 Task: Find connections with filter location Bad Neuenahr-Ahrweiler with filter topic #Growthhacking with filter profile language Spanish with filter current company Multiplier with filter school Dr. Bhim Rao Ambedkar University, Agra with filter industry Ranching with filter service category Life Insurance with filter keywords title Casino Host
Action: Mouse moved to (618, 83)
Screenshot: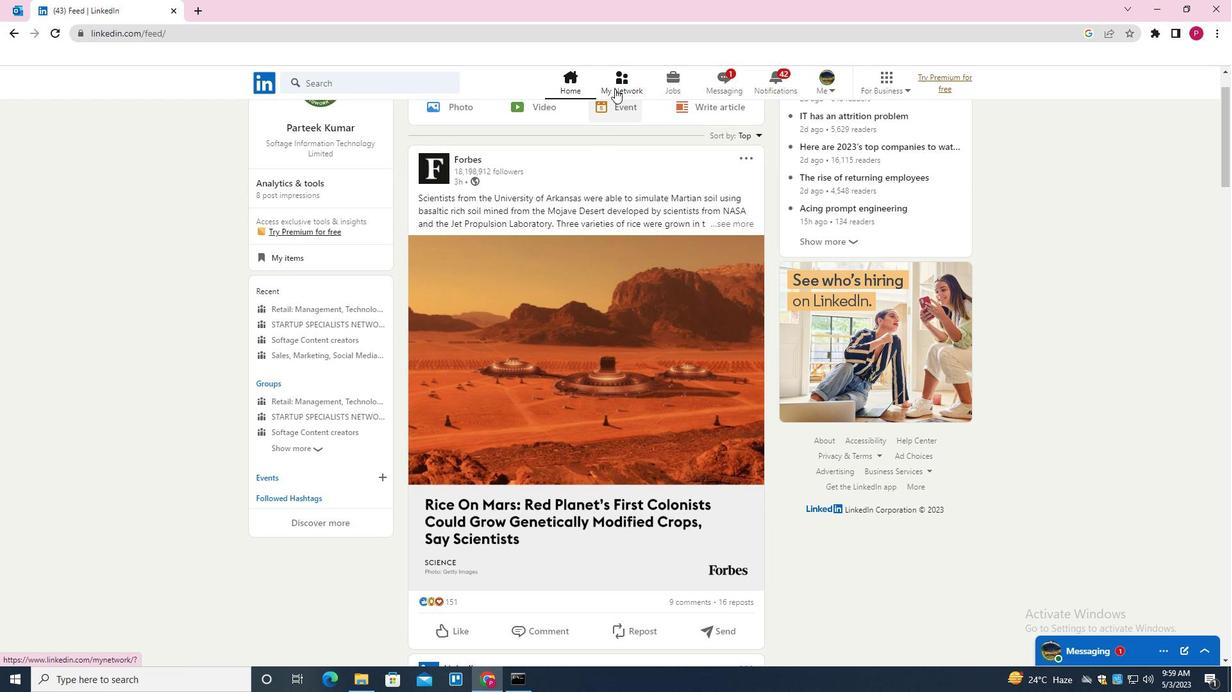 
Action: Mouse pressed left at (618, 83)
Screenshot: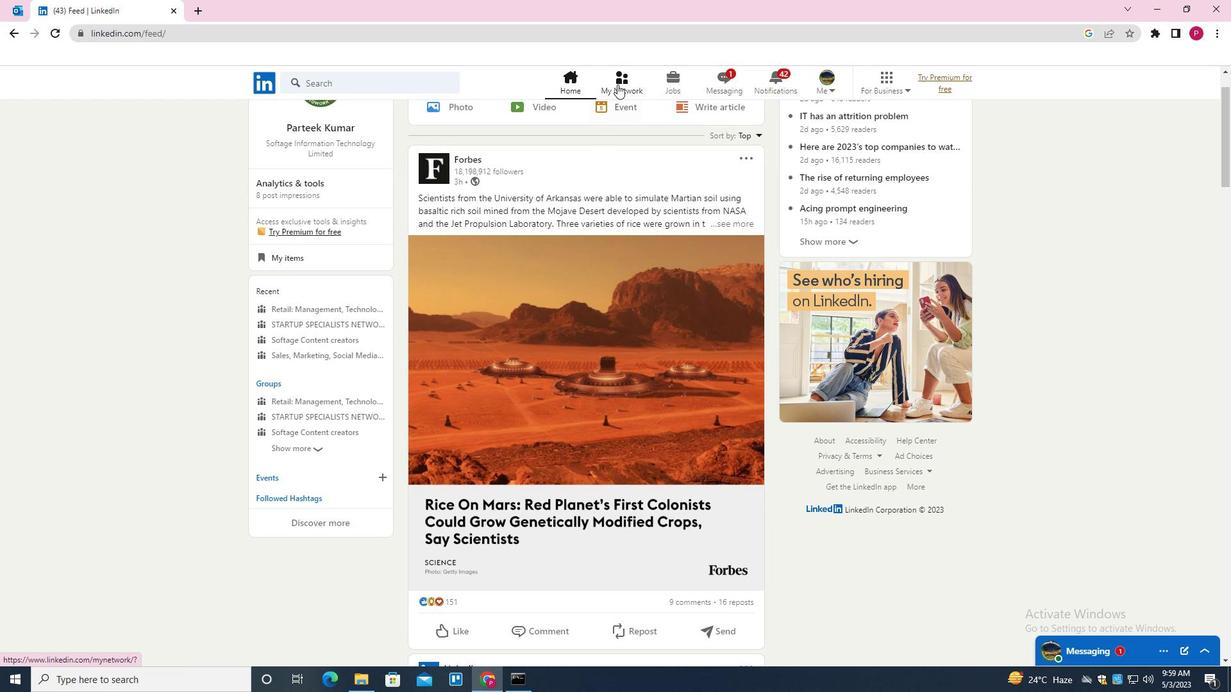 
Action: Mouse moved to (389, 149)
Screenshot: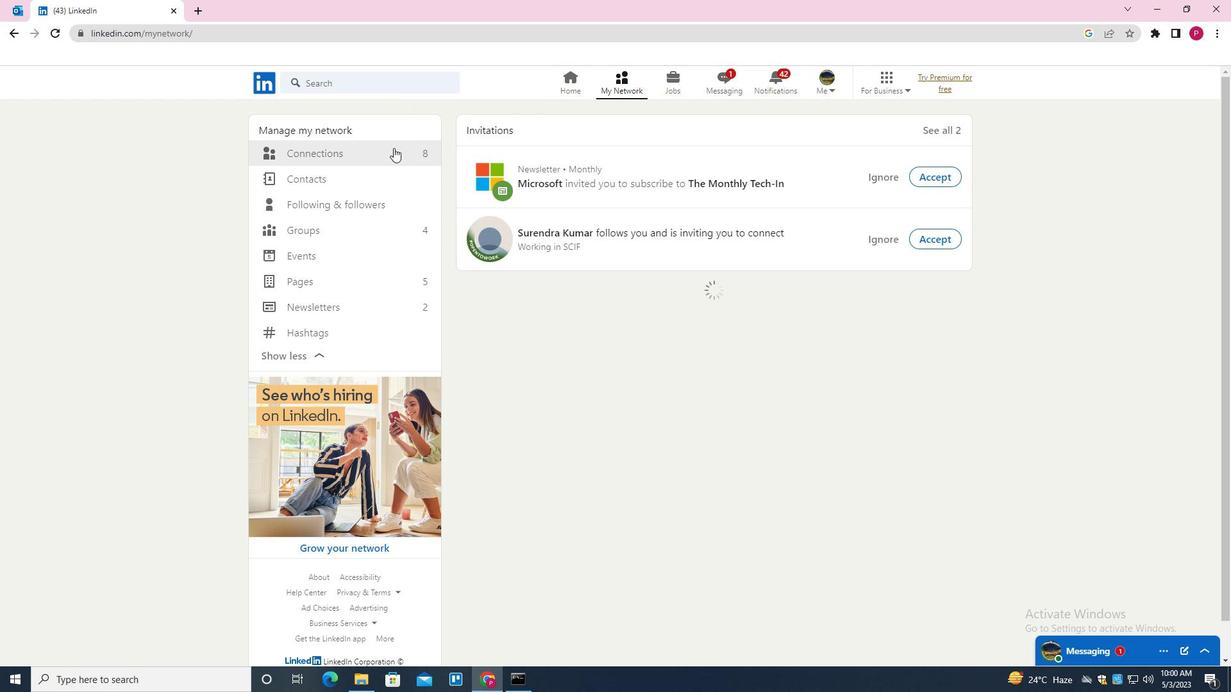 
Action: Mouse pressed left at (389, 149)
Screenshot: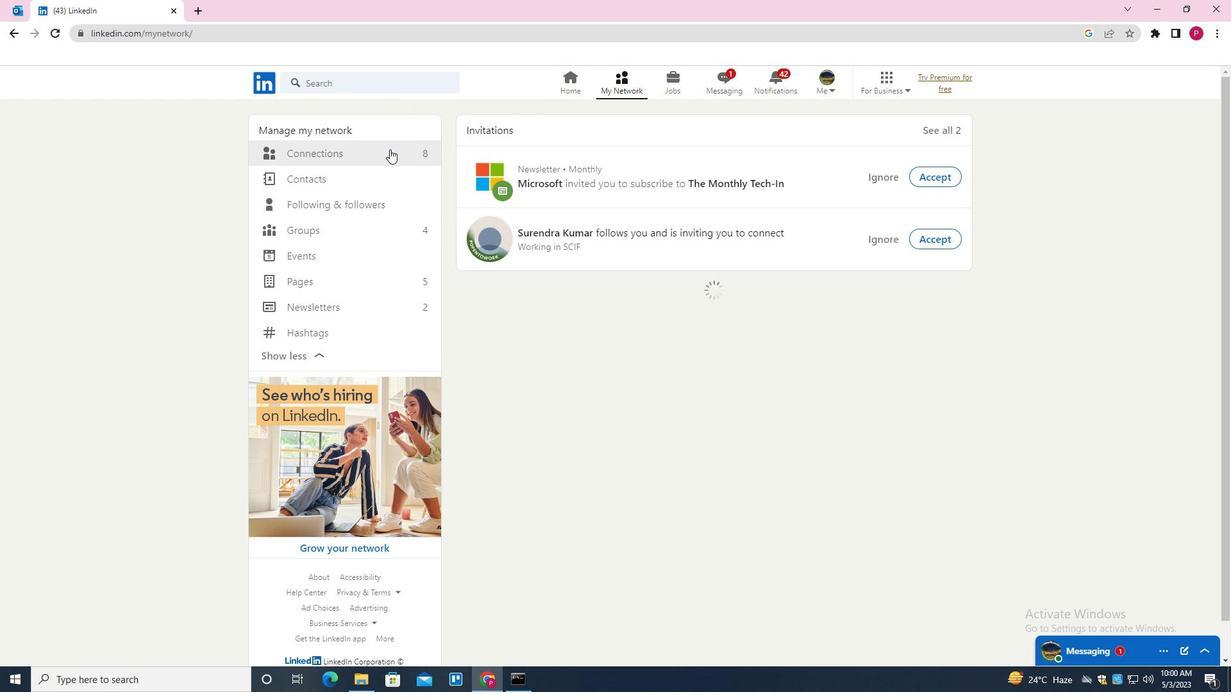 
Action: Mouse moved to (708, 155)
Screenshot: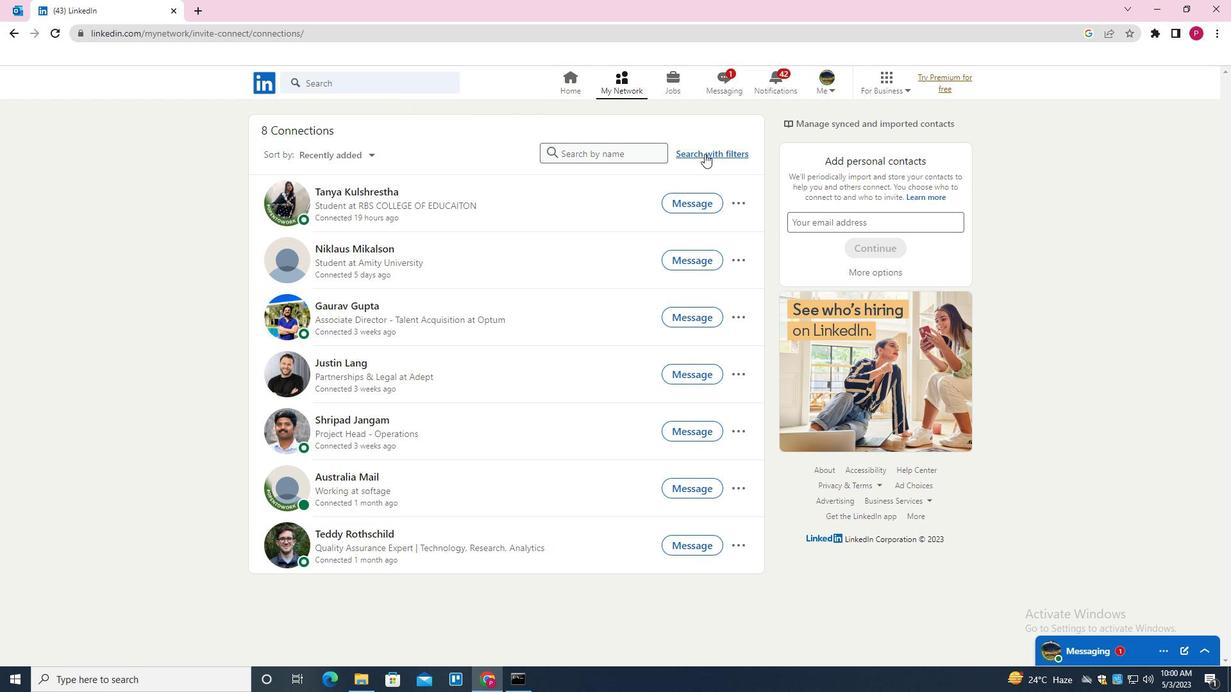 
Action: Mouse pressed left at (708, 155)
Screenshot: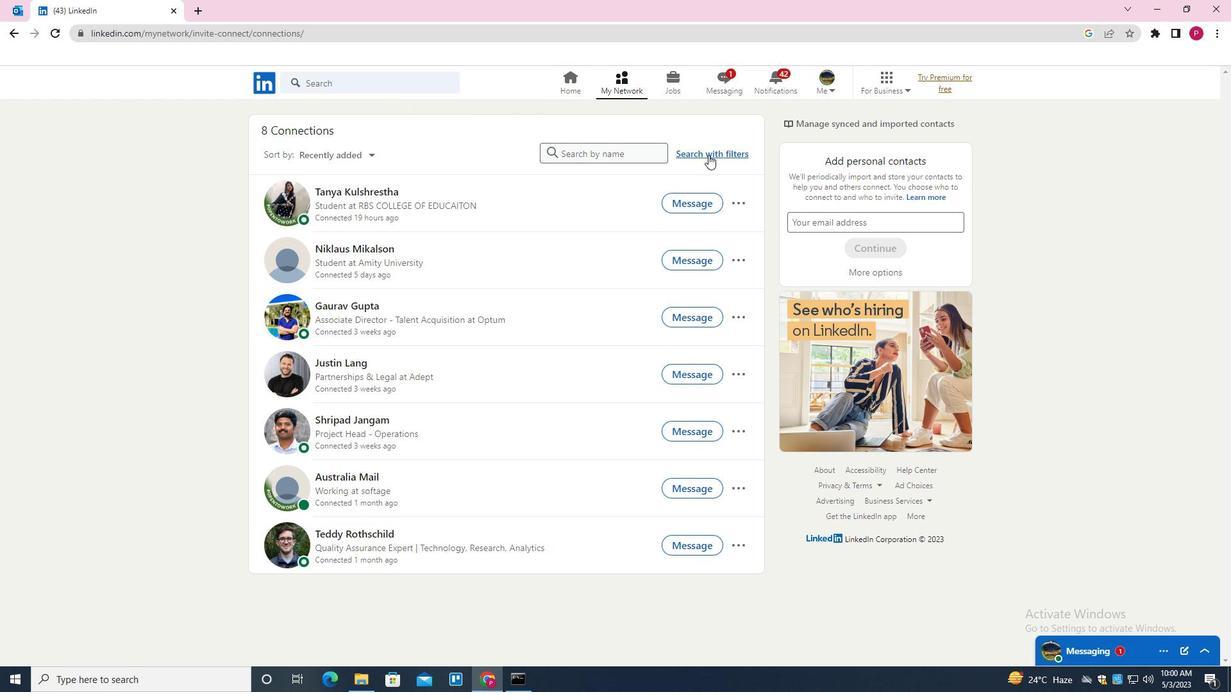 
Action: Mouse moved to (653, 117)
Screenshot: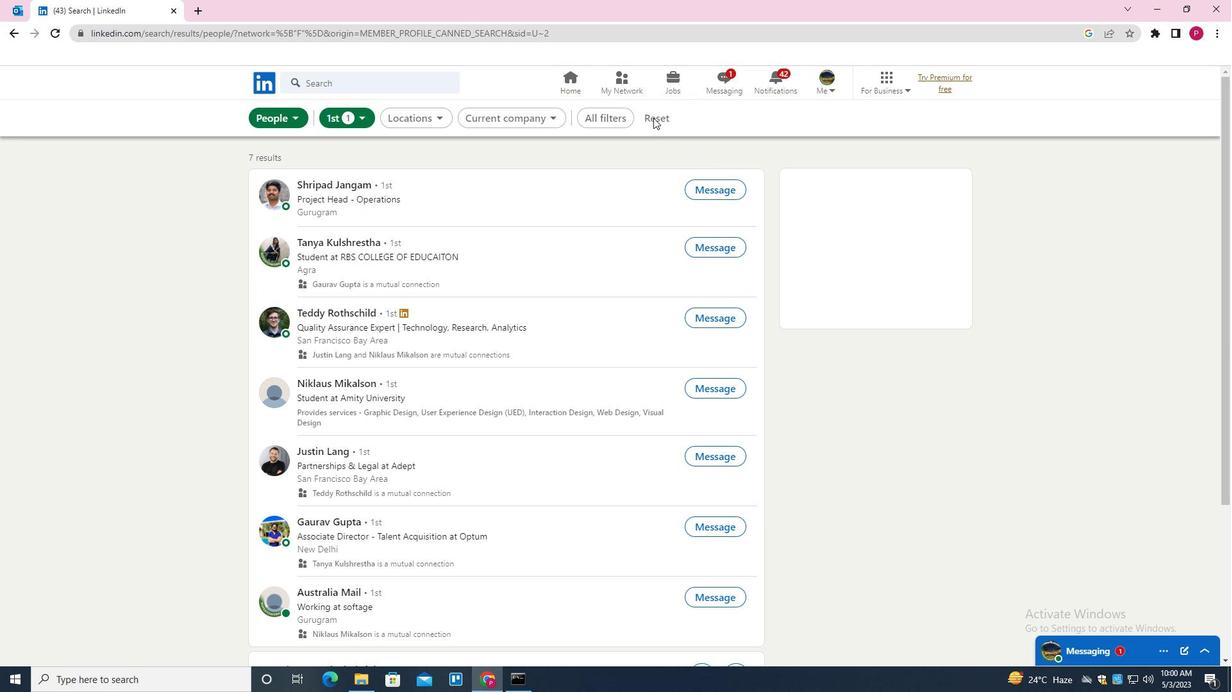 
Action: Mouse pressed left at (653, 117)
Screenshot: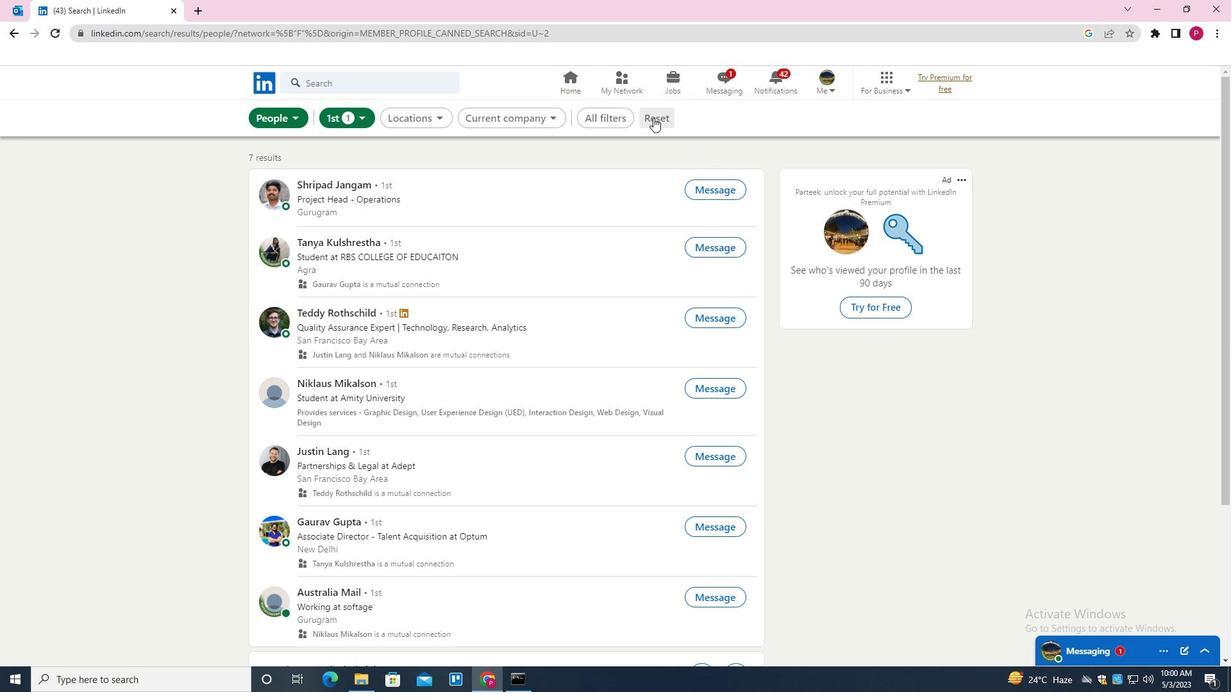 
Action: Mouse moved to (652, 117)
Screenshot: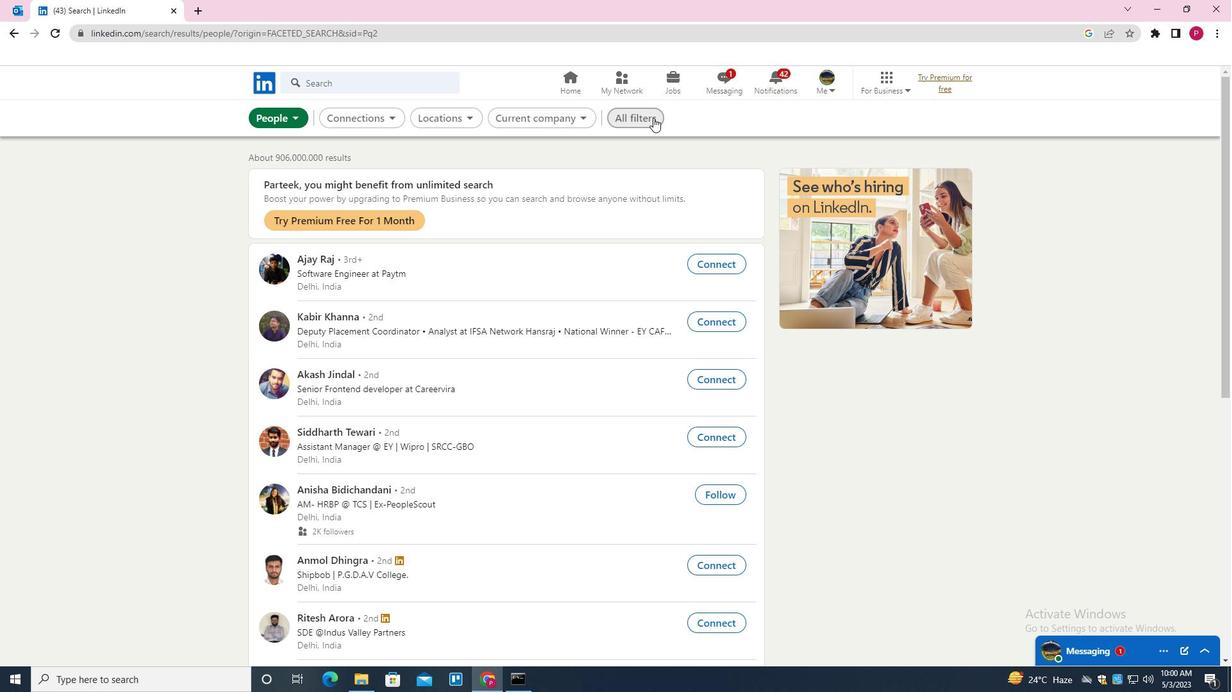 
Action: Mouse pressed left at (652, 117)
Screenshot: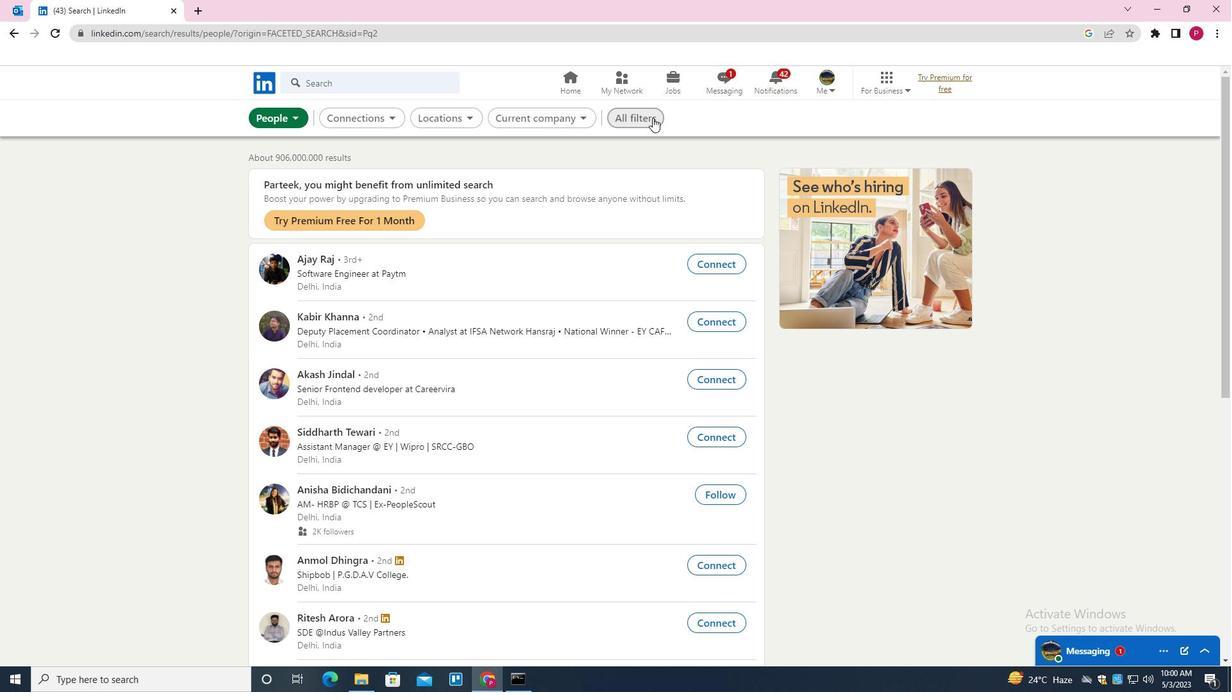 
Action: Mouse moved to (1026, 309)
Screenshot: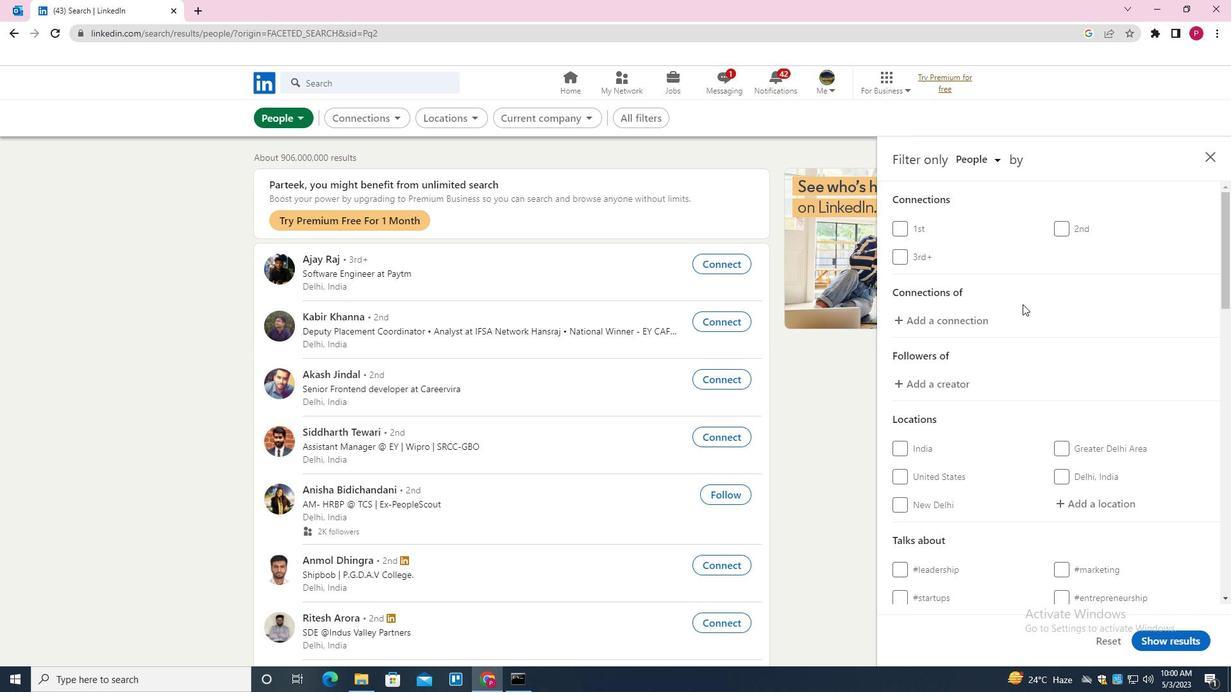 
Action: Mouse scrolled (1026, 308) with delta (0, 0)
Screenshot: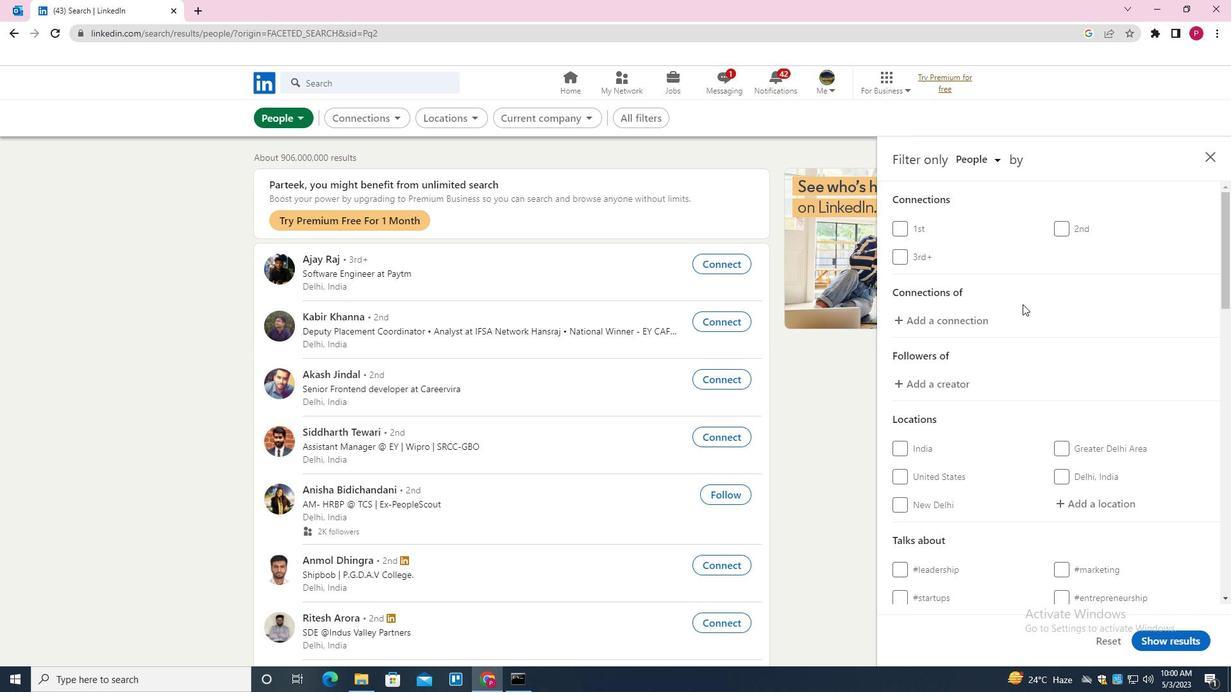 
Action: Mouse moved to (1034, 320)
Screenshot: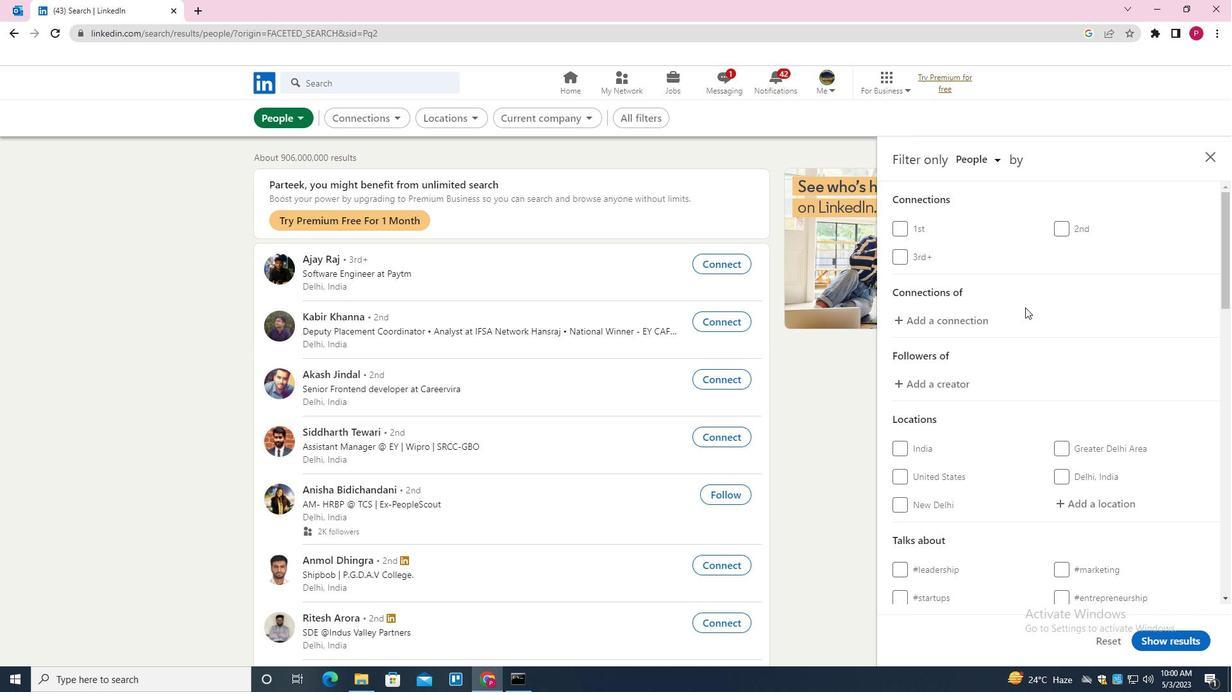 
Action: Mouse scrolled (1034, 319) with delta (0, 0)
Screenshot: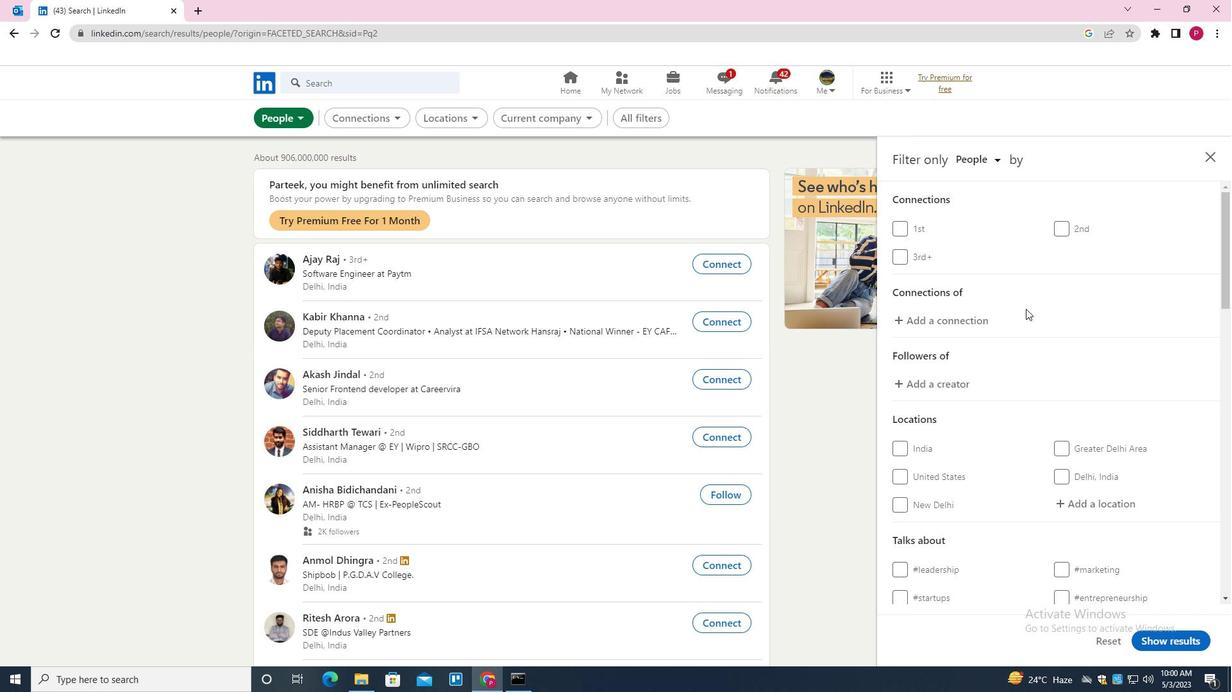 
Action: Mouse moved to (1034, 321)
Screenshot: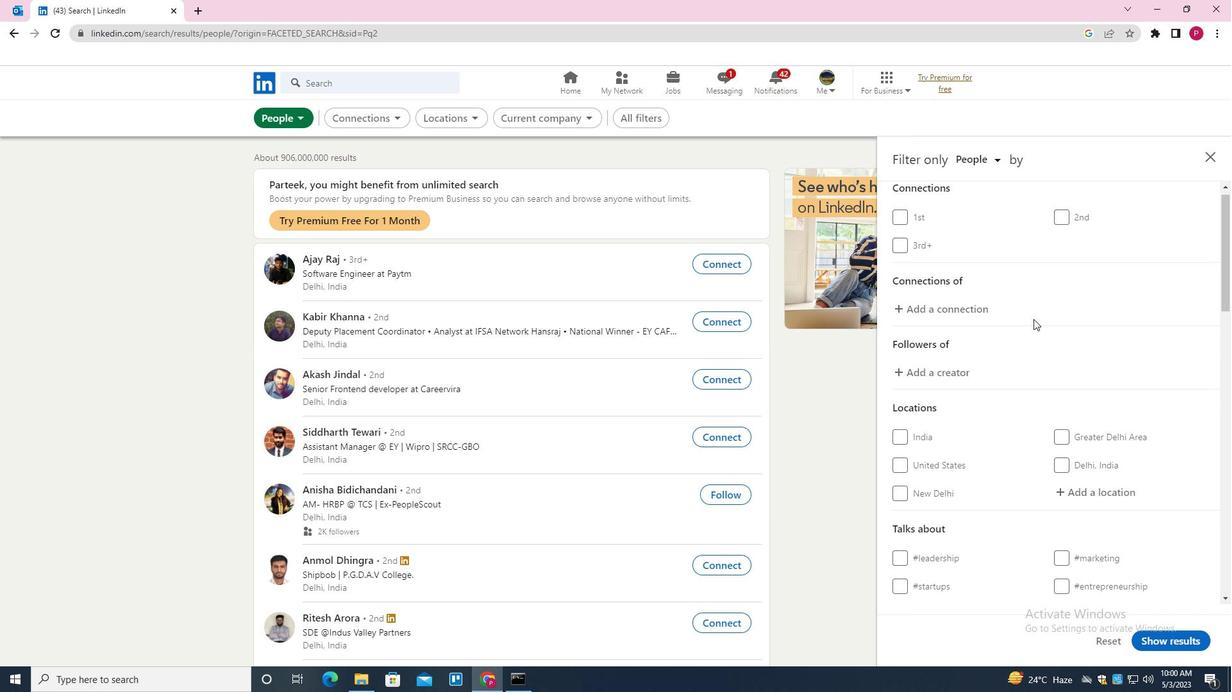 
Action: Mouse scrolled (1034, 321) with delta (0, 0)
Screenshot: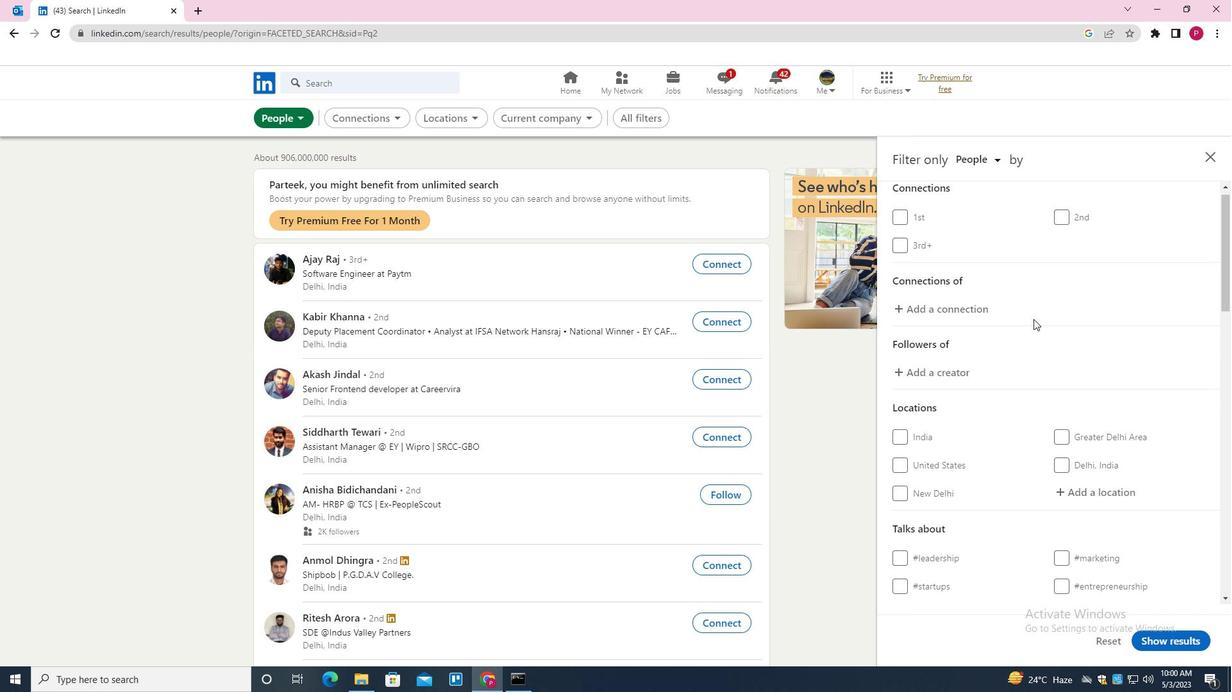 
Action: Mouse moved to (1093, 316)
Screenshot: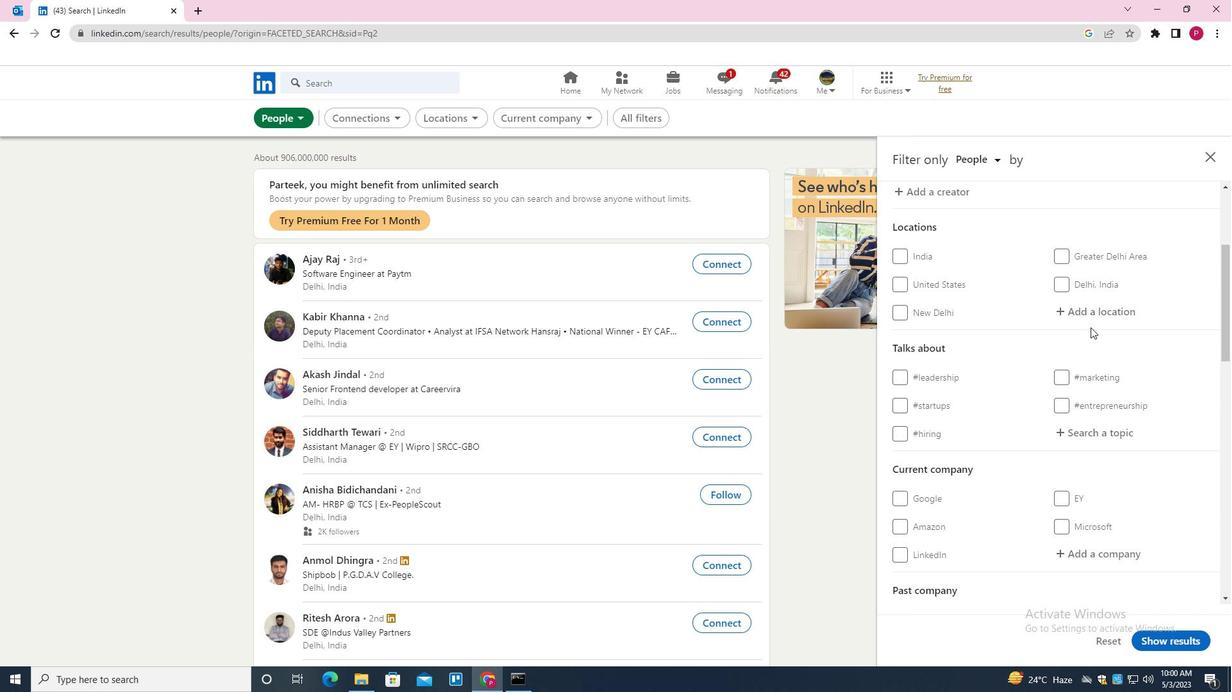 
Action: Mouse pressed left at (1093, 316)
Screenshot: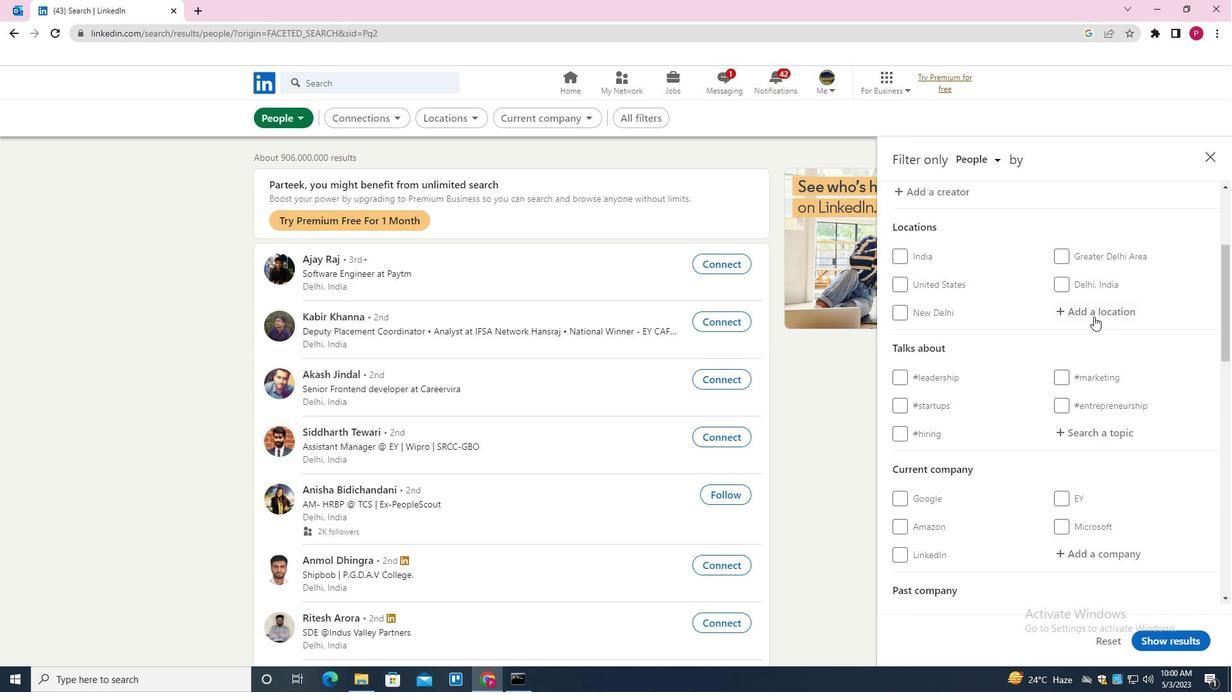 
Action: Key pressed <Key.shift>BAD<Key.space><Key.shift><Key.shift><Key.shift><Key.shift><Key.shift><Key.shift><Key.shift><Key.shift><Key.shift><Key.shift><Key.shift><Key.shift><Key.shift><Key.shift><Key.shift><Key.shift><Key.shift><Key.shift><Key.shift><Key.shift><Key.shift><Key.shift><Key.shift><Key.shift><Key.shift><Key.shift><Key.shift>NEUENAHR<Key.down><Key.enter>
Screenshot: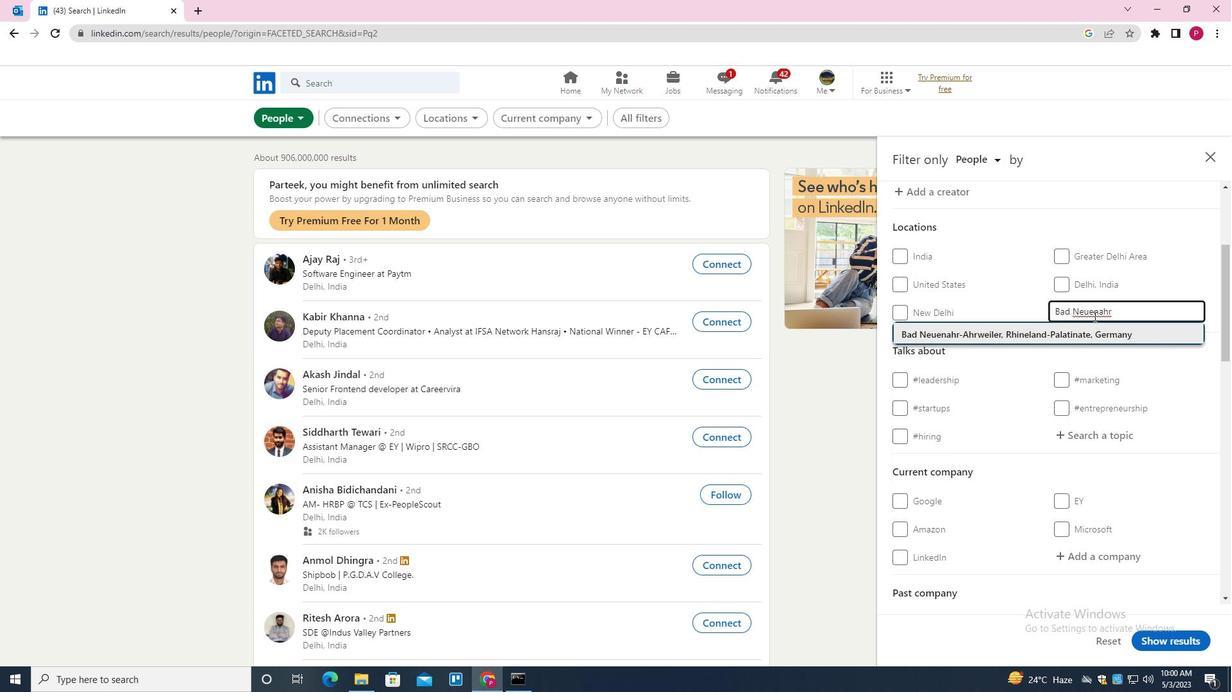 
Action: Mouse moved to (1080, 345)
Screenshot: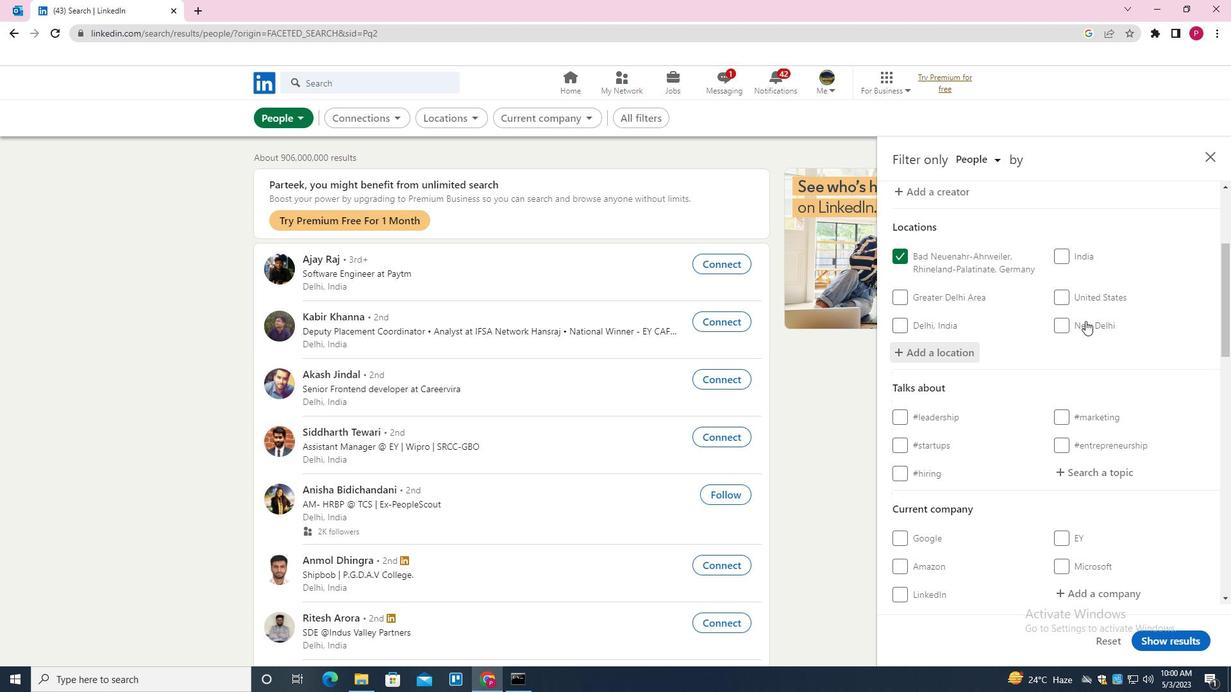 
Action: Mouse scrolled (1080, 344) with delta (0, 0)
Screenshot: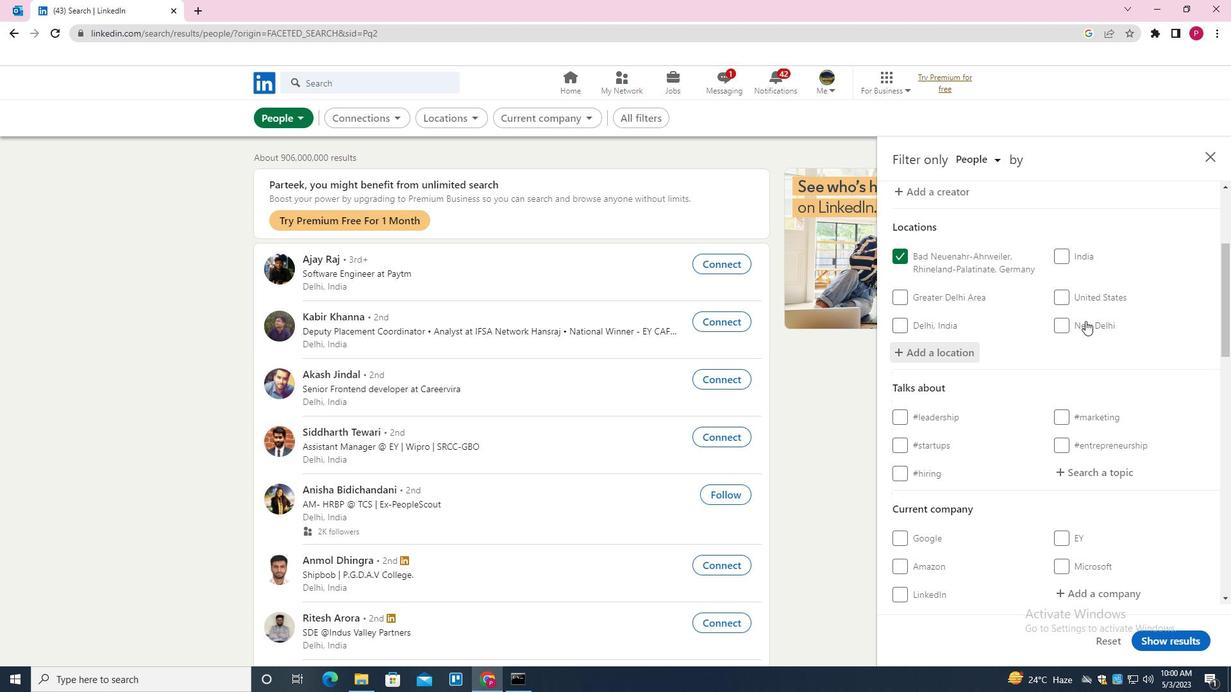 
Action: Mouse scrolled (1080, 344) with delta (0, 0)
Screenshot: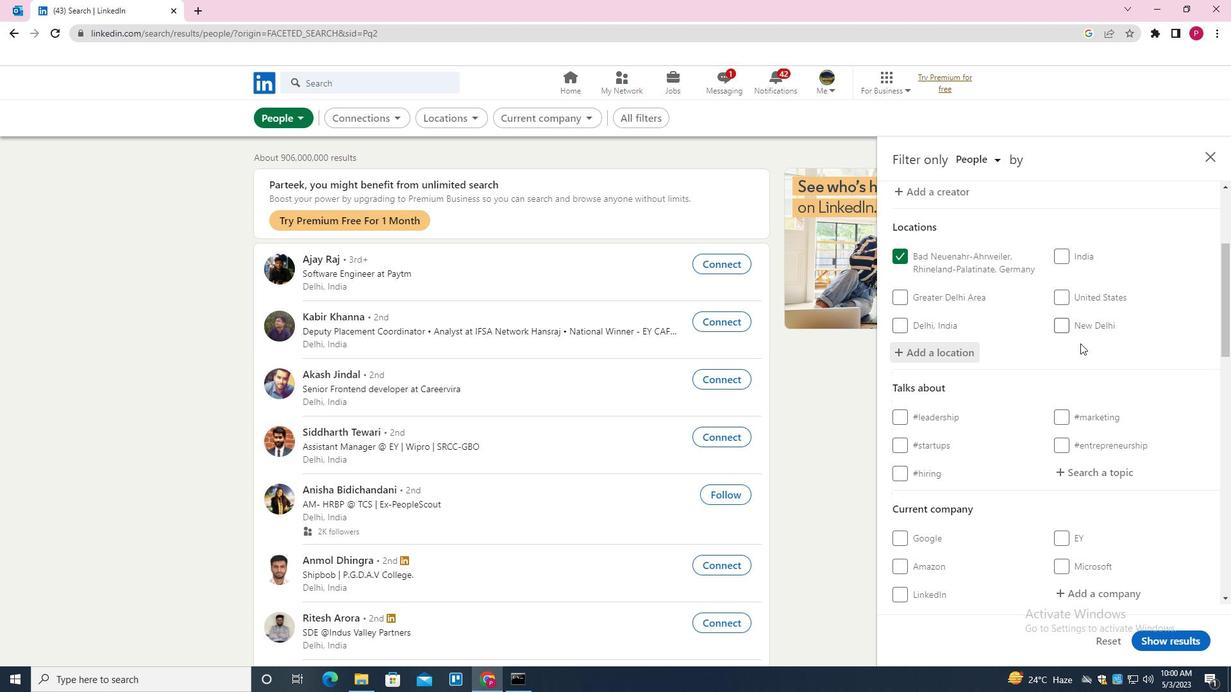 
Action: Mouse scrolled (1080, 344) with delta (0, 0)
Screenshot: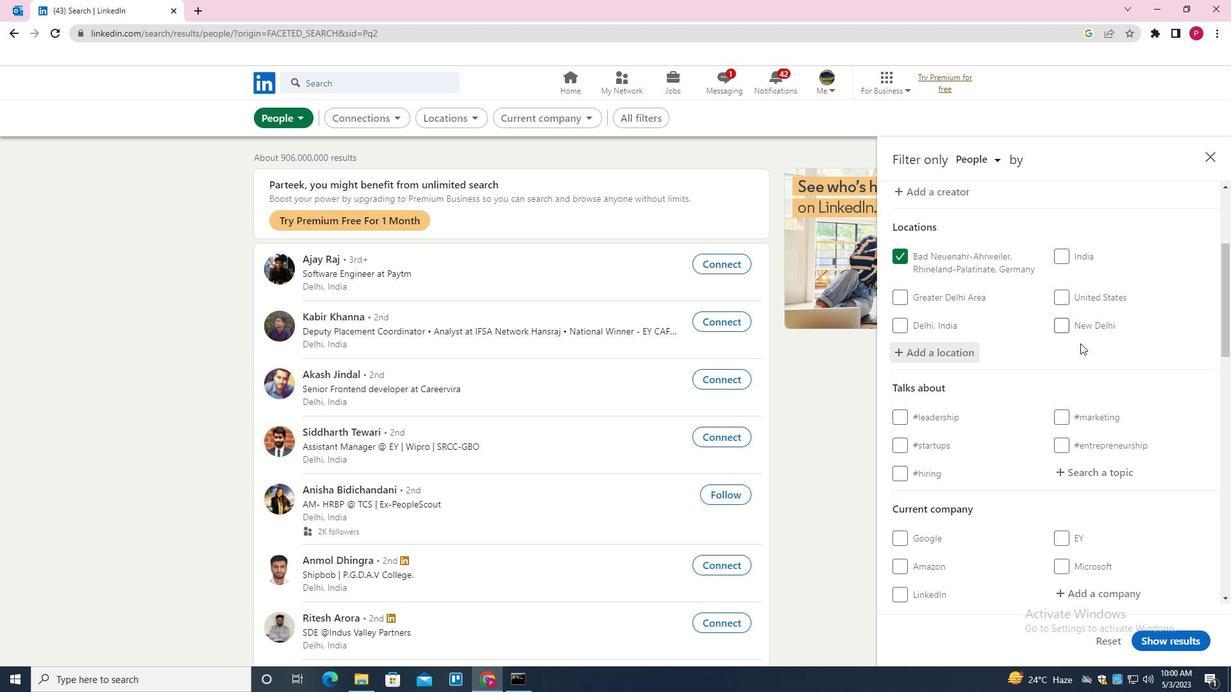 
Action: Mouse moved to (1086, 279)
Screenshot: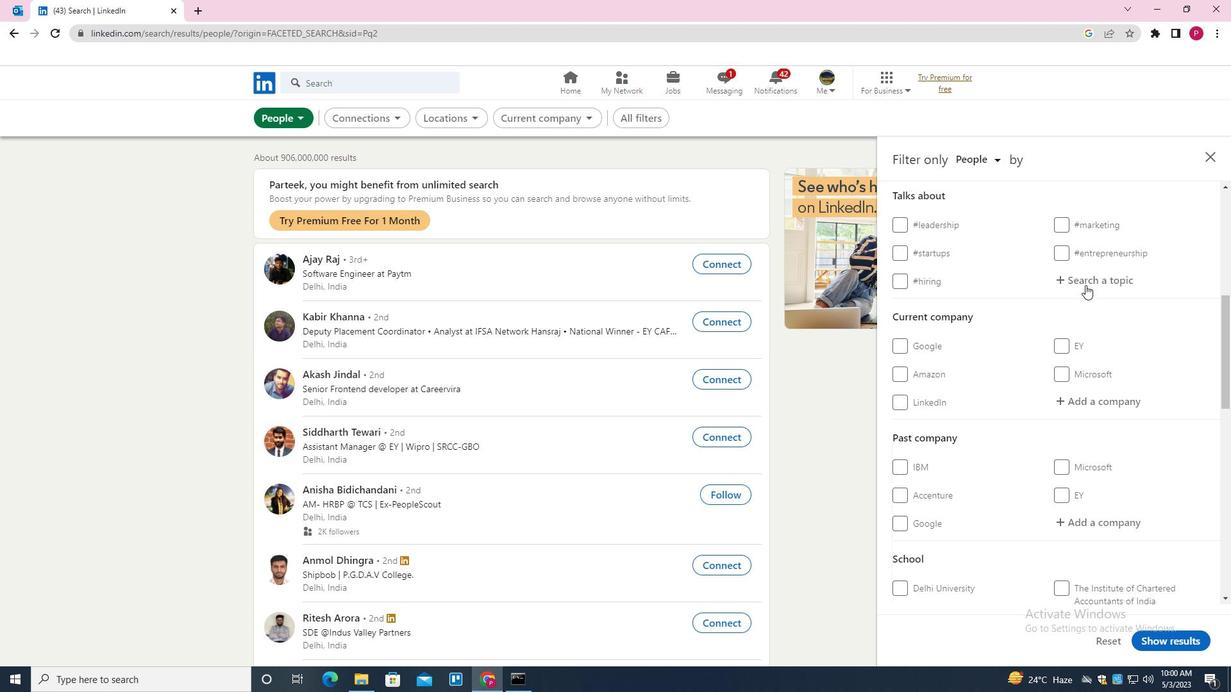 
Action: Mouse pressed left at (1086, 279)
Screenshot: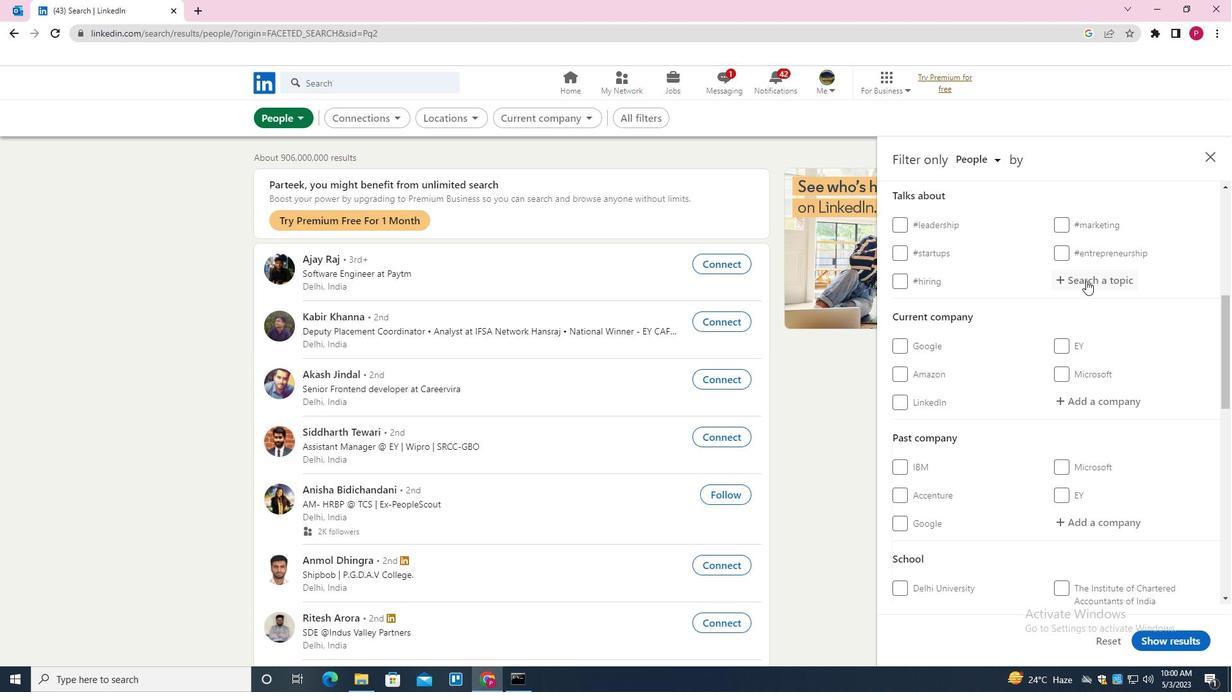 
Action: Key pressed GRAWTHHACKING<Key.backspace><Key.backspace><Key.backspace><Key.backspace><Key.backspace><Key.backspace><Key.backspace><Key.backspace><Key.backspace><Key.backspace><Key.backspace>OWTHHACKING<Key.down><Key.enter>
Screenshot: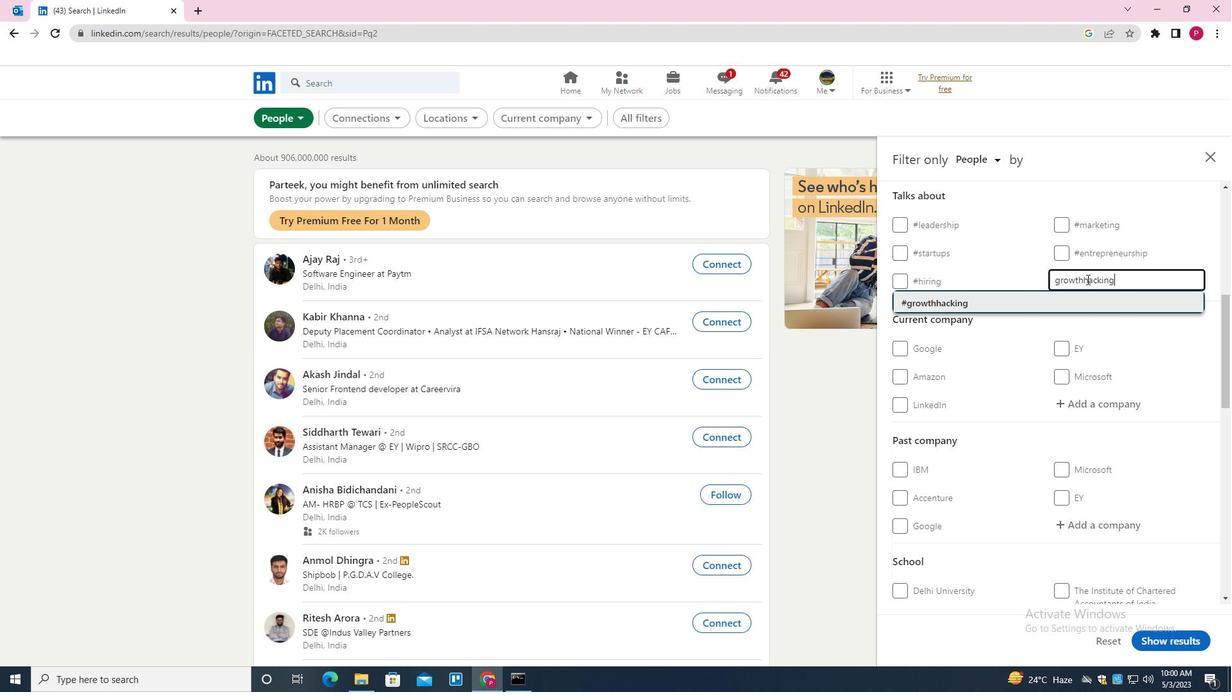 
Action: Mouse moved to (1012, 332)
Screenshot: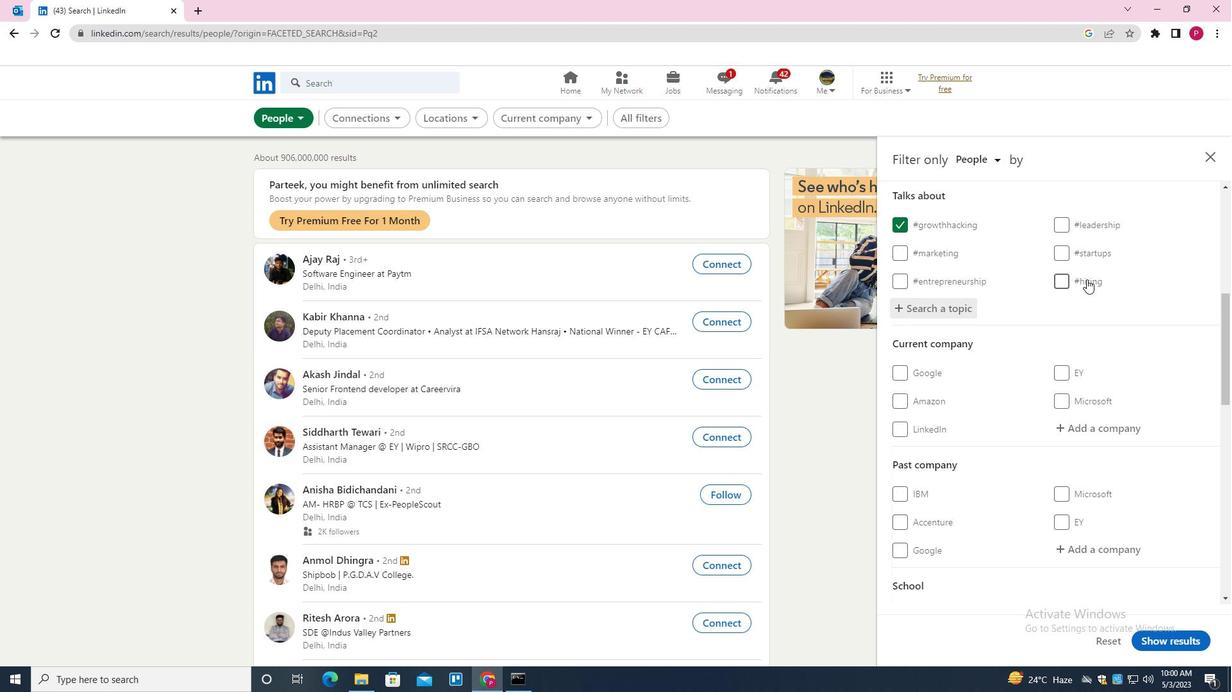 
Action: Mouse scrolled (1012, 332) with delta (0, 0)
Screenshot: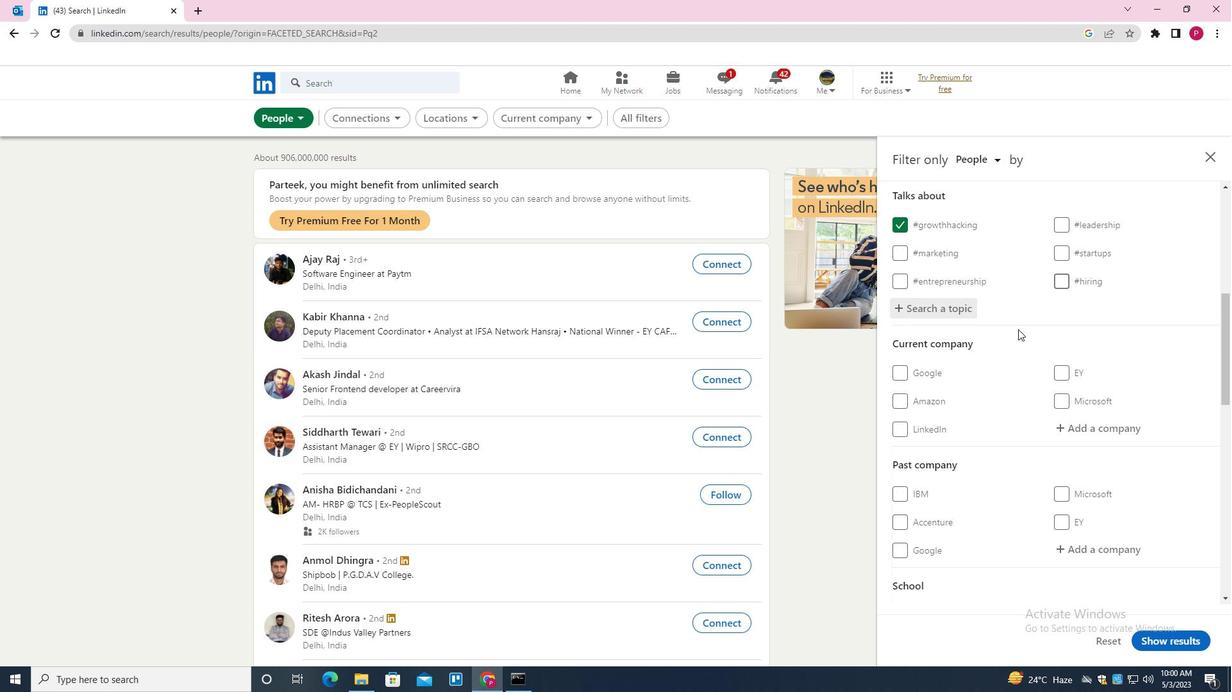
Action: Mouse scrolled (1012, 332) with delta (0, 0)
Screenshot: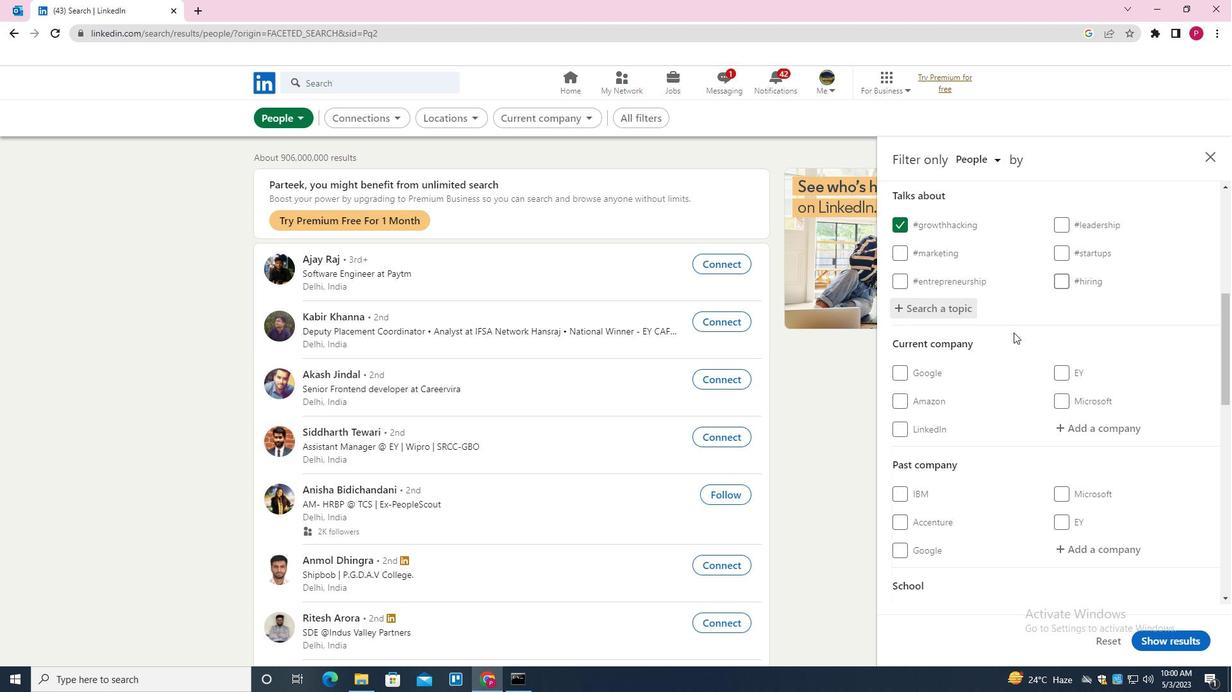 
Action: Mouse scrolled (1012, 332) with delta (0, 0)
Screenshot: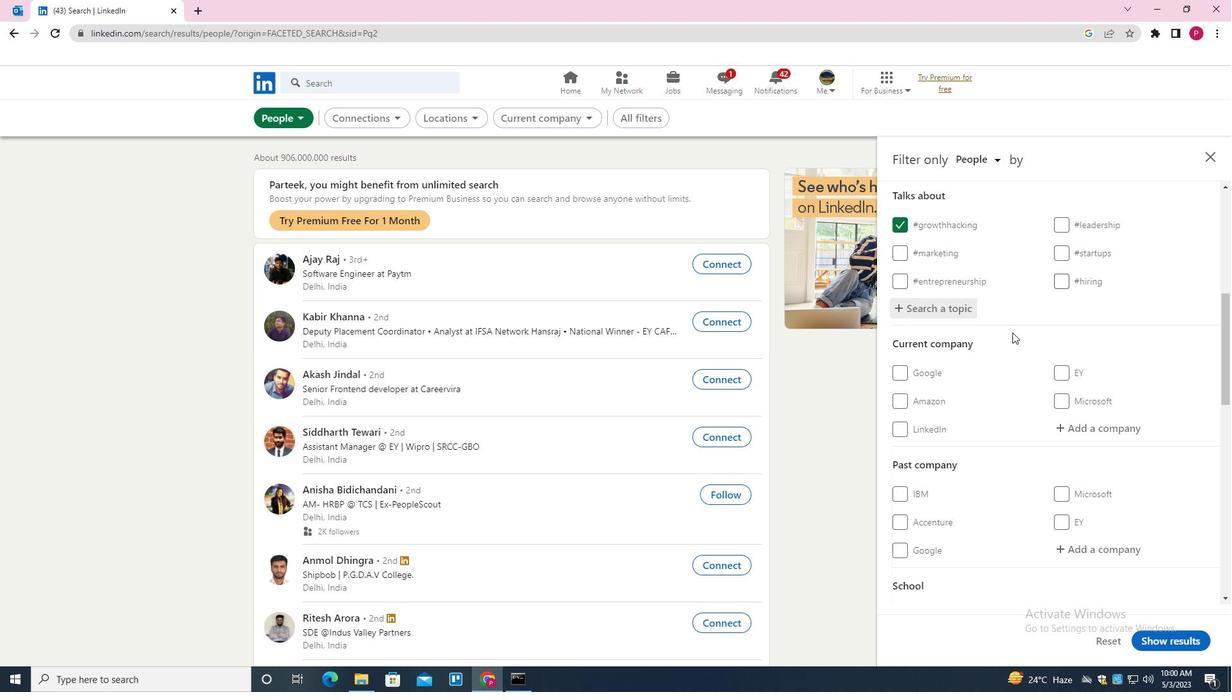 
Action: Mouse scrolled (1012, 332) with delta (0, 0)
Screenshot: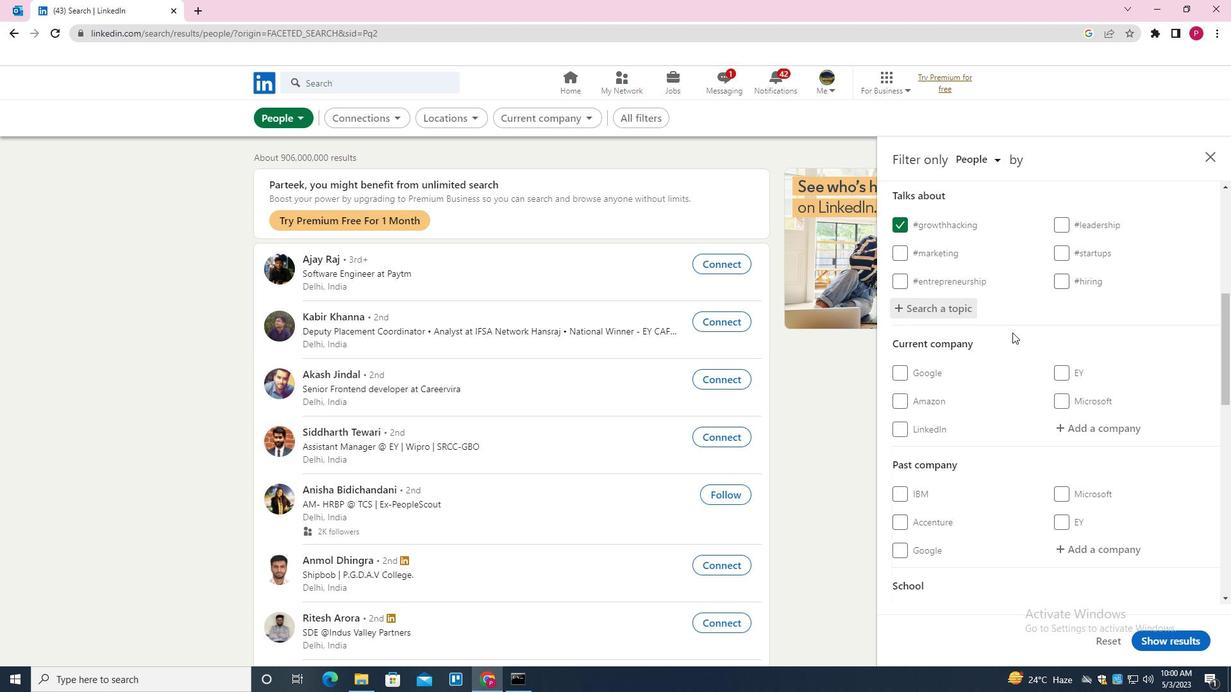
Action: Mouse scrolled (1012, 332) with delta (0, 0)
Screenshot: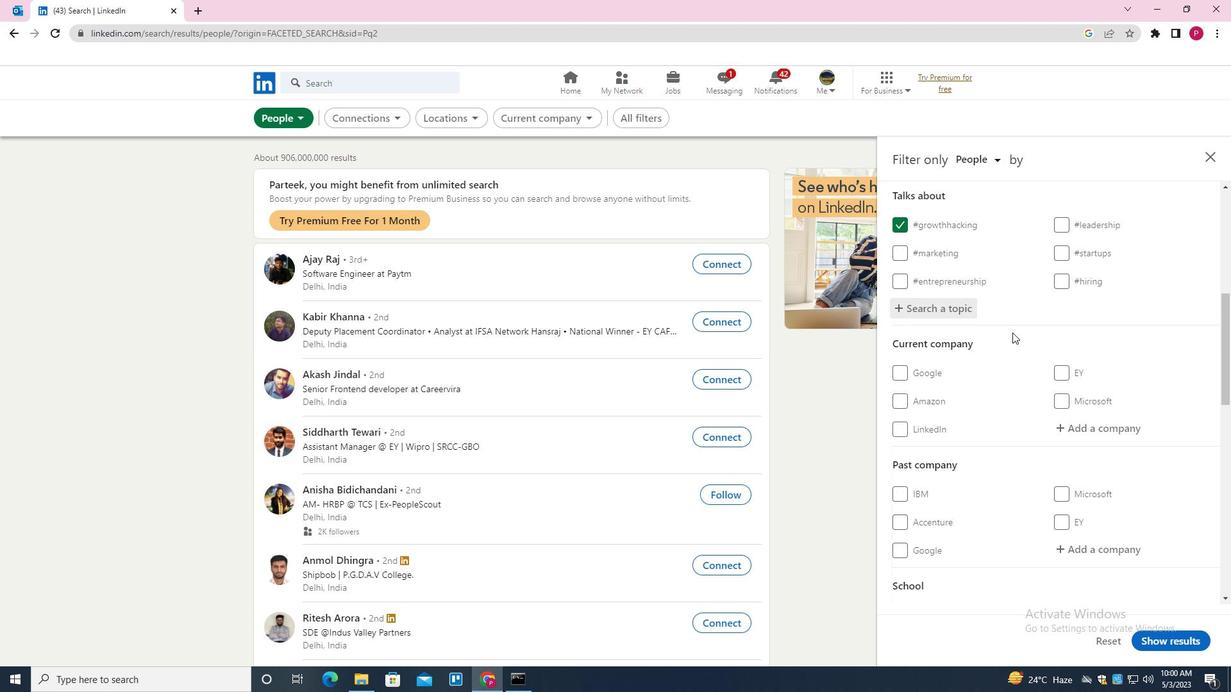 
Action: Mouse scrolled (1012, 332) with delta (0, 0)
Screenshot: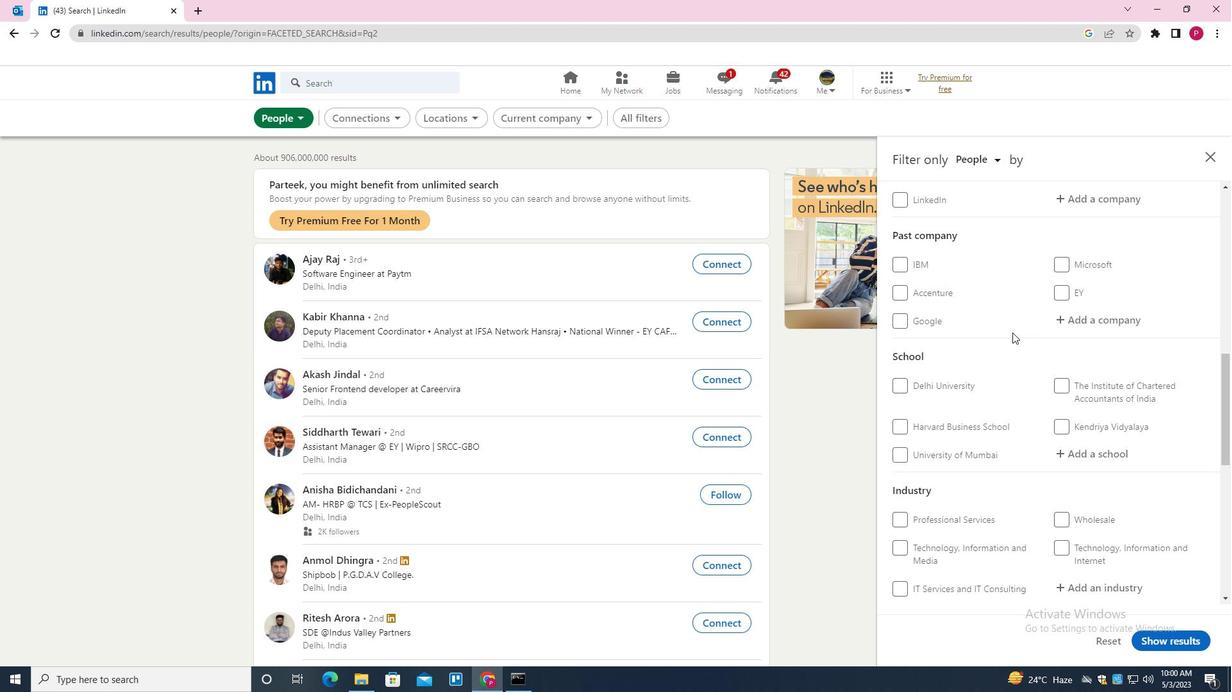 
Action: Mouse moved to (999, 362)
Screenshot: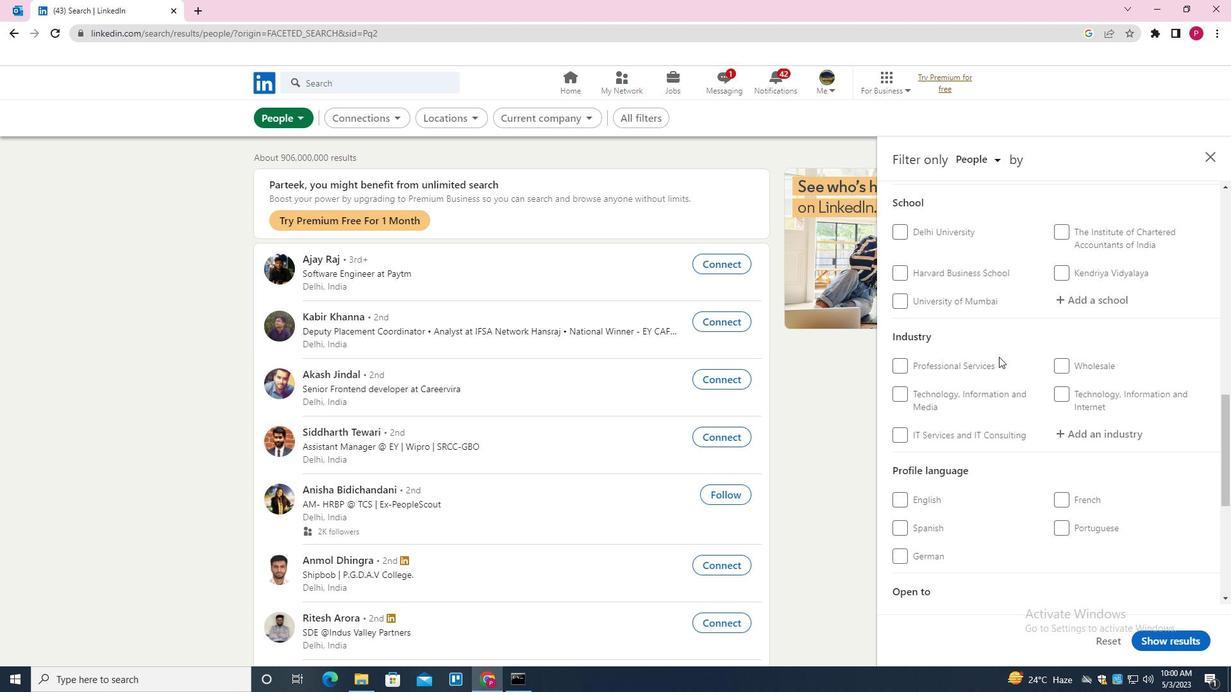 
Action: Mouse scrolled (999, 362) with delta (0, 0)
Screenshot: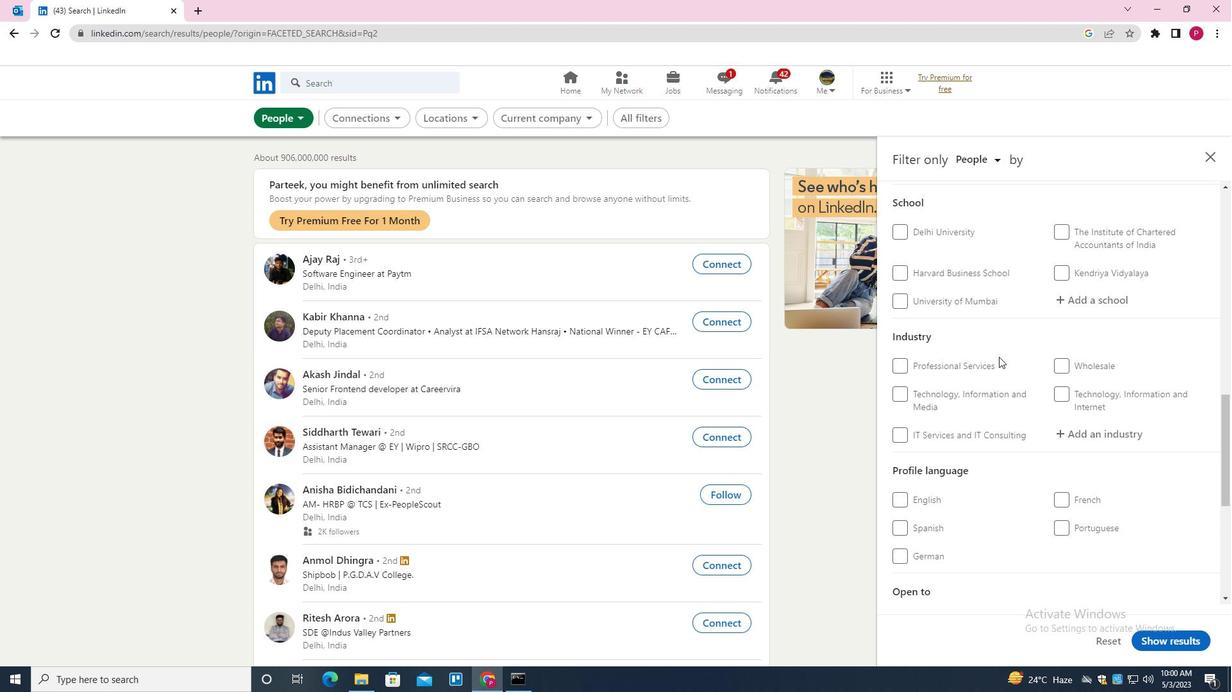 
Action: Mouse scrolled (999, 362) with delta (0, 0)
Screenshot: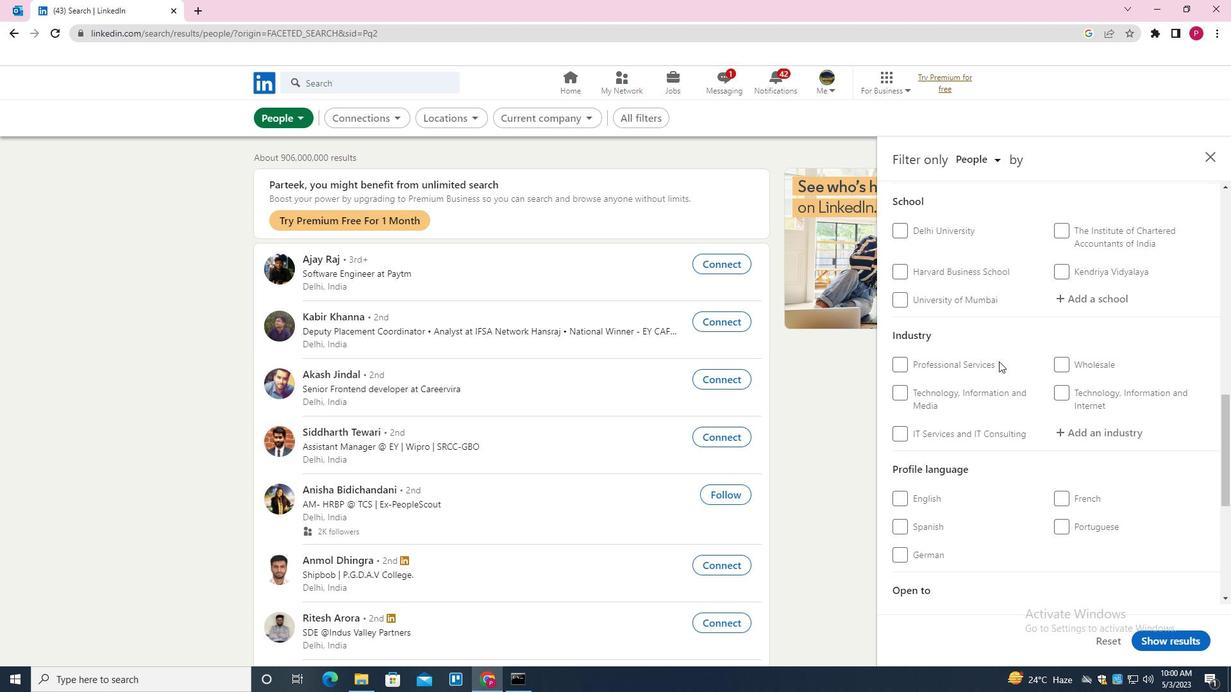 
Action: Mouse scrolled (999, 362) with delta (0, 0)
Screenshot: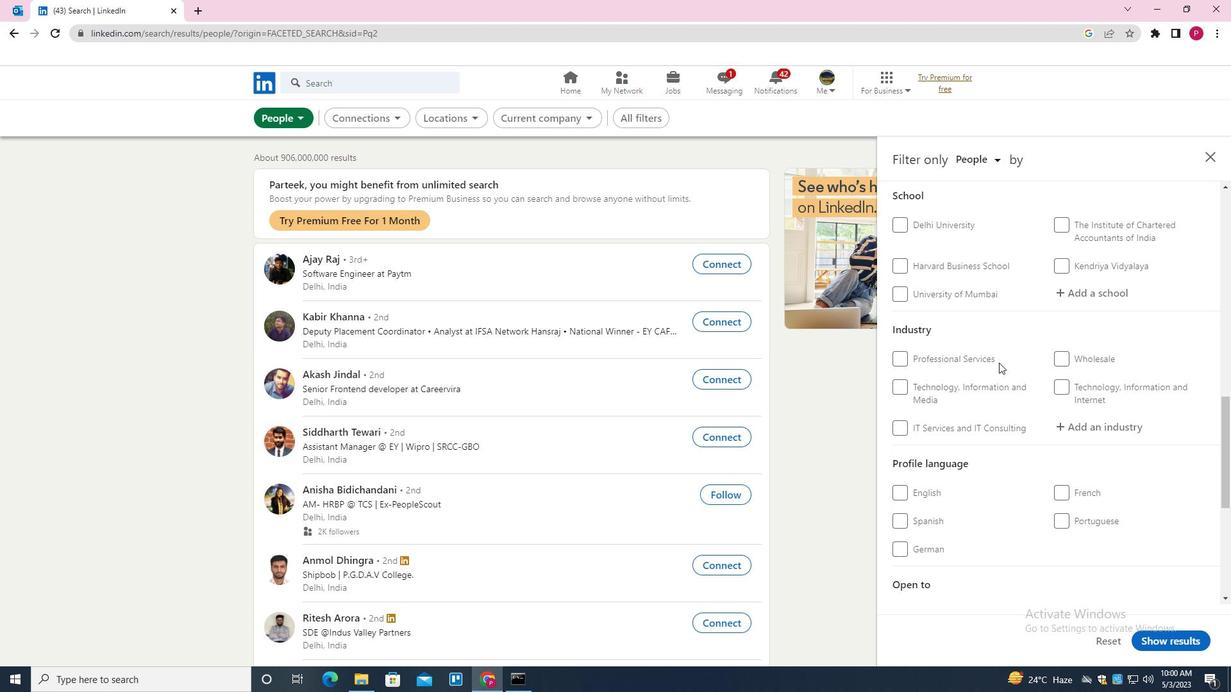 
Action: Mouse moved to (917, 332)
Screenshot: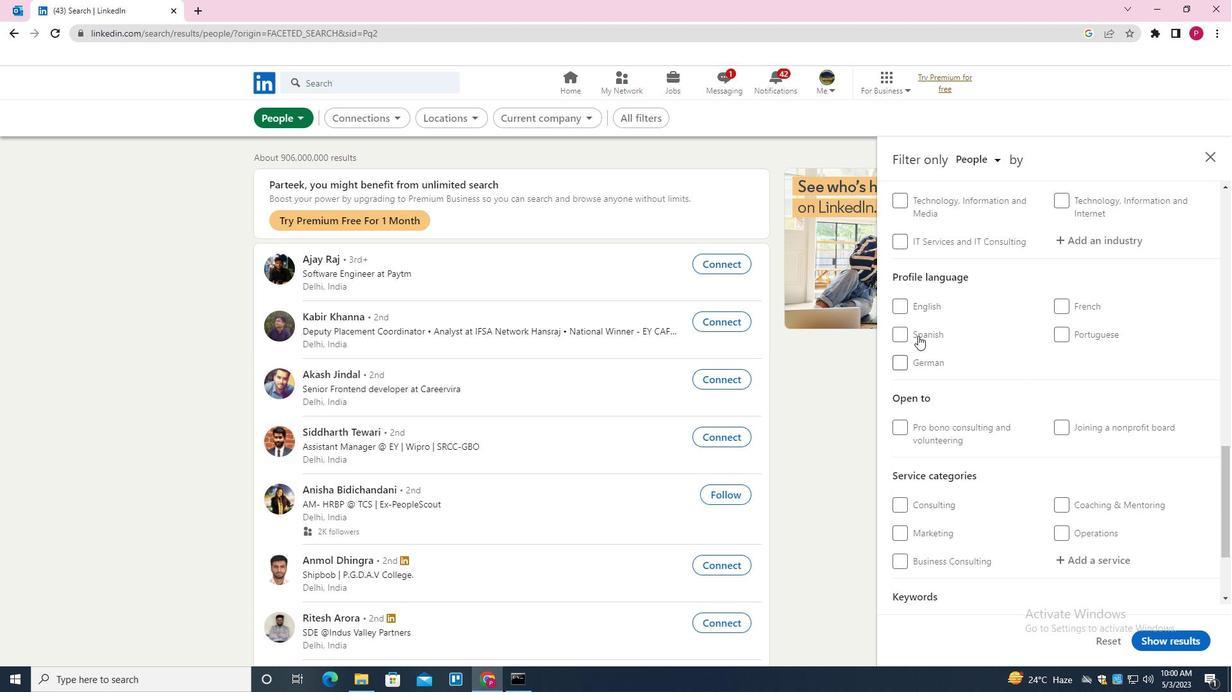 
Action: Mouse pressed left at (917, 332)
Screenshot: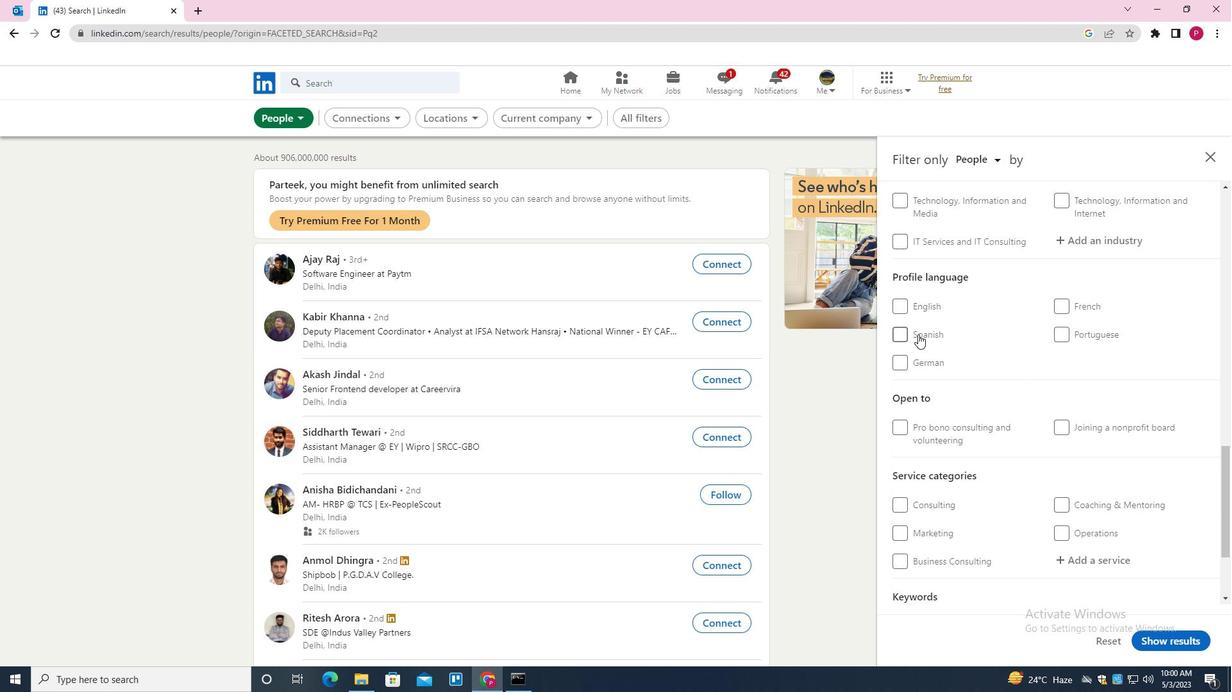 
Action: Mouse moved to (947, 350)
Screenshot: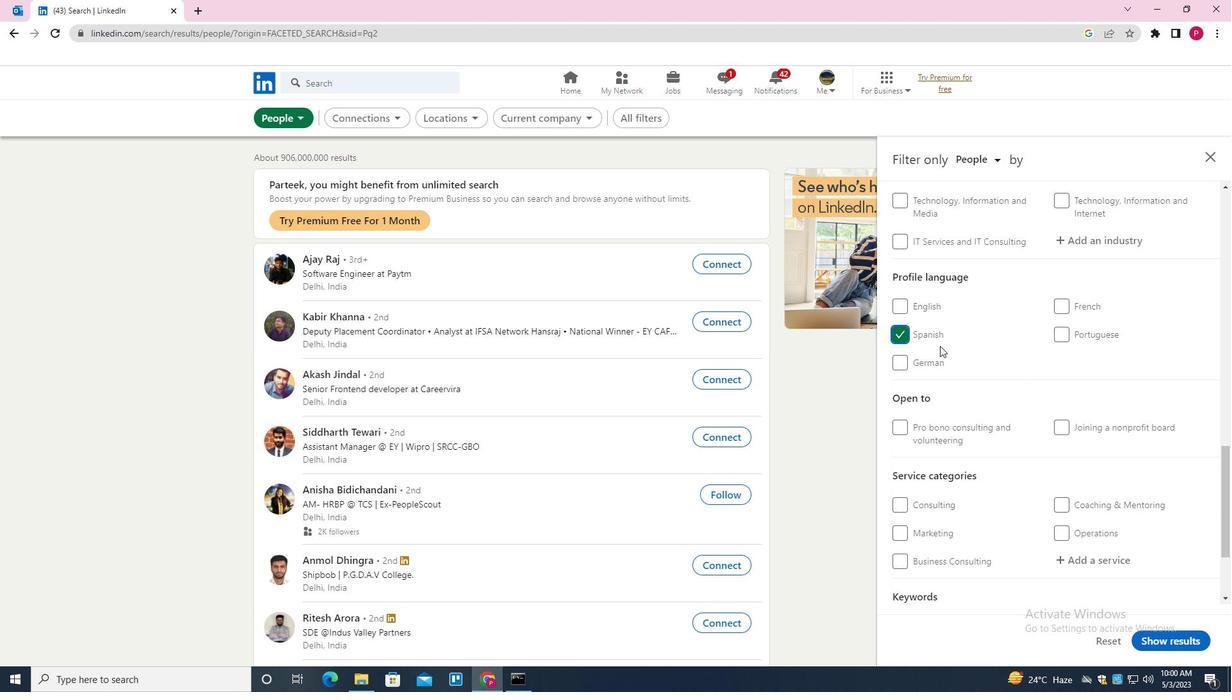 
Action: Mouse scrolled (947, 351) with delta (0, 0)
Screenshot: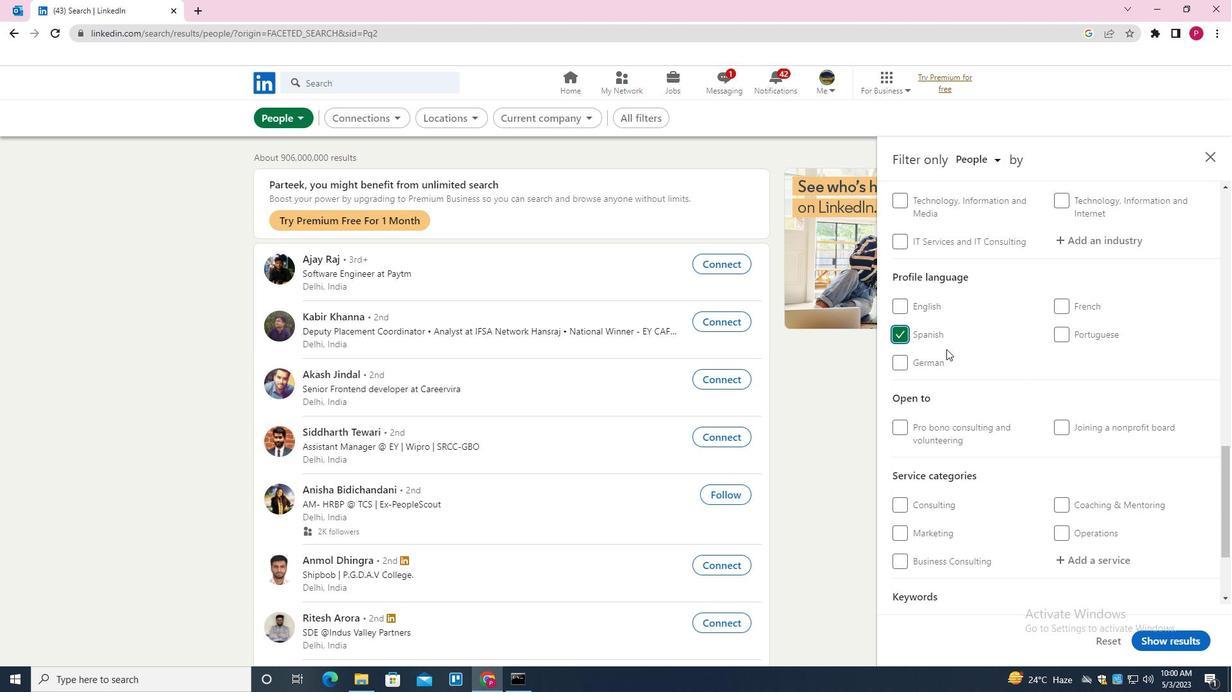 
Action: Mouse scrolled (947, 351) with delta (0, 0)
Screenshot: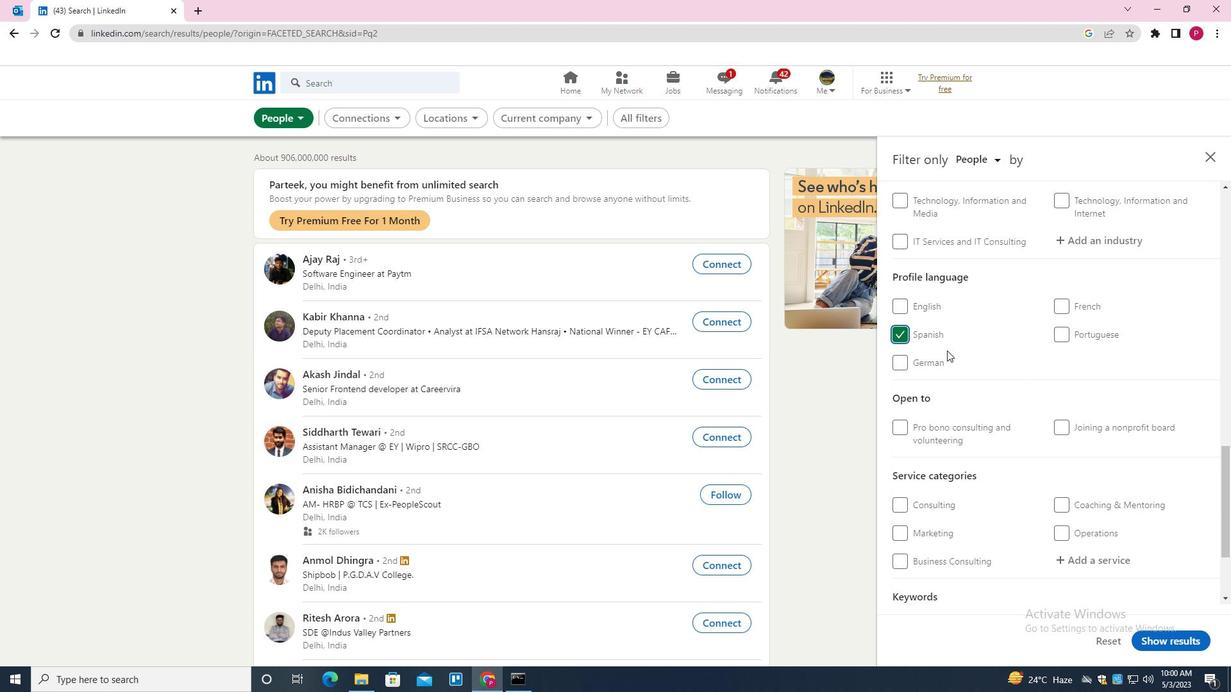 
Action: Mouse scrolled (947, 351) with delta (0, 0)
Screenshot: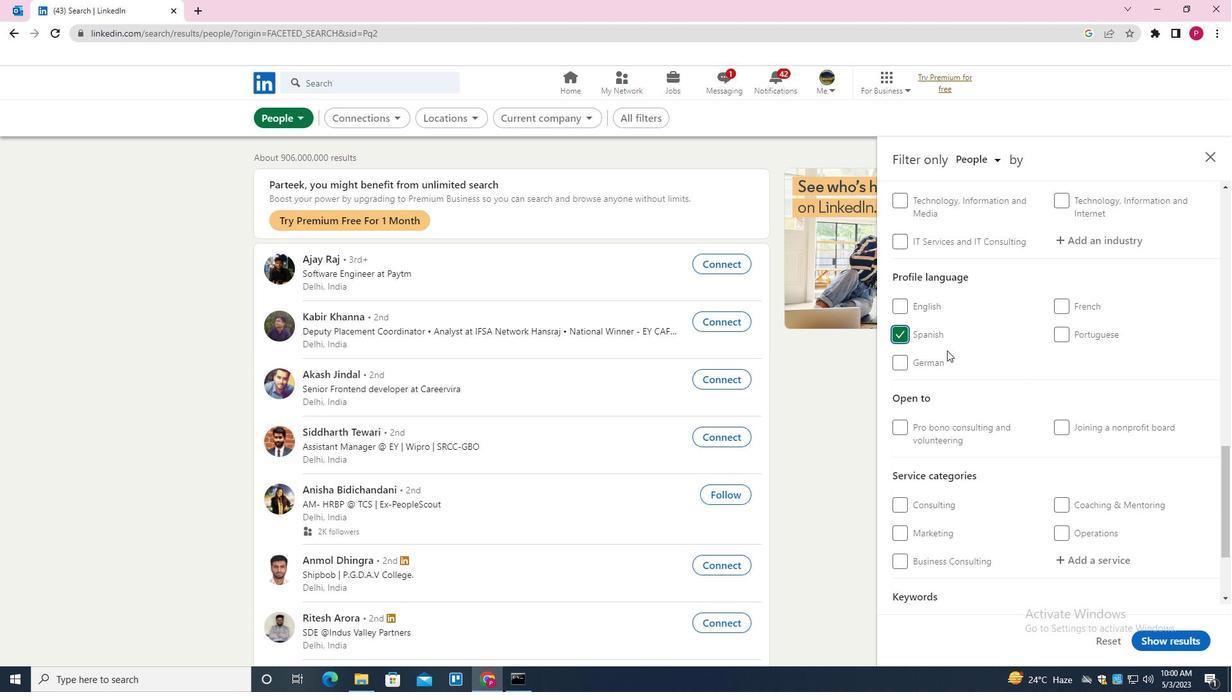 
Action: Mouse scrolled (947, 351) with delta (0, 0)
Screenshot: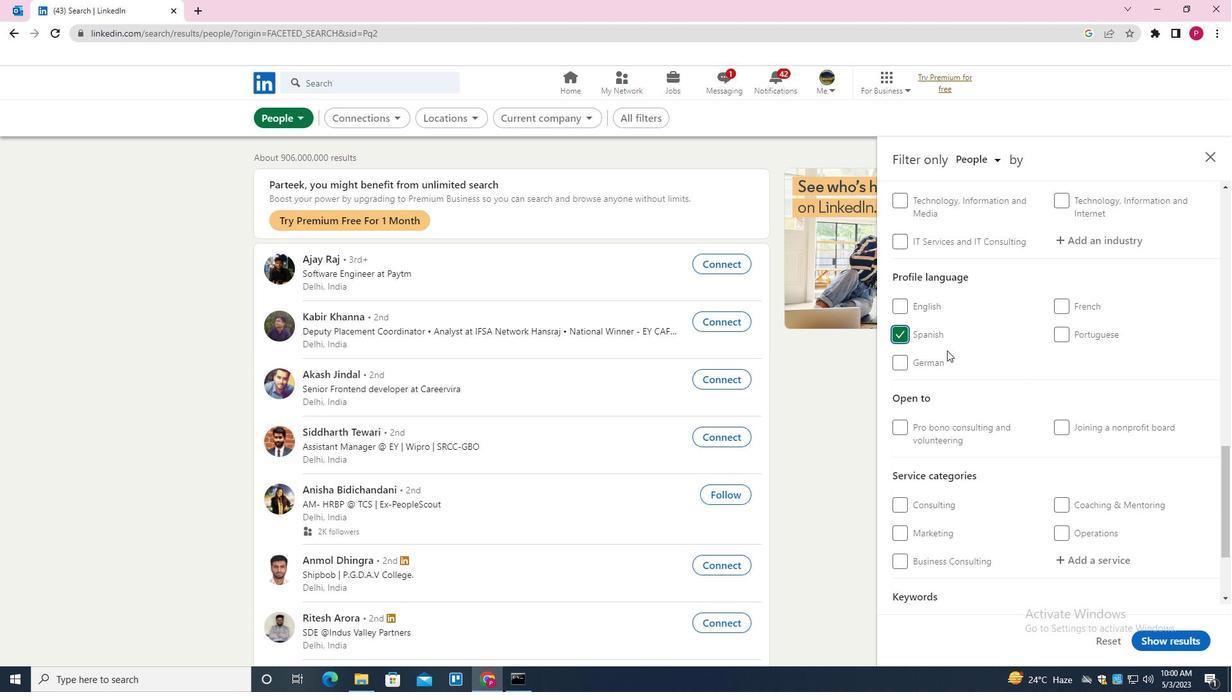 
Action: Mouse scrolled (947, 351) with delta (0, 0)
Screenshot: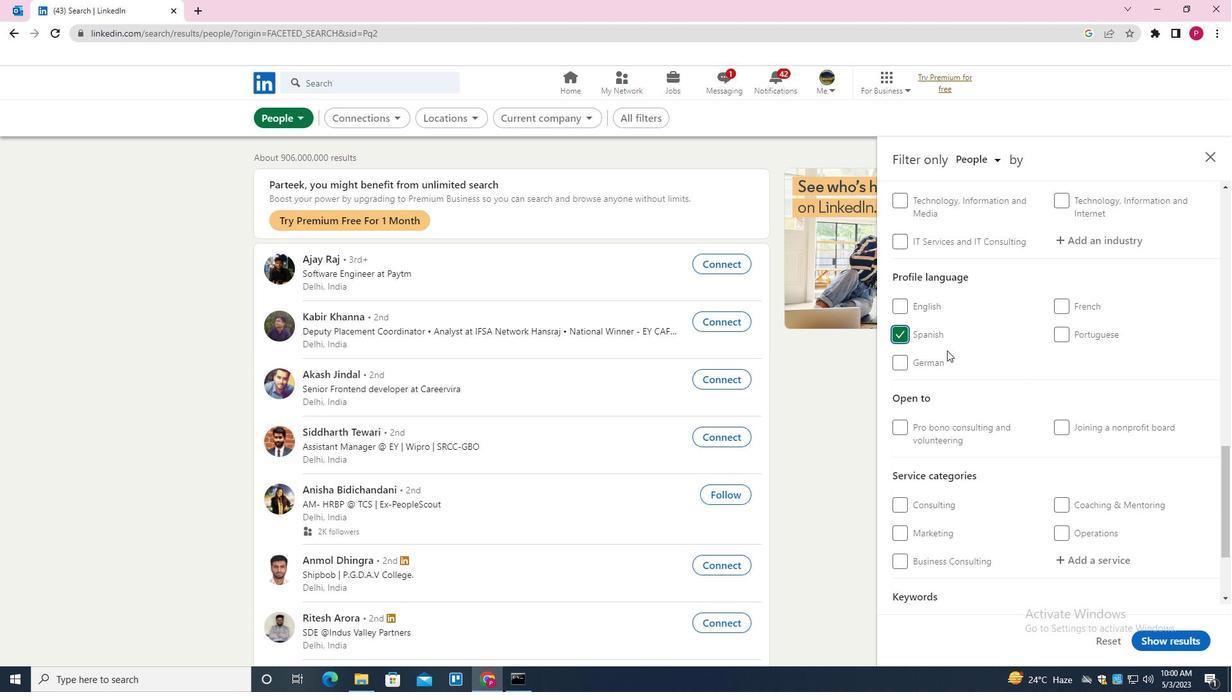 
Action: Mouse scrolled (947, 351) with delta (0, 0)
Screenshot: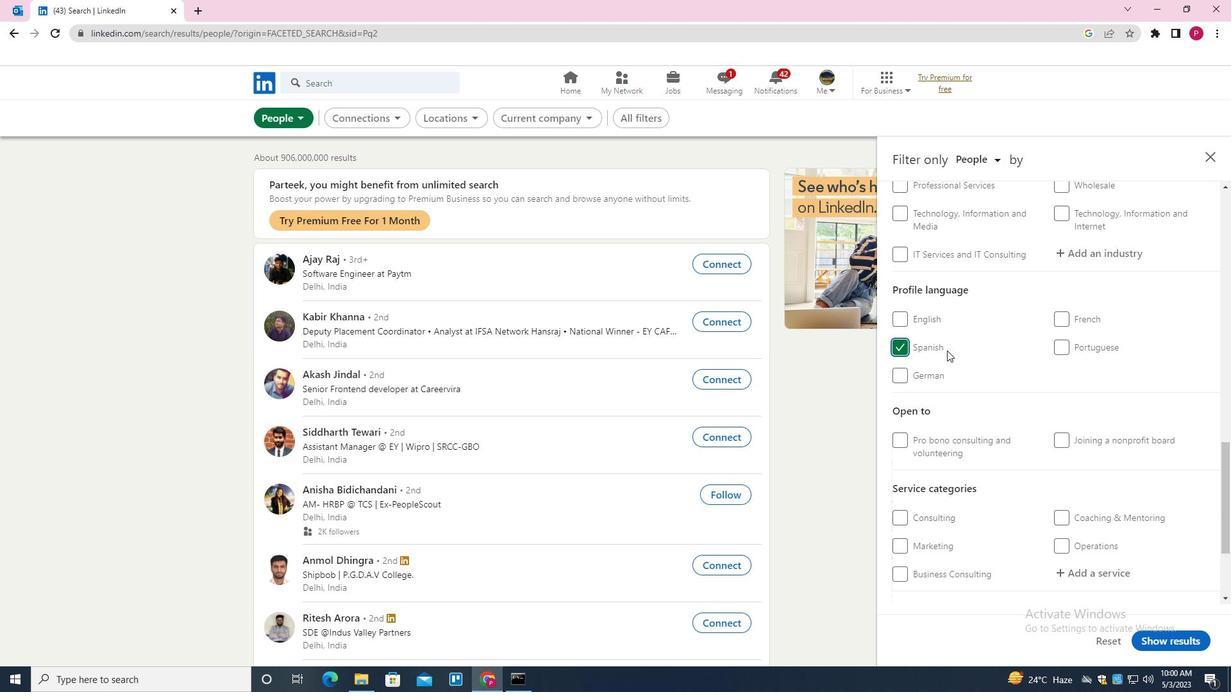 
Action: Mouse scrolled (947, 351) with delta (0, 0)
Screenshot: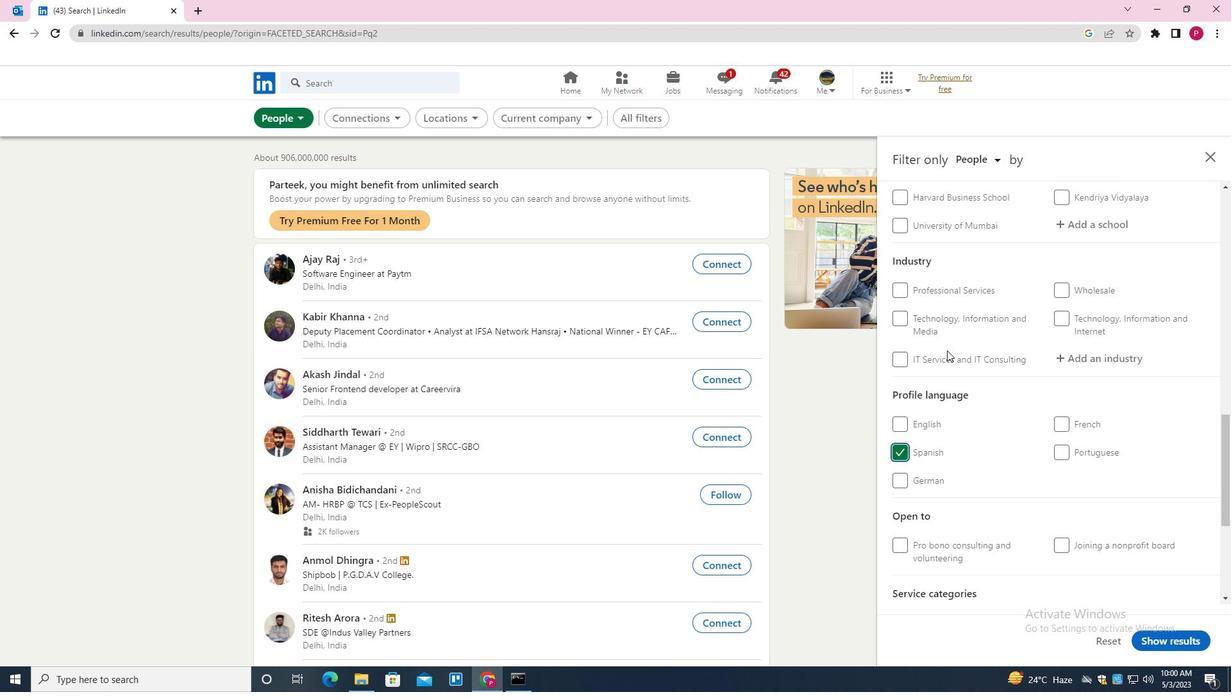 
Action: Mouse scrolled (947, 351) with delta (0, 0)
Screenshot: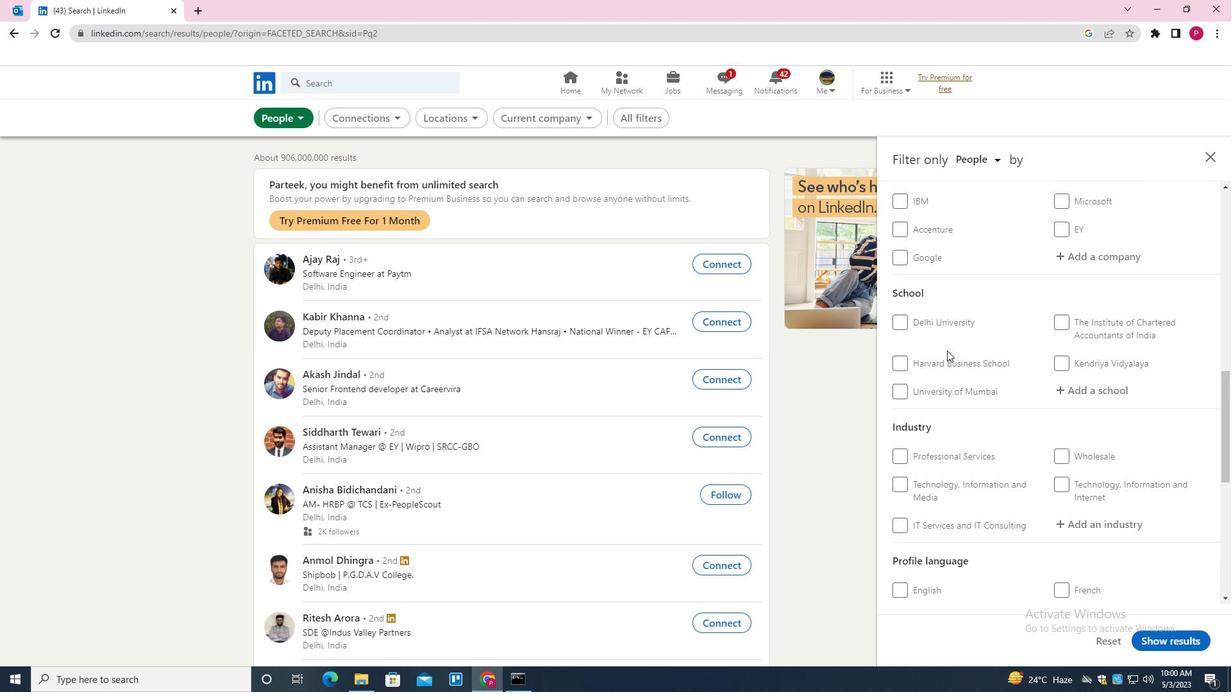 
Action: Mouse moved to (1103, 363)
Screenshot: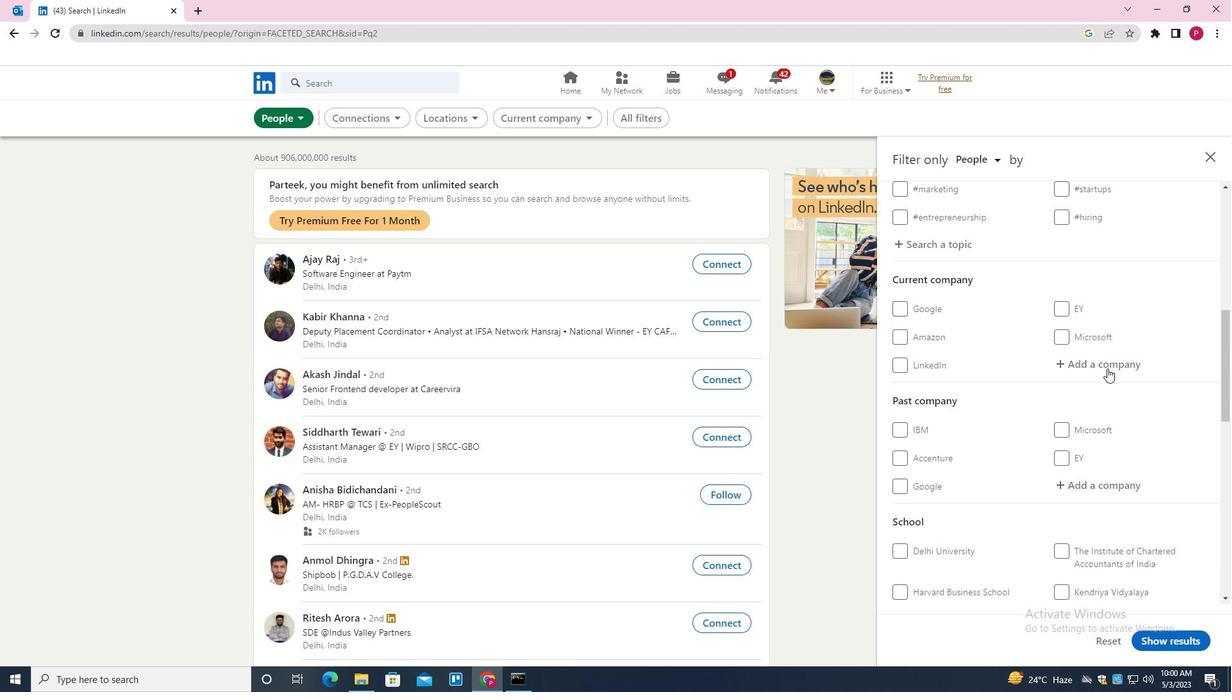 
Action: Mouse pressed left at (1103, 363)
Screenshot: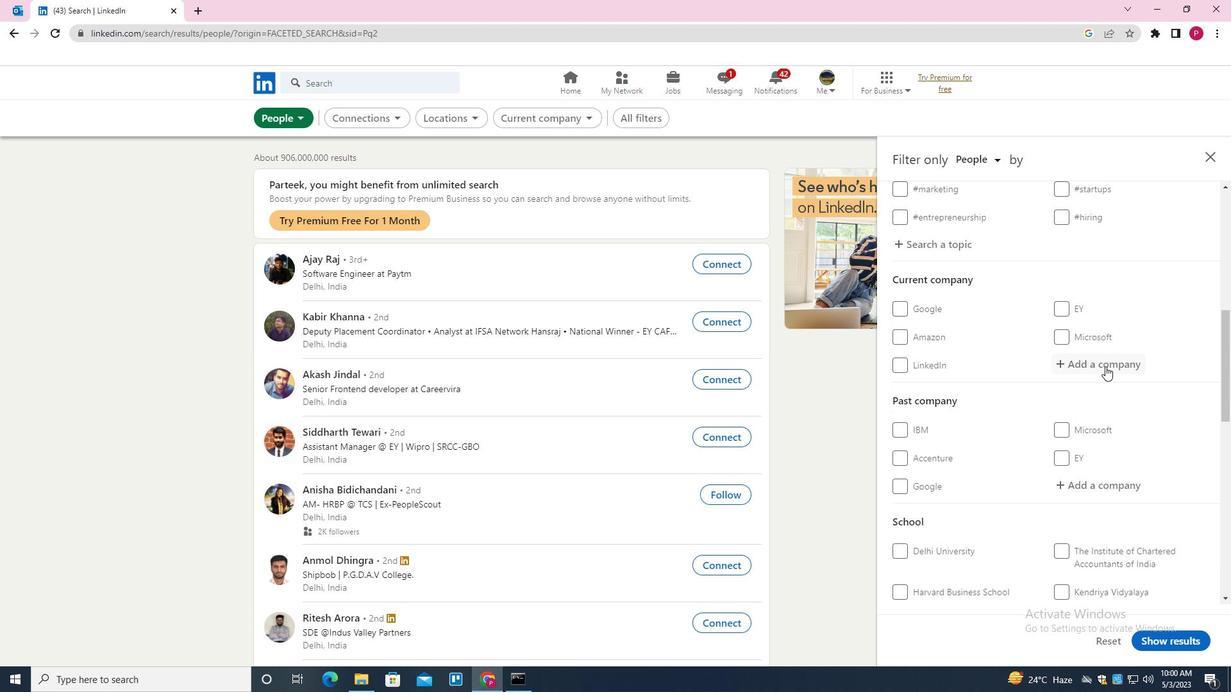 
Action: Key pressed <Key.shift>MULTIPLIER<Key.down><Key.enter>
Screenshot: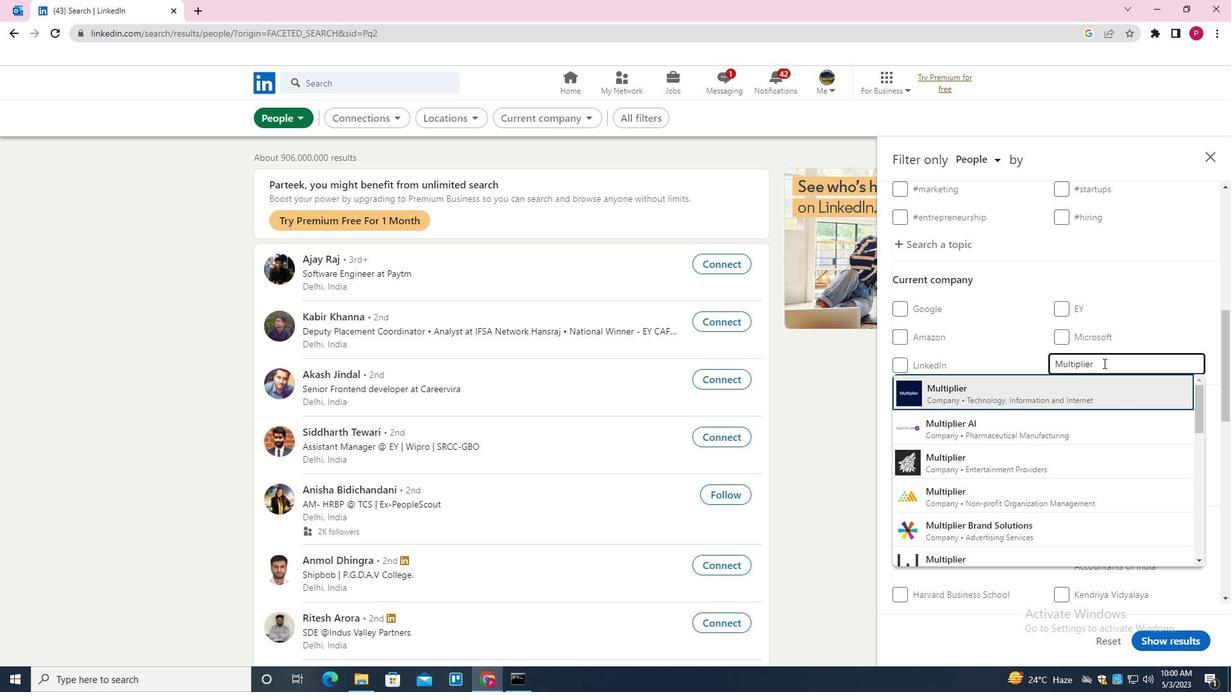 
Action: Mouse moved to (1084, 372)
Screenshot: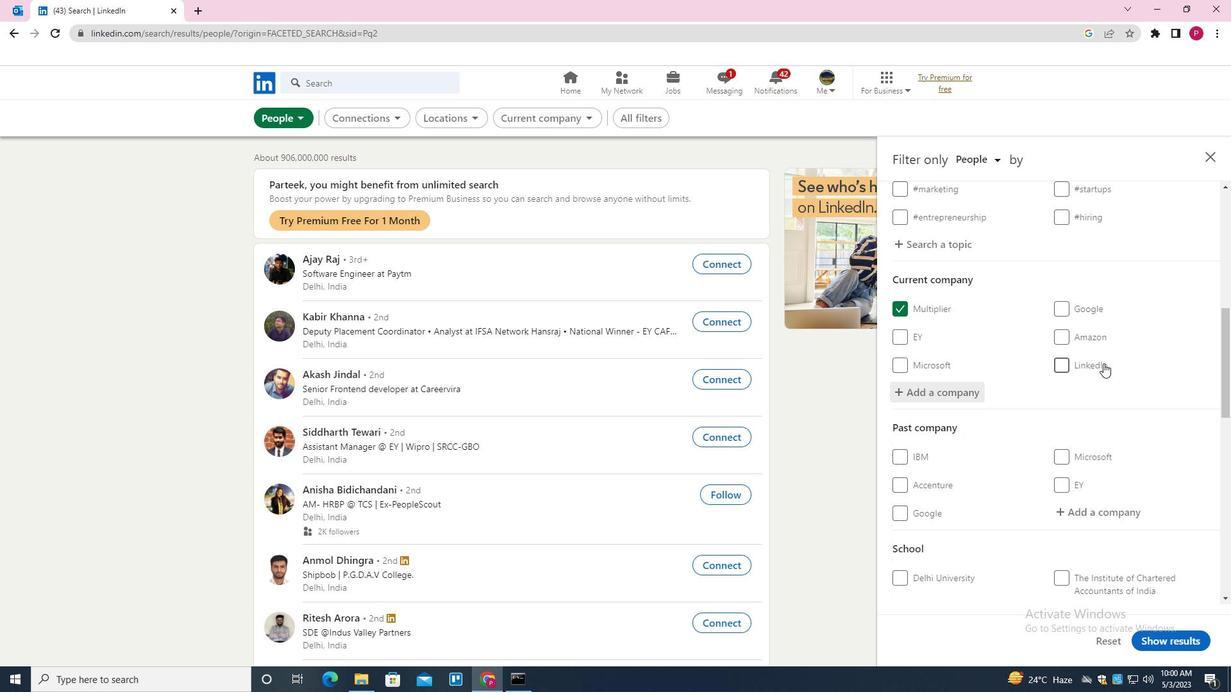 
Action: Mouse scrolled (1084, 371) with delta (0, 0)
Screenshot: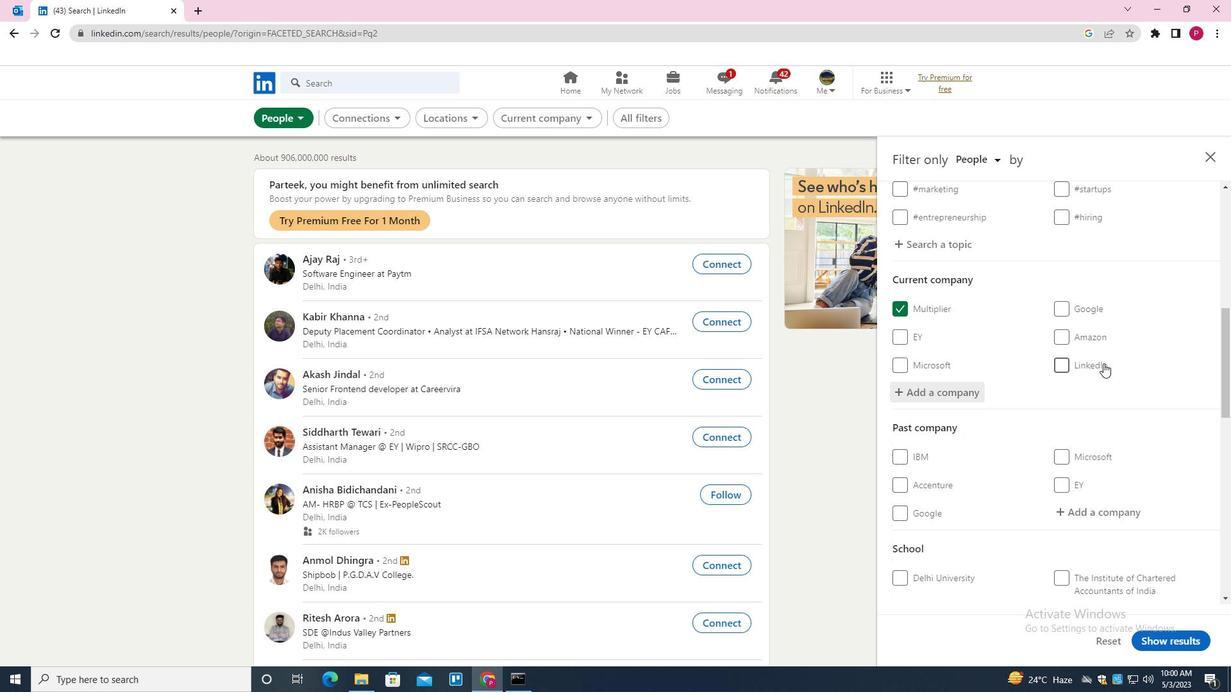 
Action: Mouse moved to (1065, 384)
Screenshot: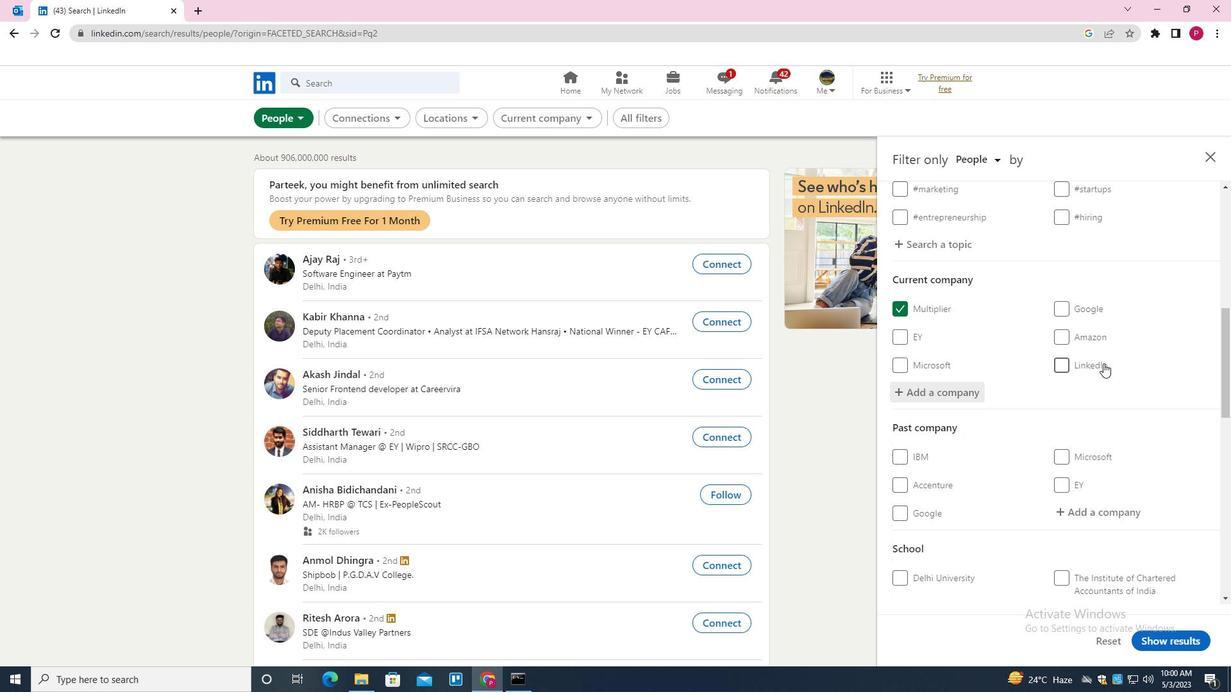 
Action: Mouse scrolled (1065, 383) with delta (0, 0)
Screenshot: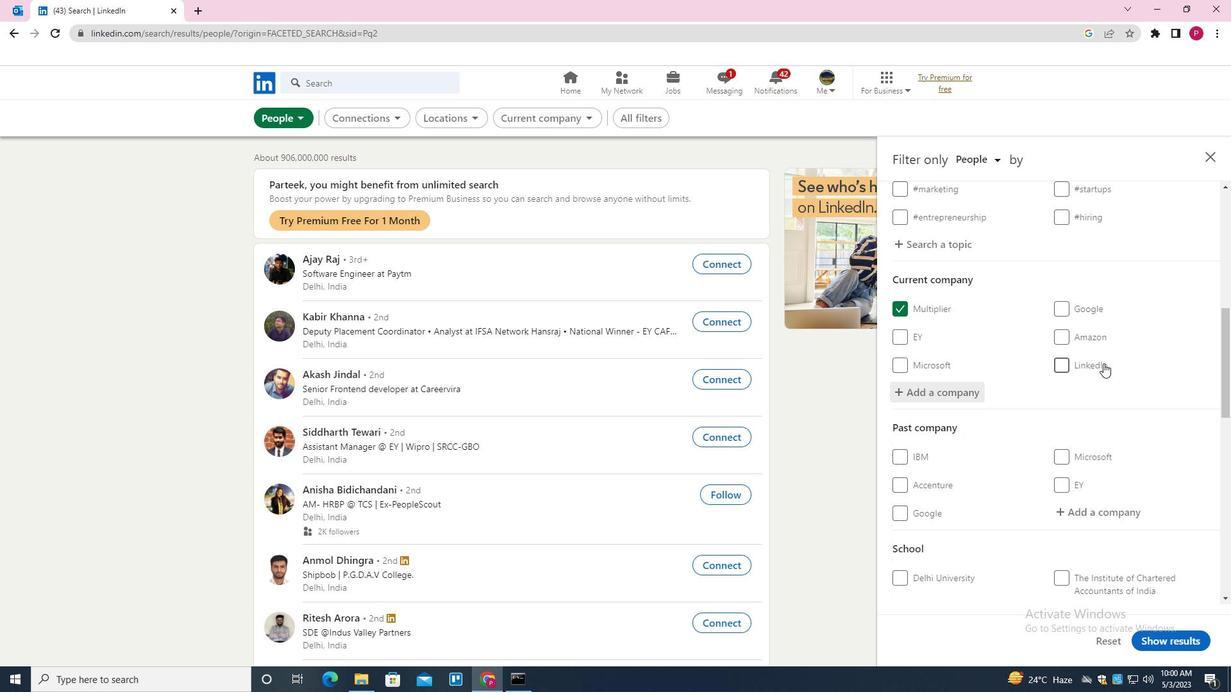 
Action: Mouse moved to (1062, 384)
Screenshot: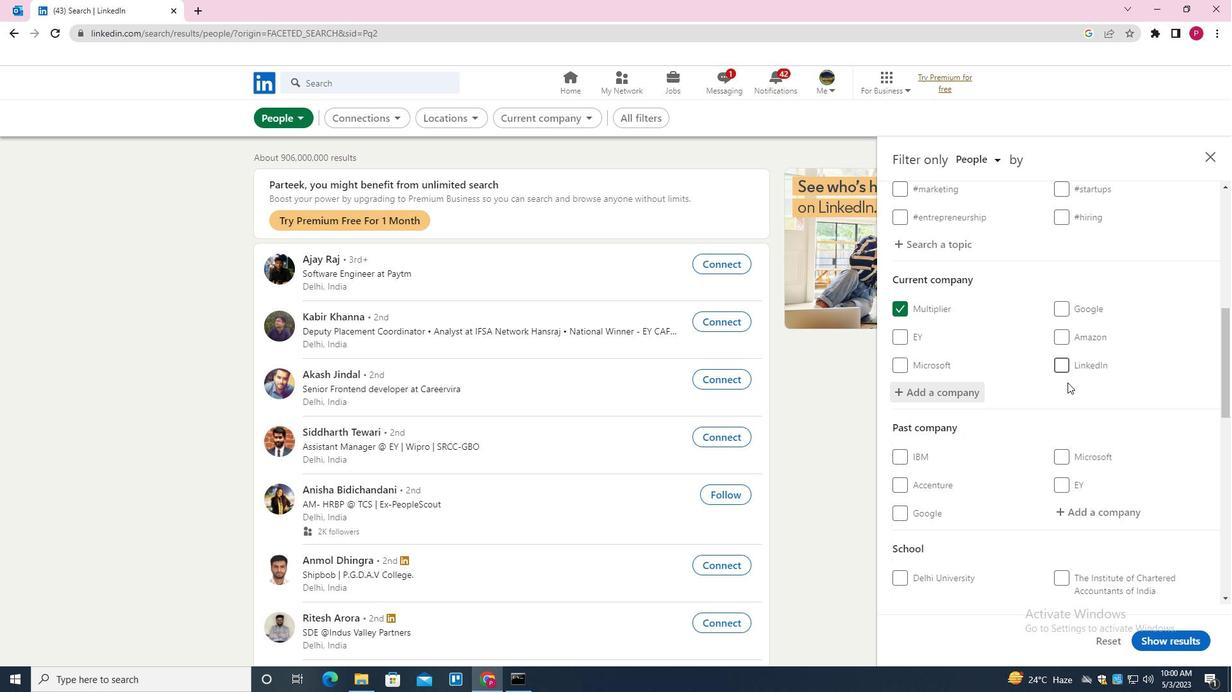 
Action: Mouse scrolled (1062, 384) with delta (0, 0)
Screenshot: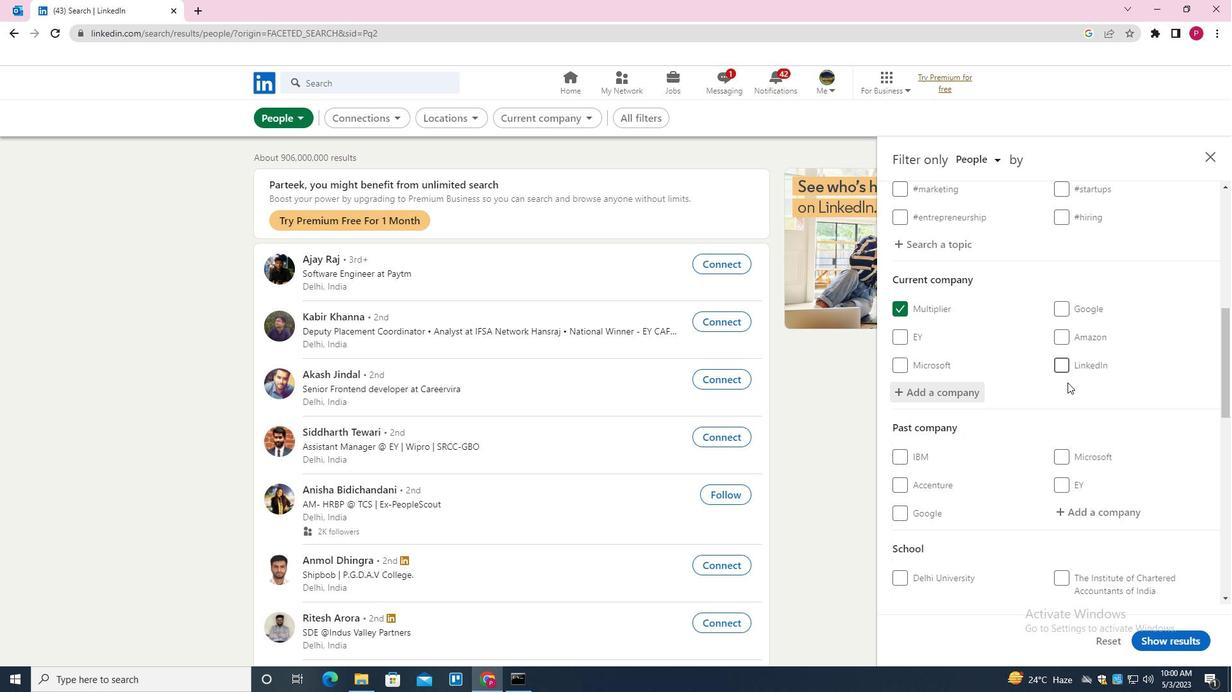 
Action: Mouse moved to (1094, 446)
Screenshot: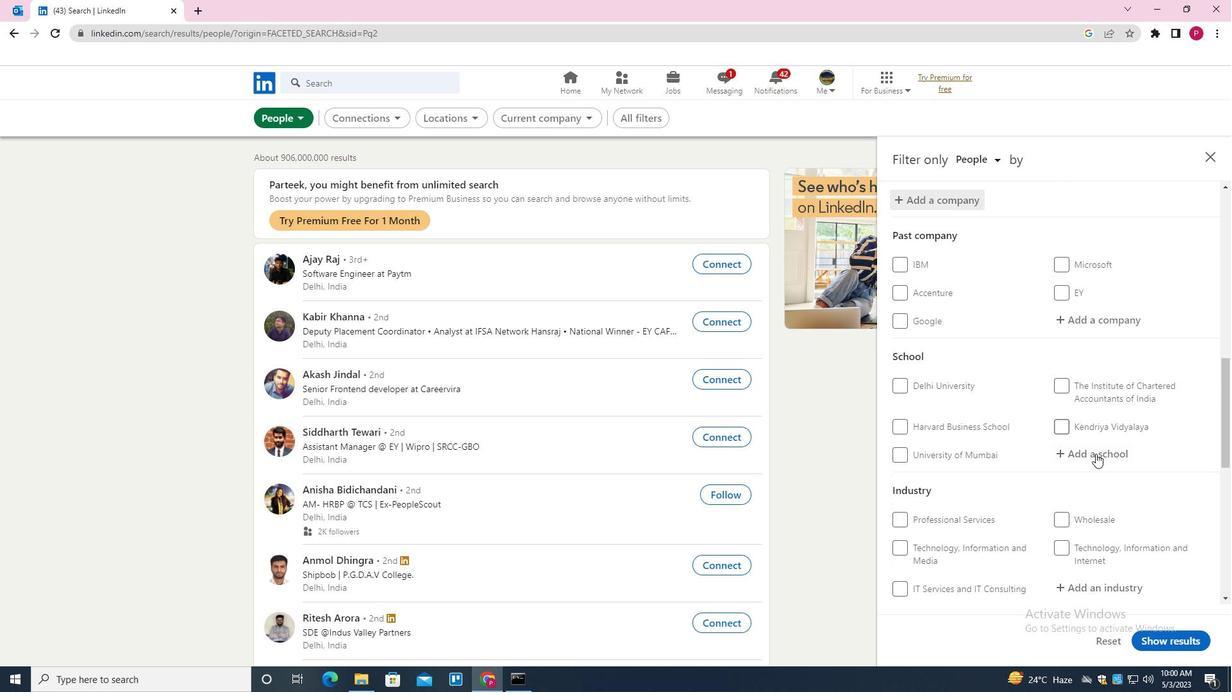 
Action: Mouse pressed left at (1094, 446)
Screenshot: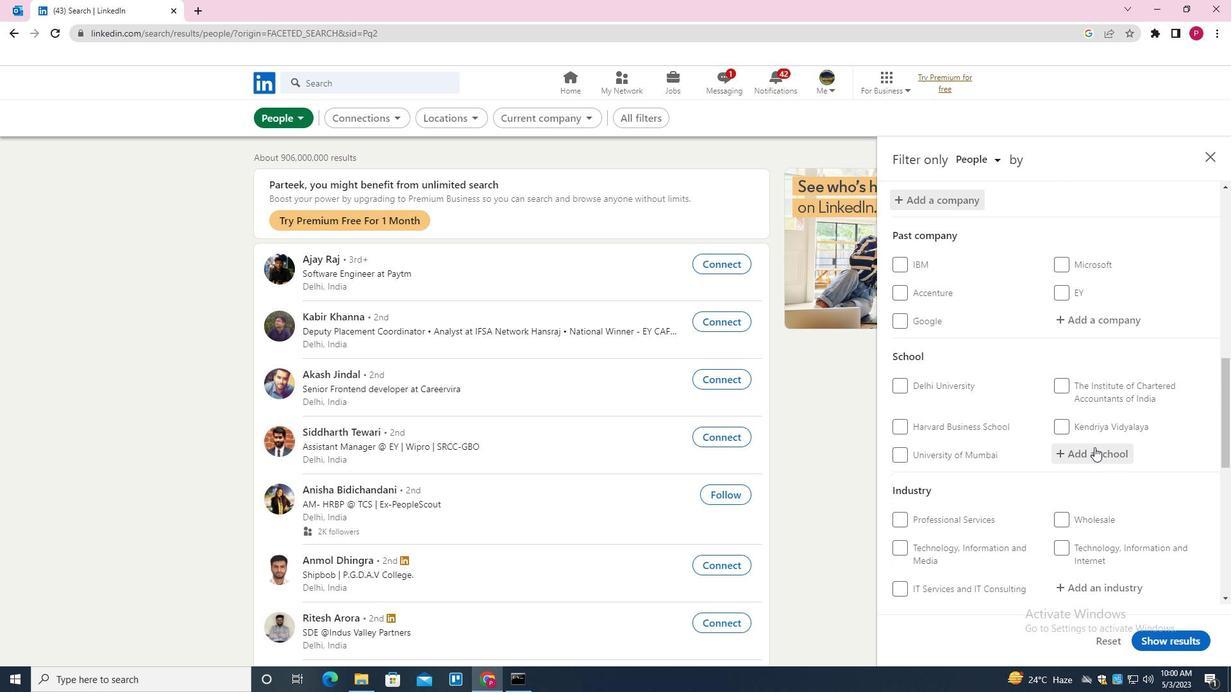 
Action: Mouse scrolled (1094, 446) with delta (0, 0)
Screenshot: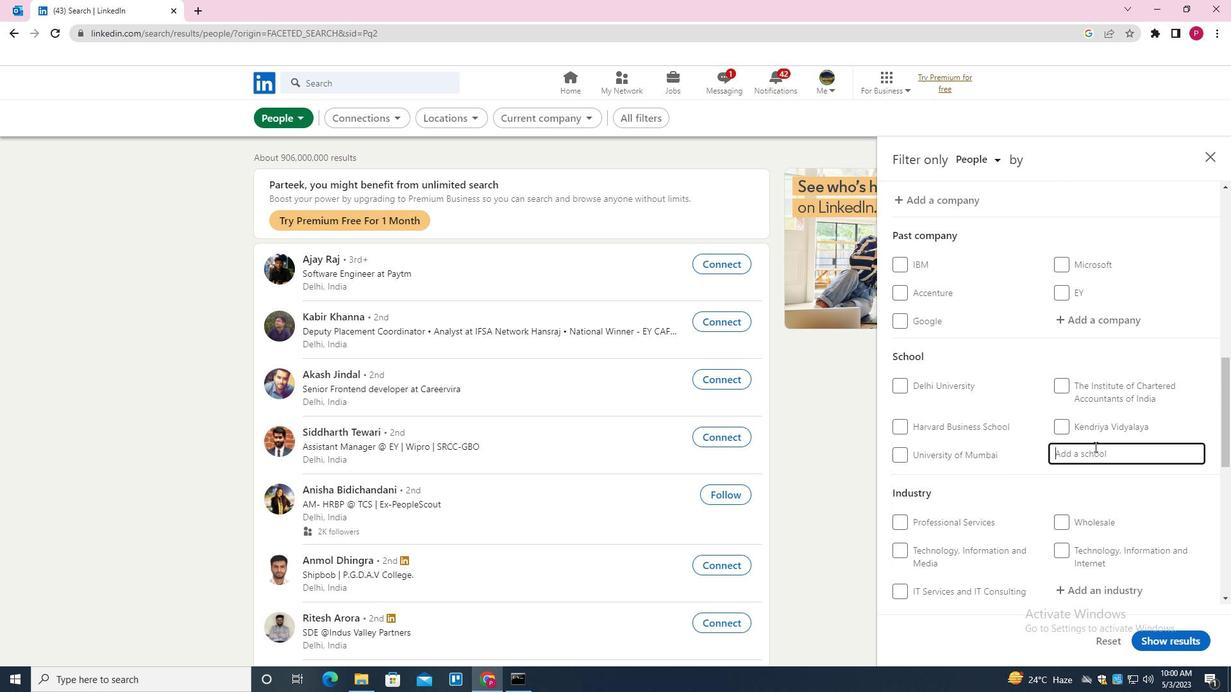 
Action: Mouse scrolled (1094, 446) with delta (0, 0)
Screenshot: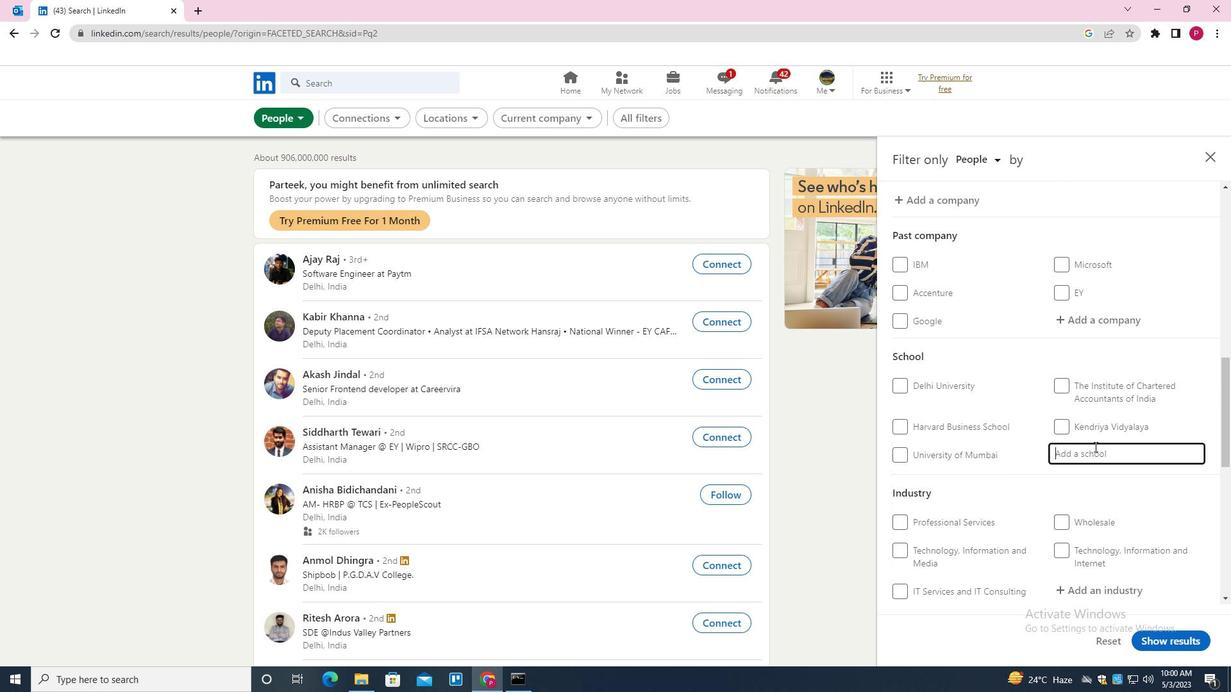 
Action: Key pressed <Key.shift><Key.shift><Key.shift><Key.shift><Key.shift><Key.shift><Key.shift><Key.shift><Key.shift><Key.shift><Key.shift><Key.shift><Key.shift>DR.<Key.space><Key.shift><Key.shift><Key.shift><Key.shift><Key.shift><Key.shift><Key.shift><Key.shift><Key.shift><Key.shift><Key.shift><Key.shift><Key.shift><Key.shift>BHIM<Key.space><Key.shift>RAO<Key.space><Key.shift>AMBEDKAR<Key.space><Key.shift><Key.shift><Key.shift><Key.shift><Key.shift><Key.shift>UNIVERSITY<Key.space><Key.down><Key.enter>
Screenshot: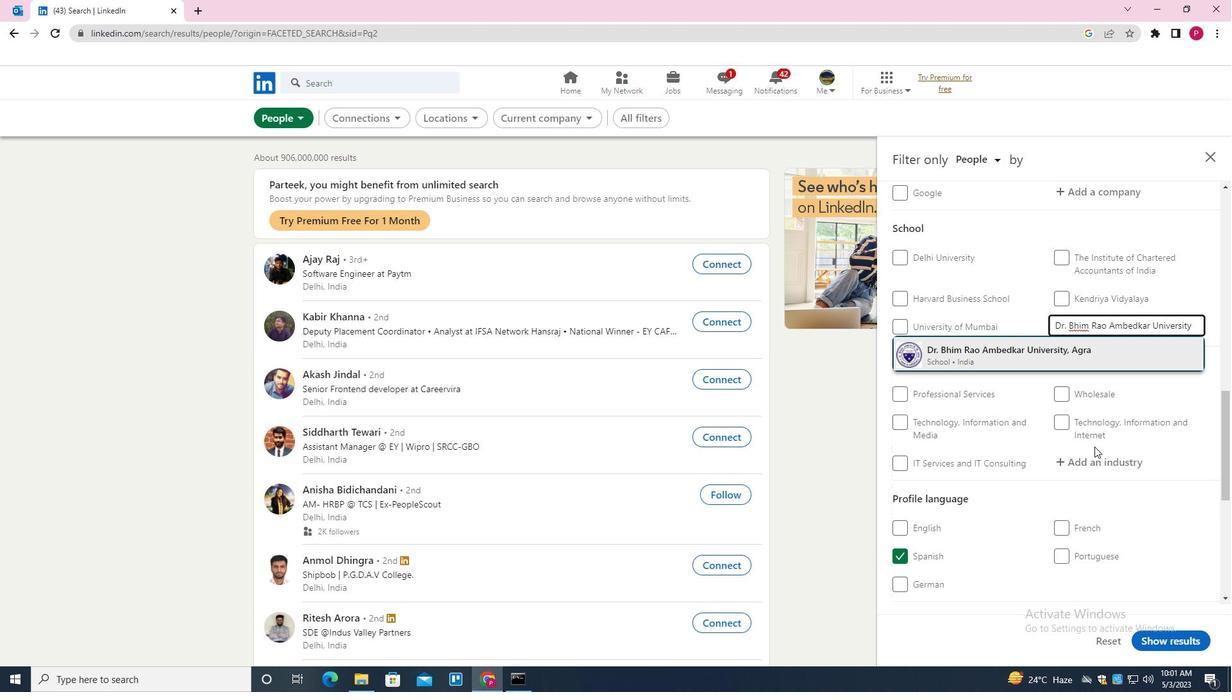 
Action: Mouse moved to (1093, 446)
Screenshot: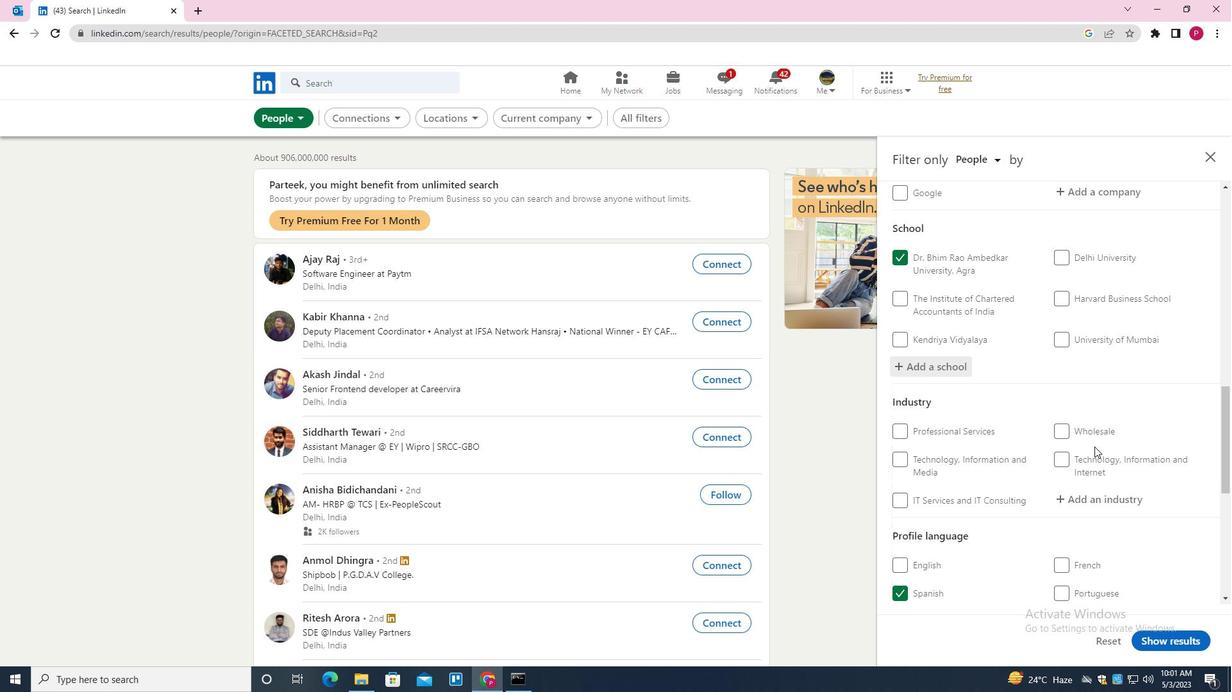 
Action: Mouse scrolled (1093, 446) with delta (0, 0)
Screenshot: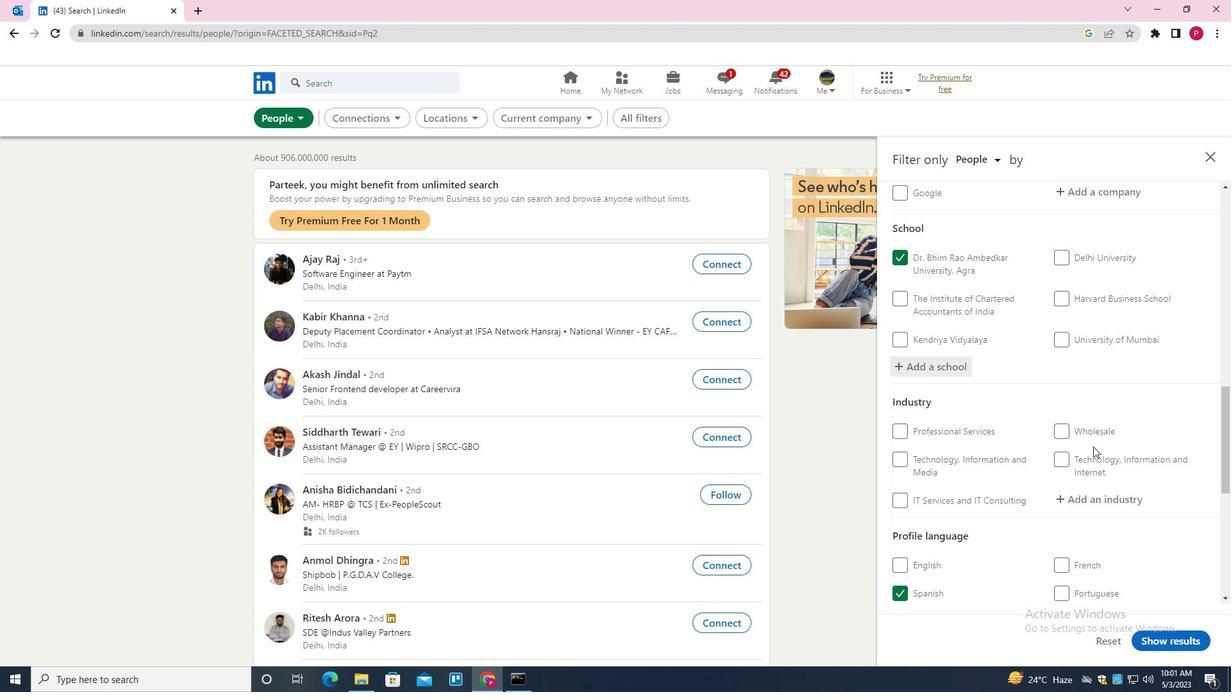 
Action: Mouse scrolled (1093, 446) with delta (0, 0)
Screenshot: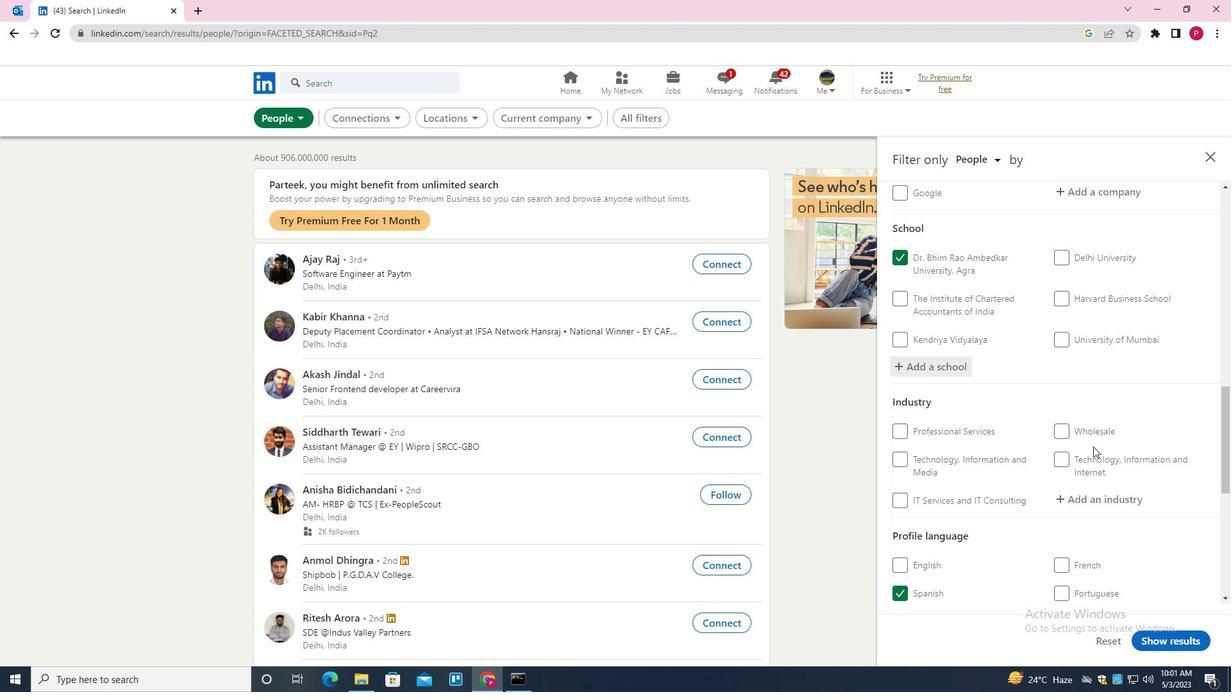
Action: Mouse moved to (1093, 446)
Screenshot: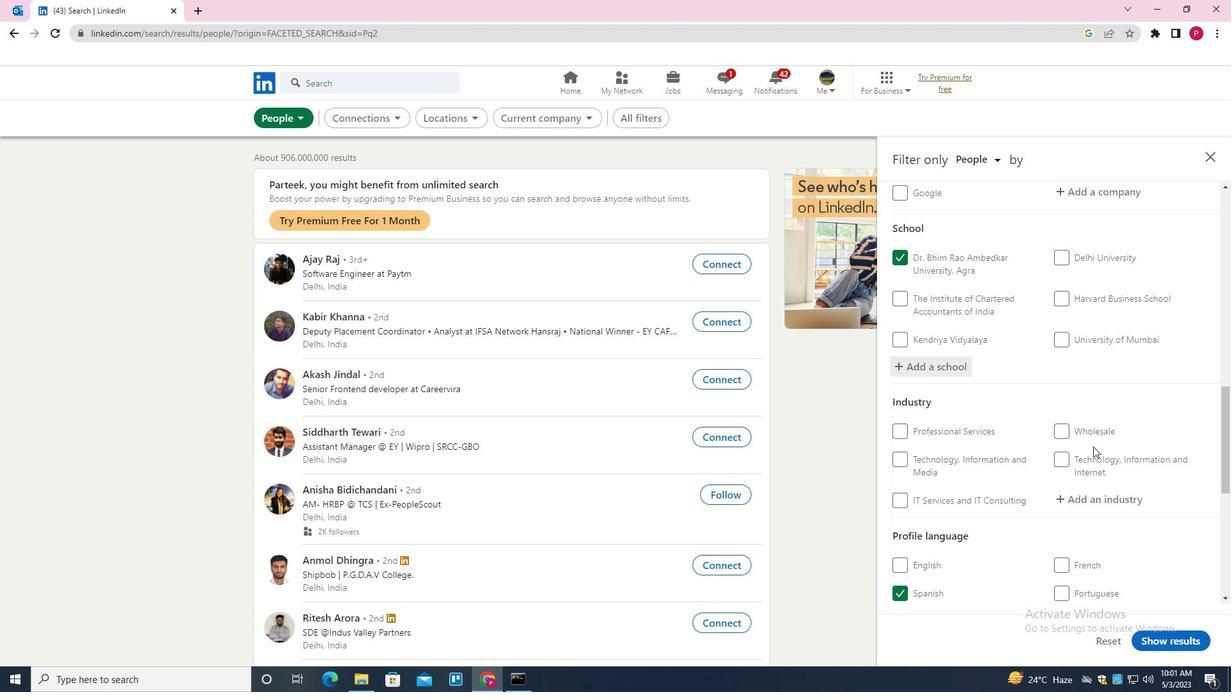 
Action: Mouse scrolled (1093, 445) with delta (0, 0)
Screenshot: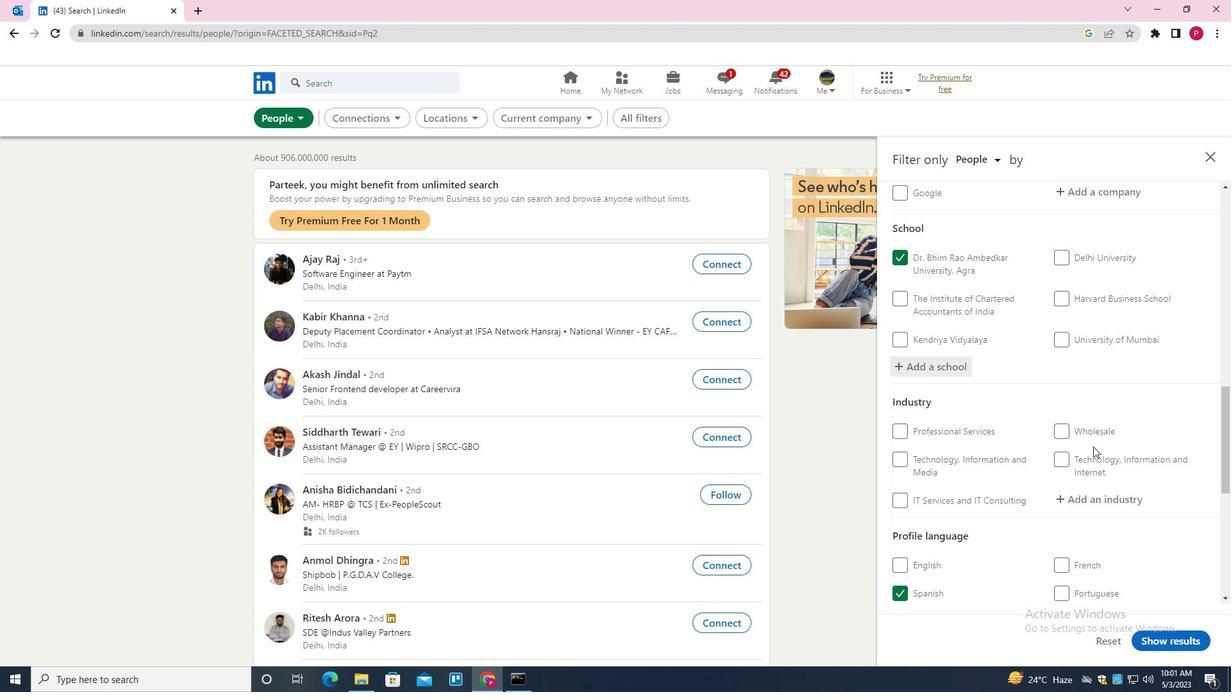 
Action: Mouse moved to (1105, 302)
Screenshot: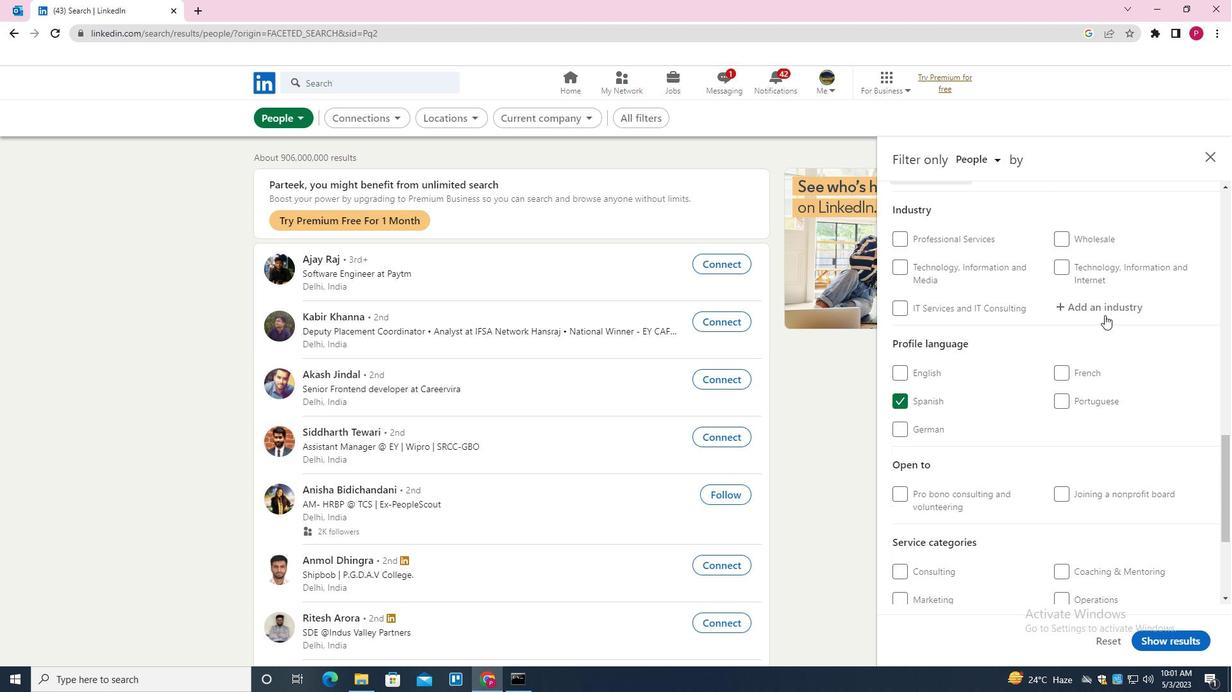 
Action: Mouse pressed left at (1105, 302)
Screenshot: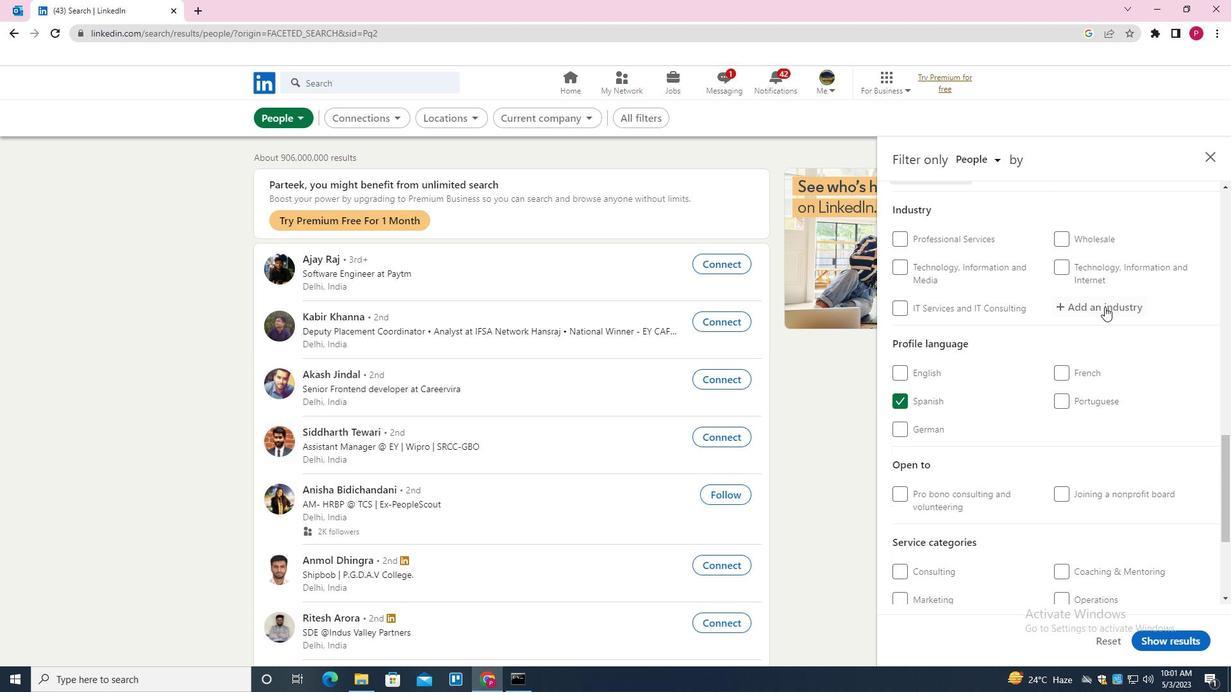 
Action: Key pressed <Key.shift><Key.shift><Key.shift><Key.shift><Key.shift>RANCHING<Key.space>AND<Key.space><Key.backspace><Key.backspace><Key.backspace><Key.backspace><Key.backspace><Key.down><Key.enter>
Screenshot: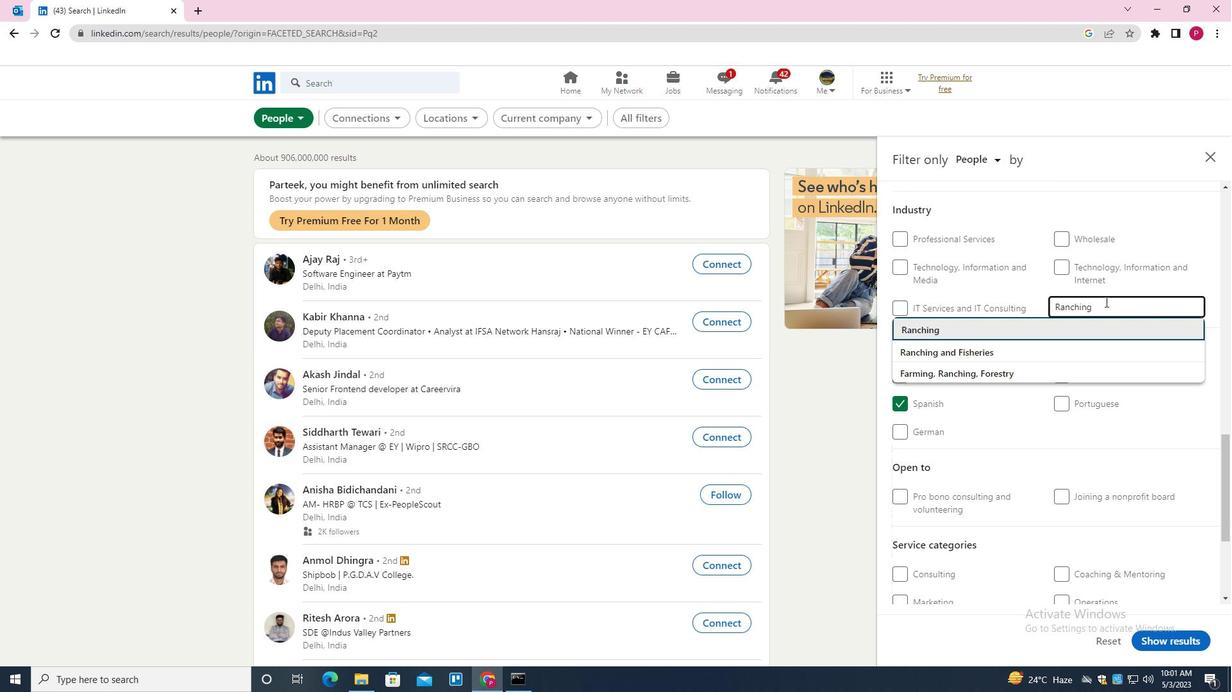 
Action: Mouse moved to (1048, 363)
Screenshot: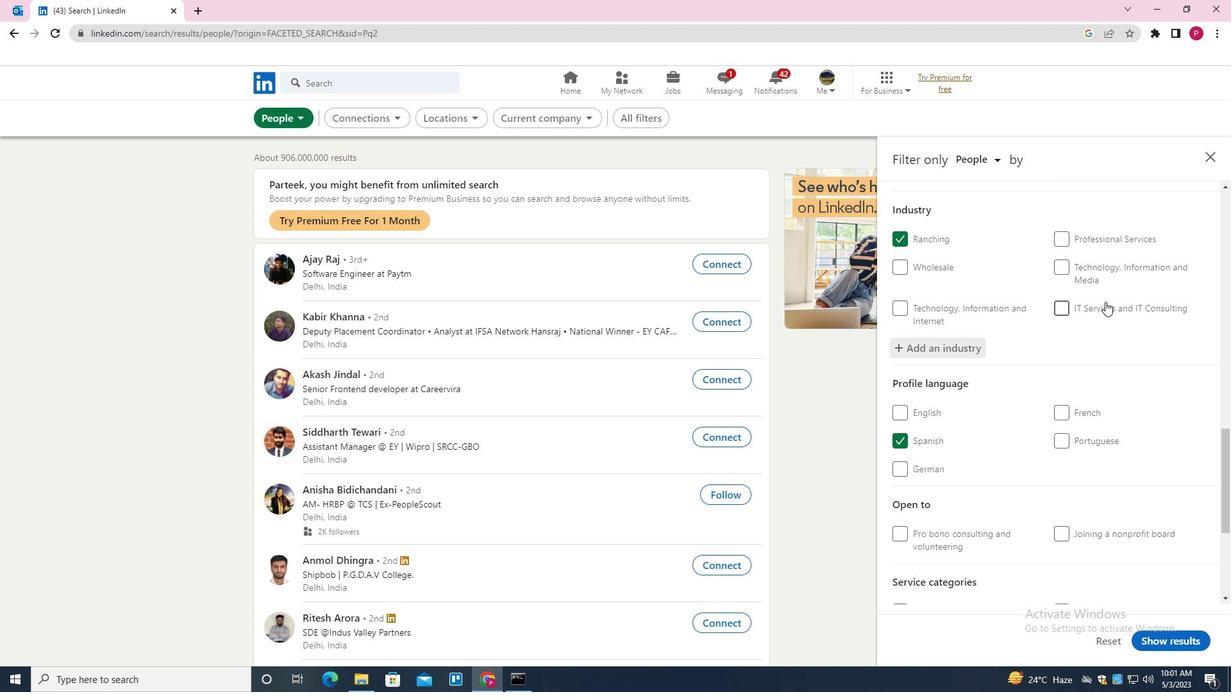
Action: Mouse scrolled (1048, 362) with delta (0, 0)
Screenshot: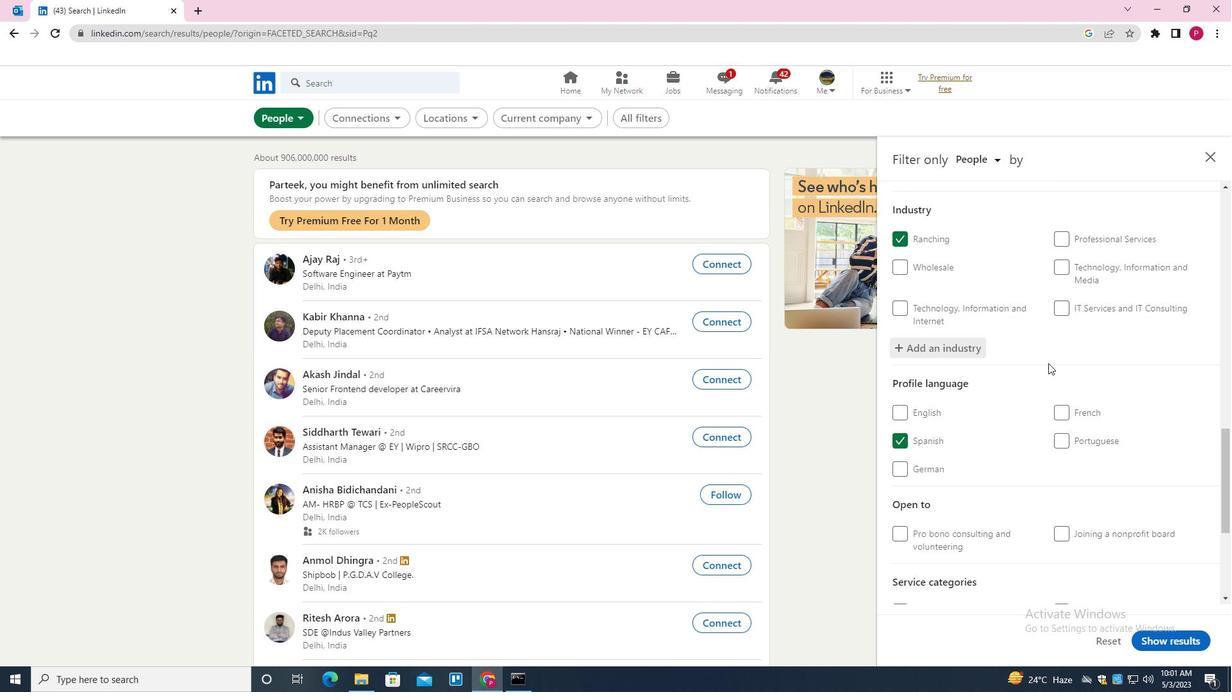 
Action: Mouse scrolled (1048, 362) with delta (0, 0)
Screenshot: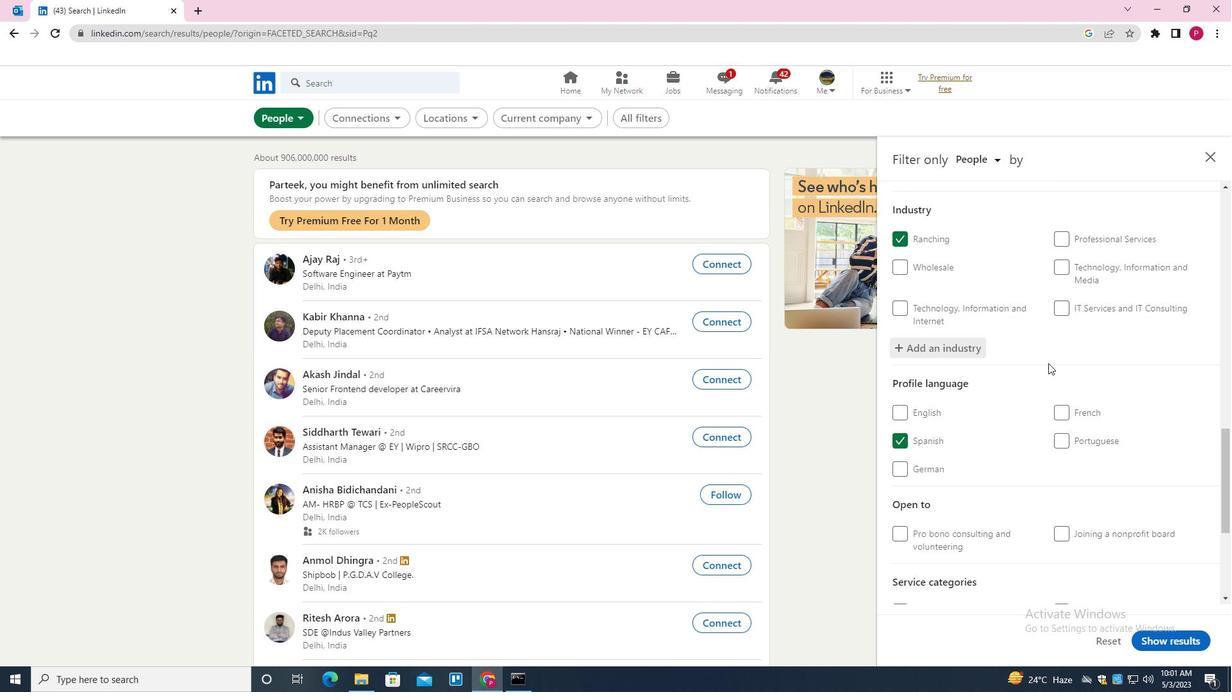 
Action: Mouse scrolled (1048, 362) with delta (0, 0)
Screenshot: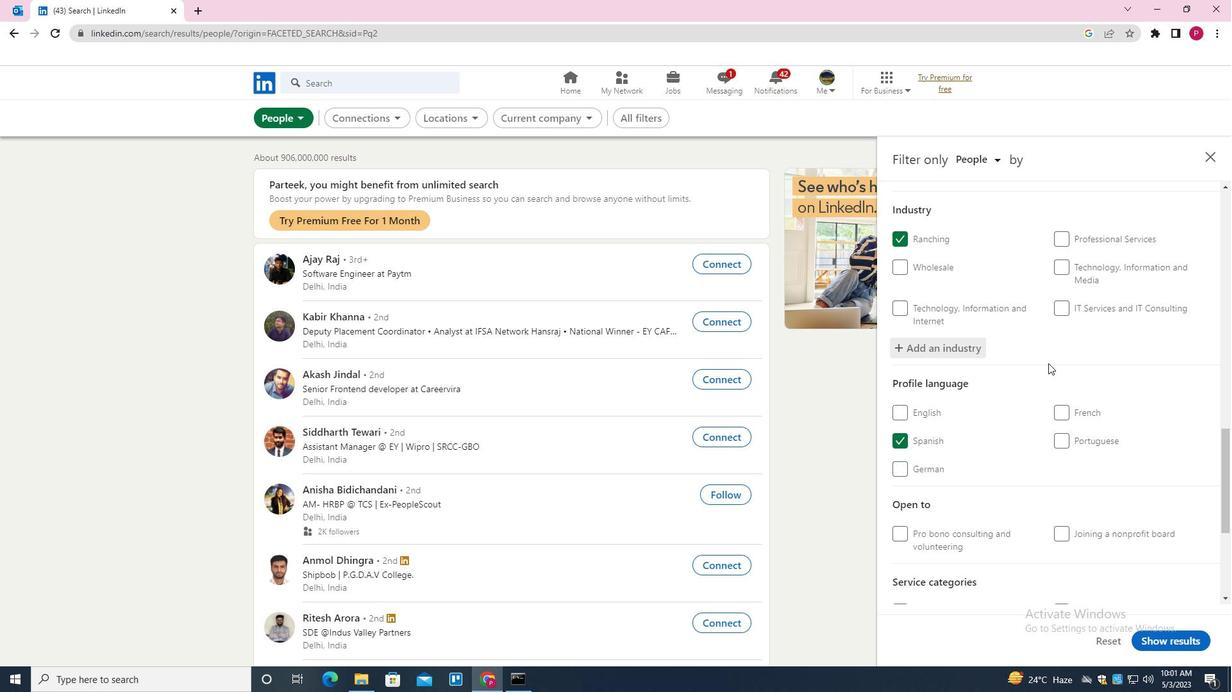
Action: Mouse scrolled (1048, 362) with delta (0, 0)
Screenshot: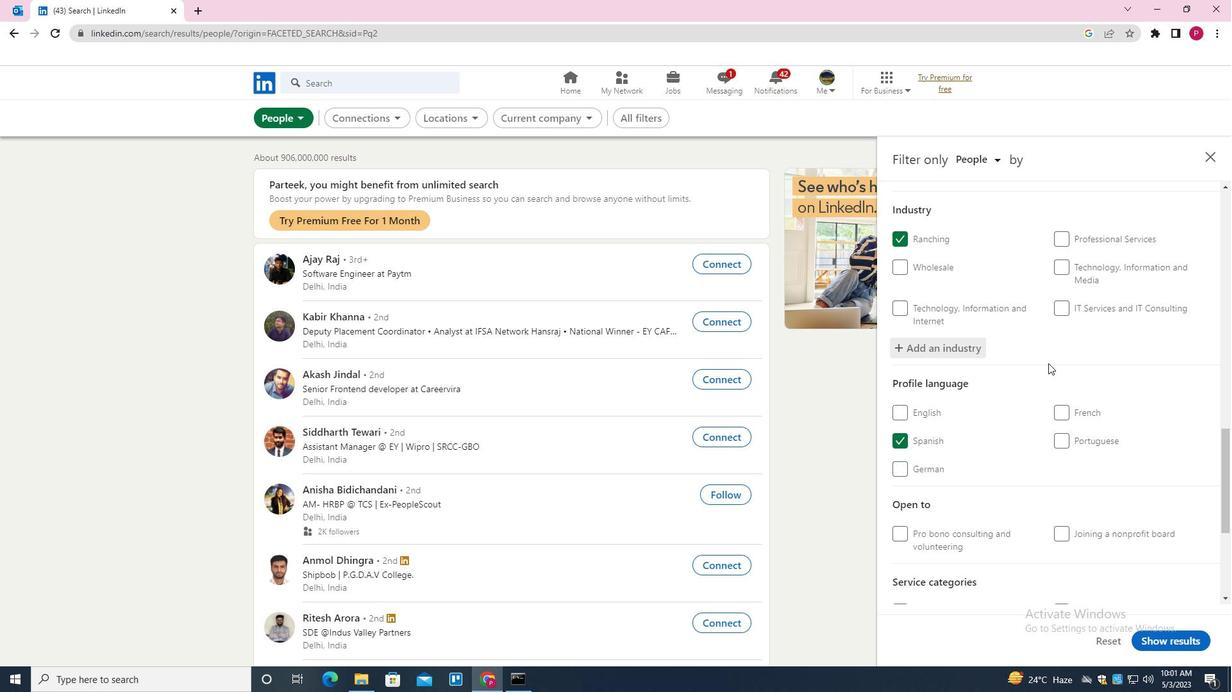 
Action: Mouse moved to (1071, 422)
Screenshot: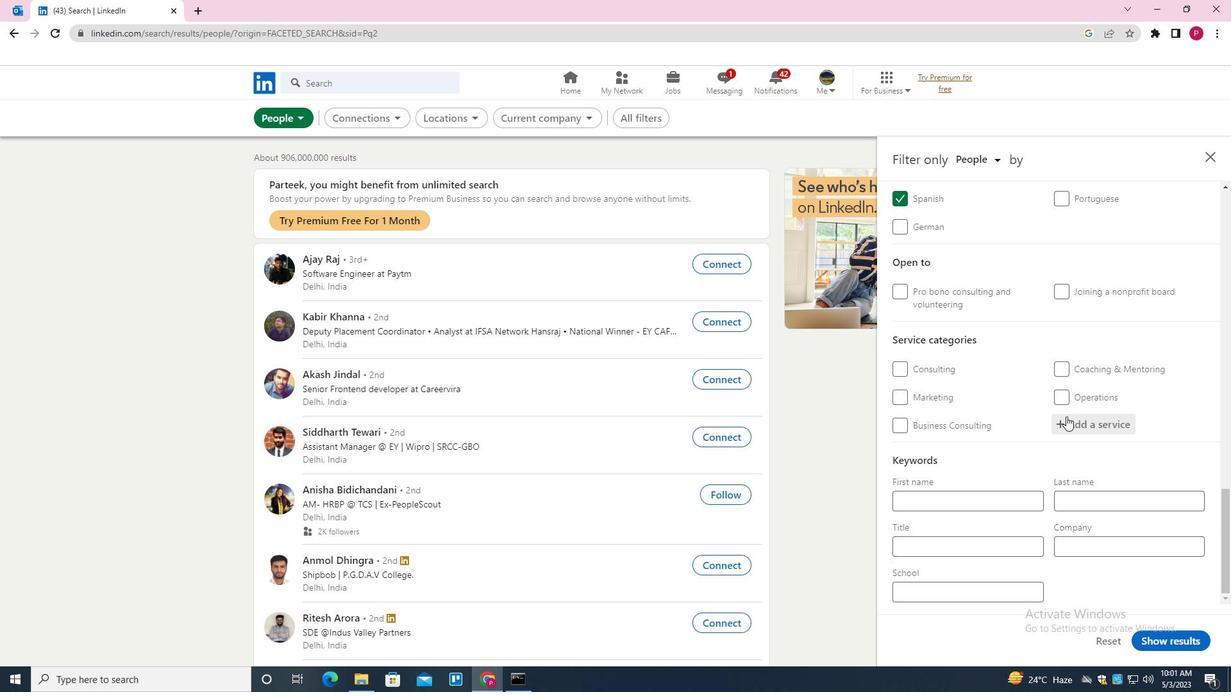 
Action: Mouse pressed left at (1071, 422)
Screenshot: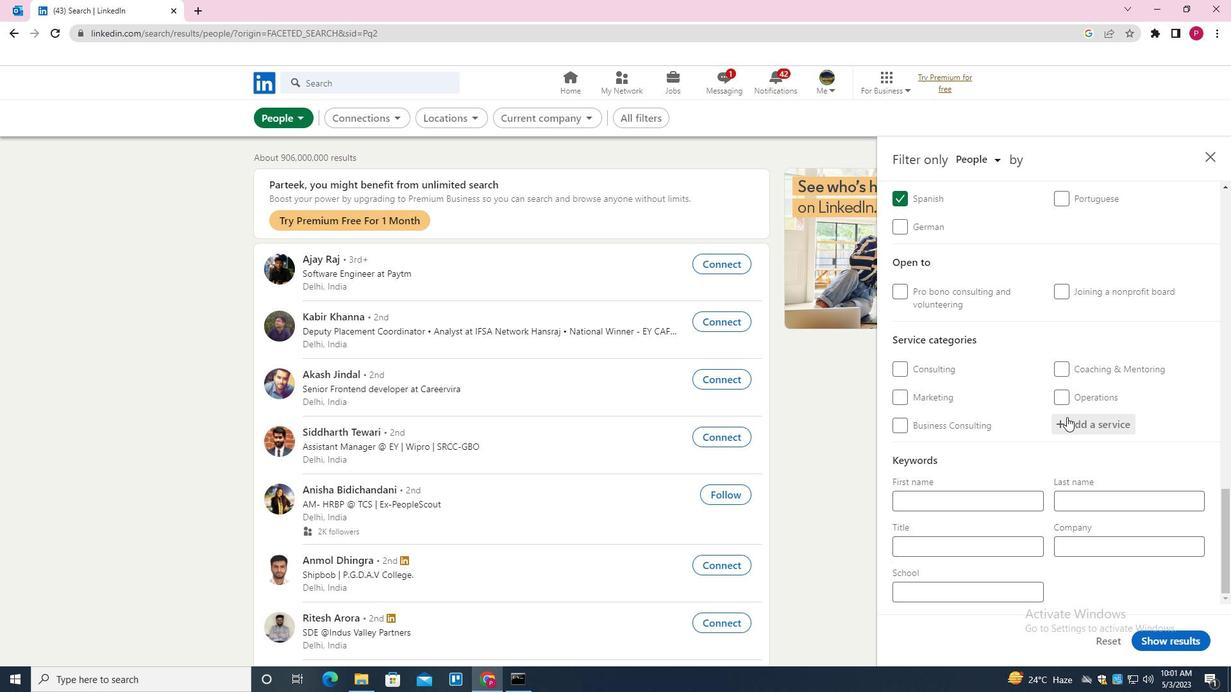 
Action: Key pressed <Key.shift>LIFE<Key.space><Key.shift>INSURANCE<Key.down><Key.enter>
Screenshot: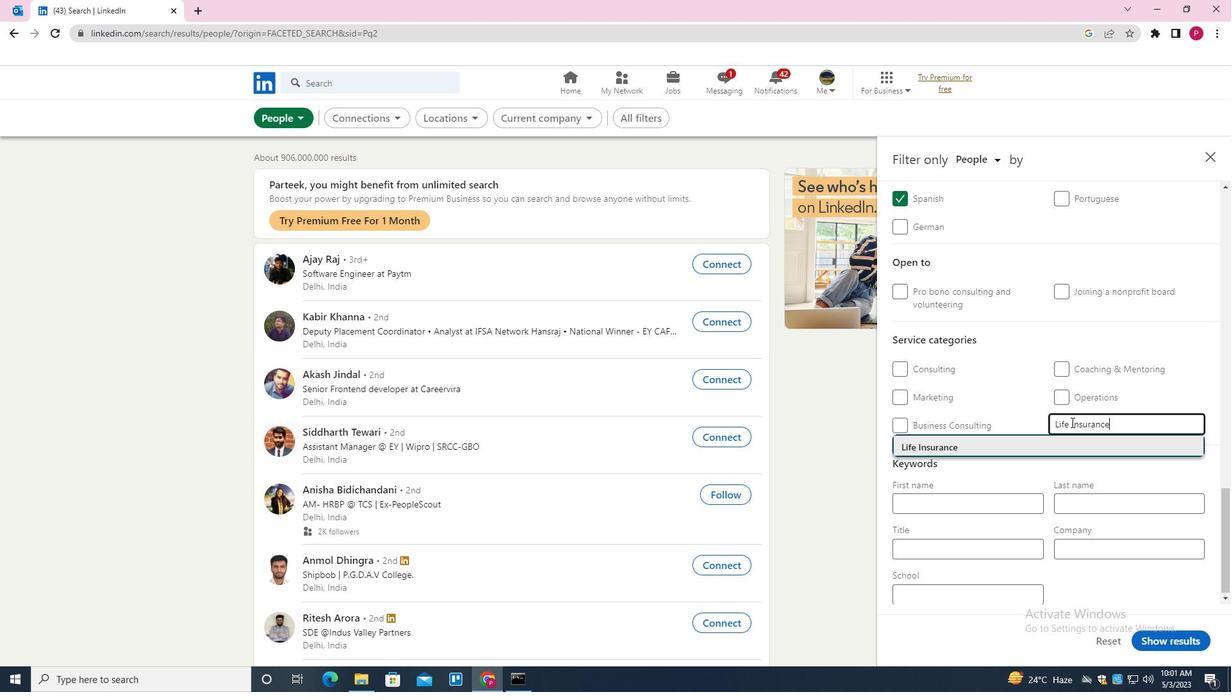 
Action: Mouse moved to (1071, 423)
Screenshot: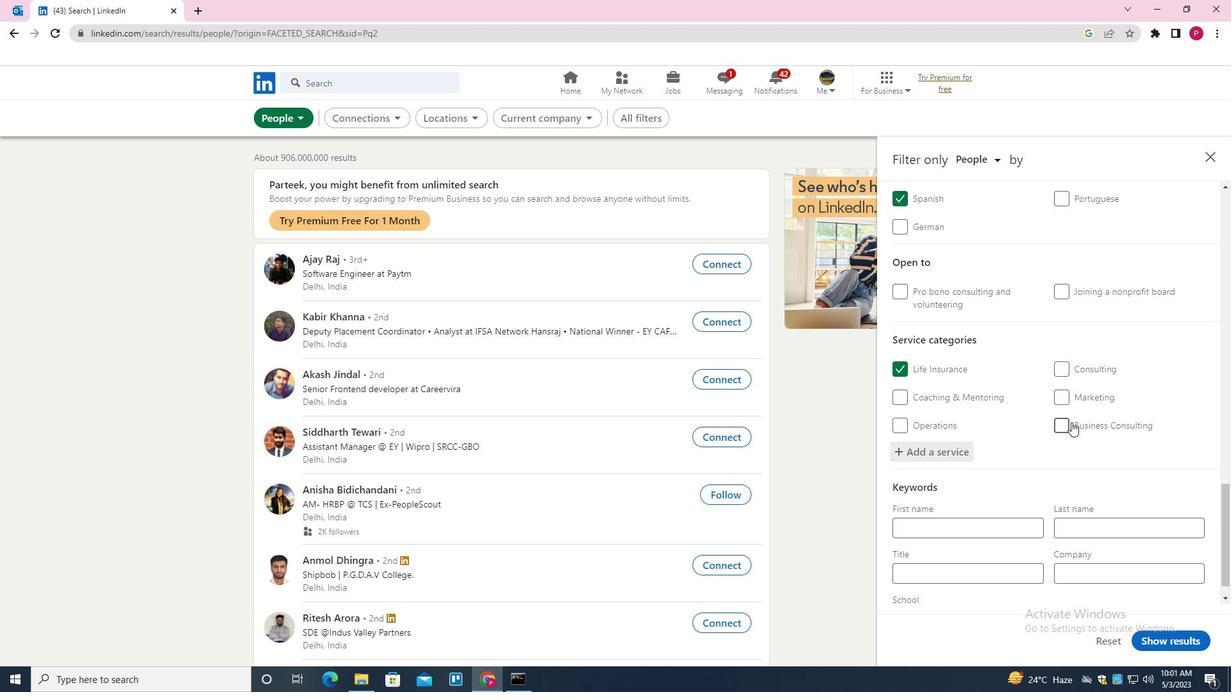 
Action: Mouse scrolled (1071, 422) with delta (0, 0)
Screenshot: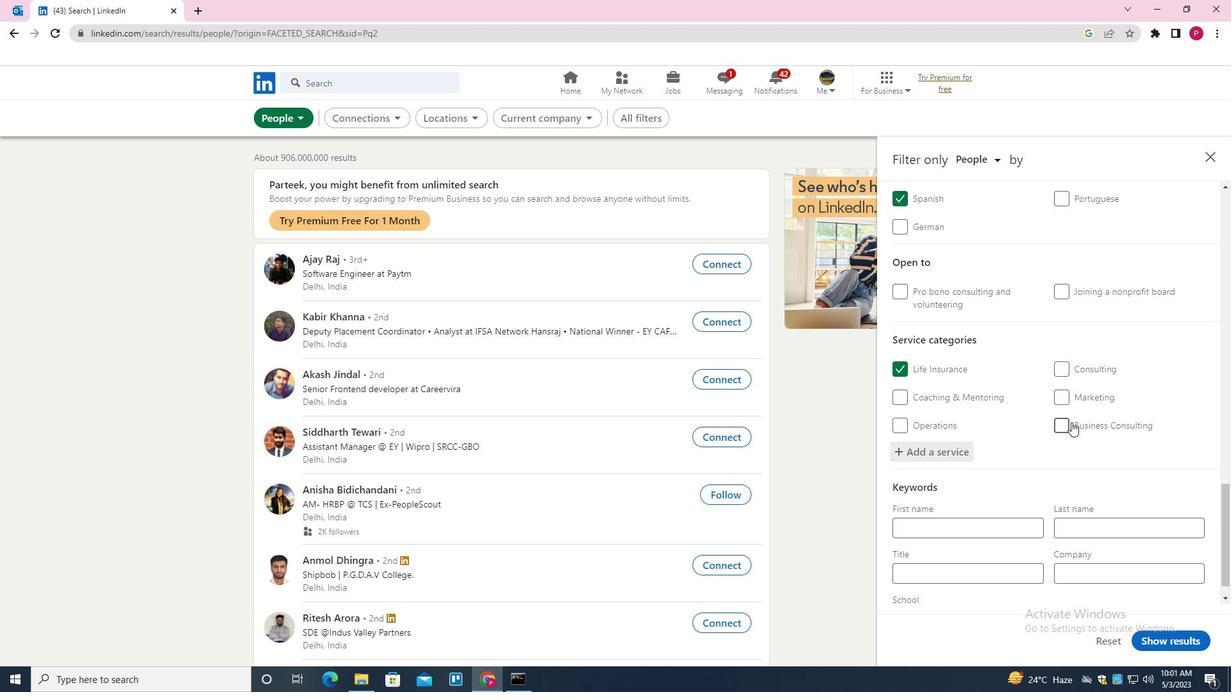 
Action: Mouse scrolled (1071, 422) with delta (0, 0)
Screenshot: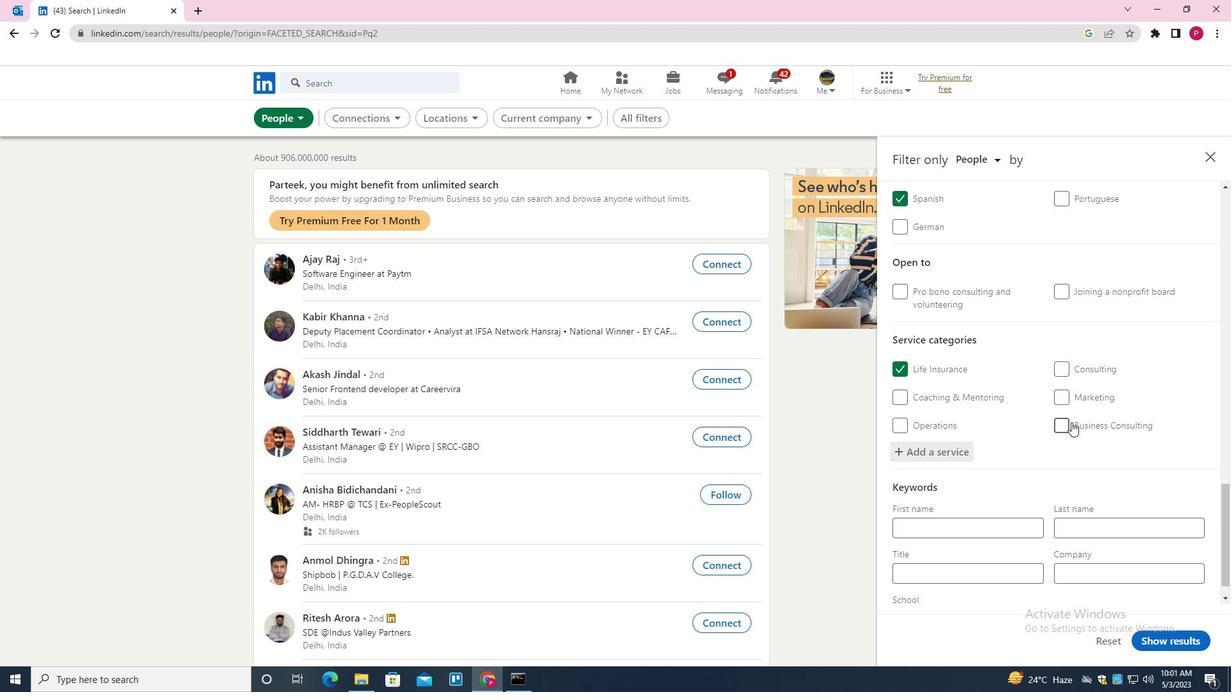 
Action: Mouse scrolled (1071, 422) with delta (0, 0)
Screenshot: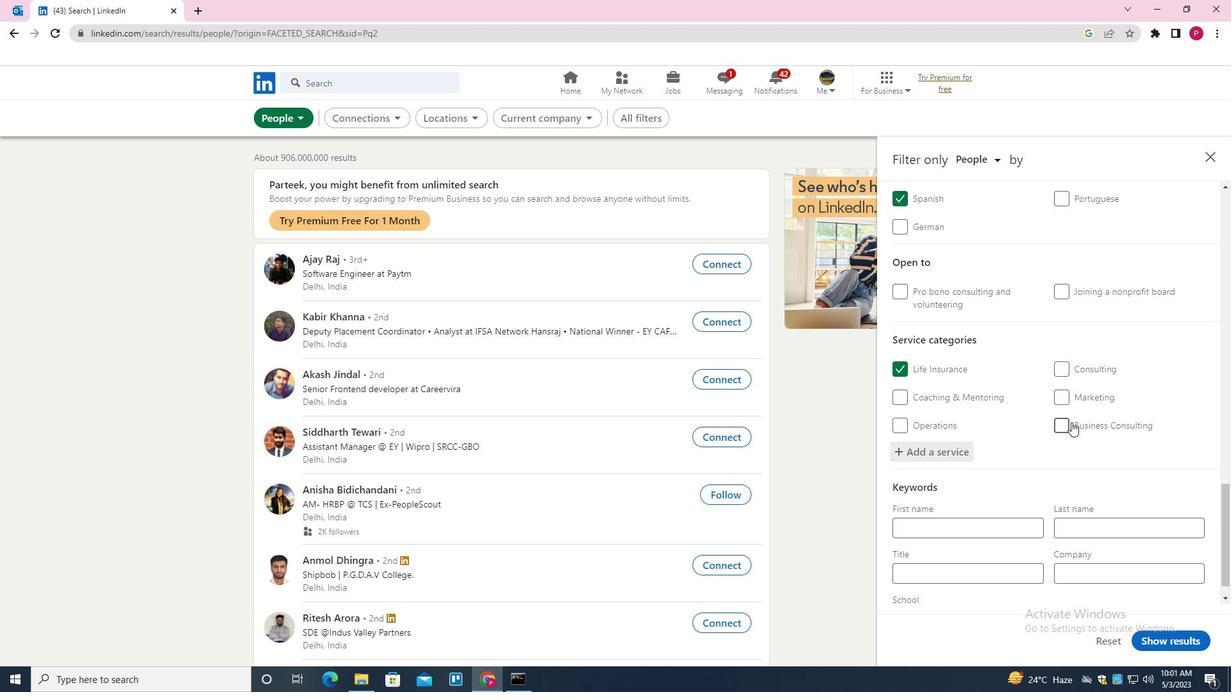 
Action: Mouse moved to (1071, 425)
Screenshot: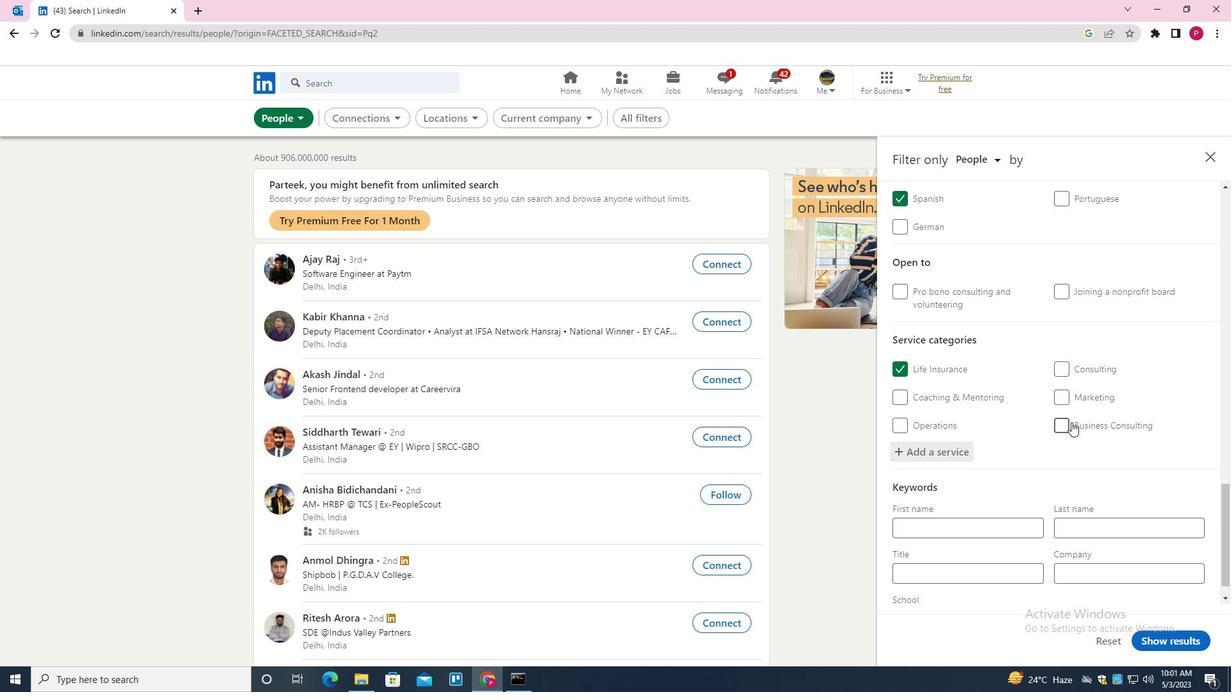 
Action: Mouse scrolled (1071, 424) with delta (0, 0)
Screenshot: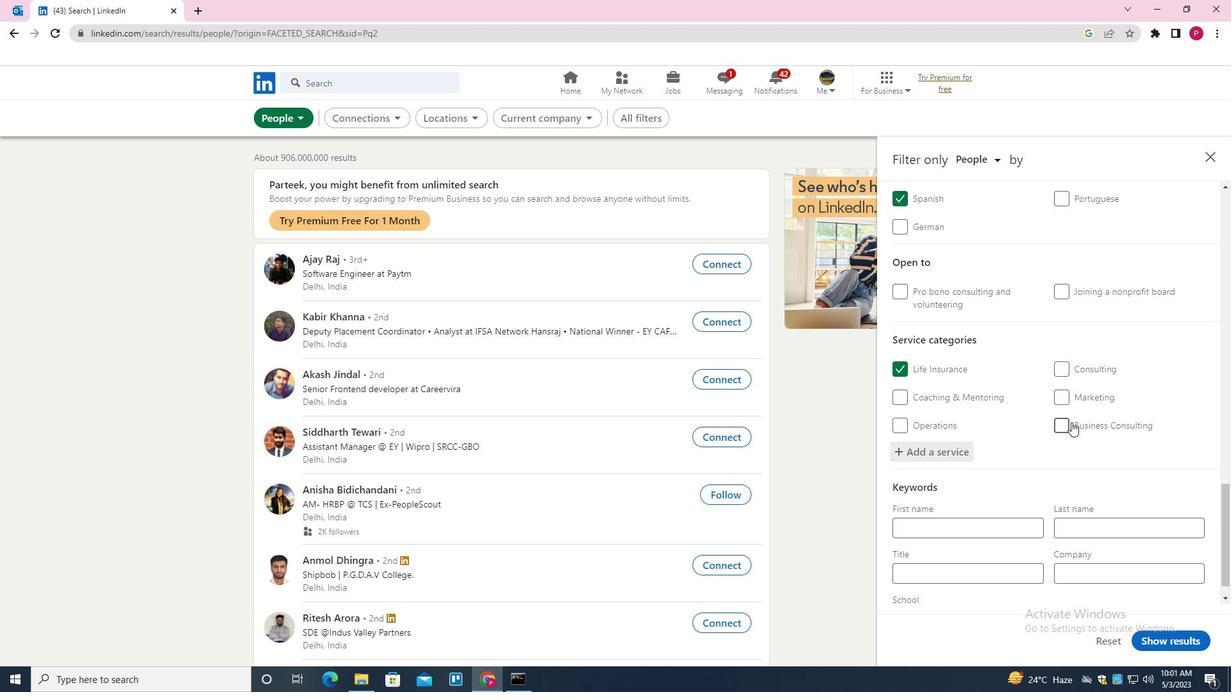 
Action: Mouse moved to (1065, 430)
Screenshot: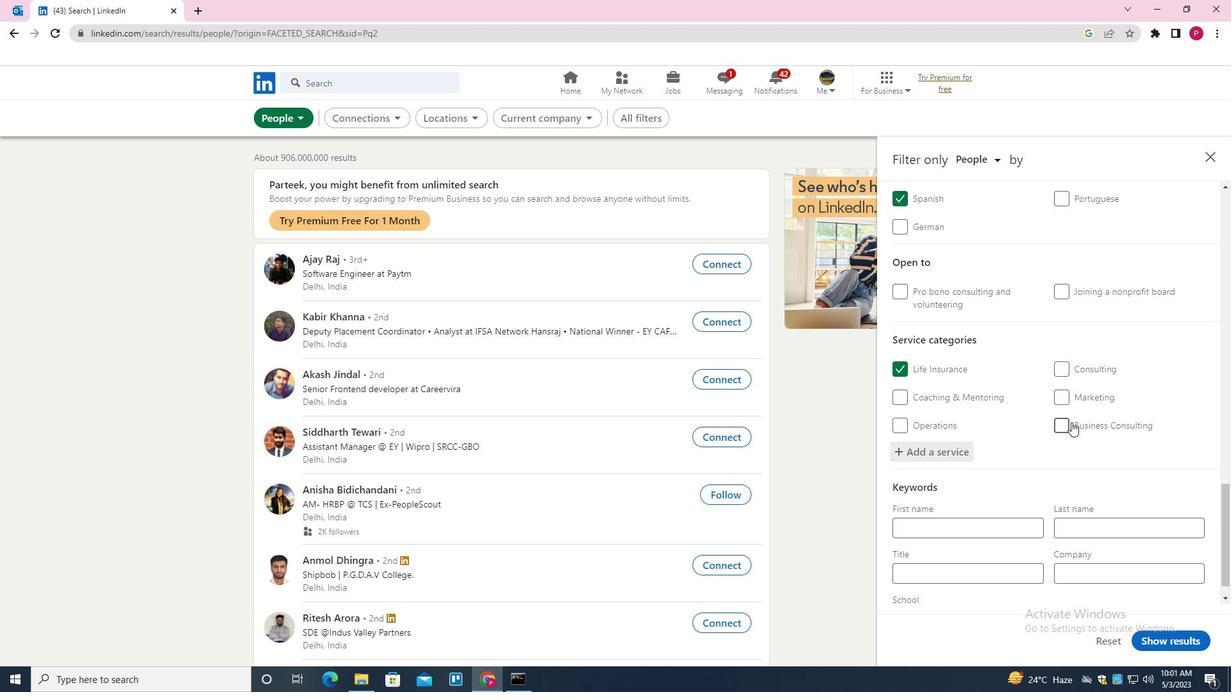
Action: Mouse scrolled (1065, 429) with delta (0, 0)
Screenshot: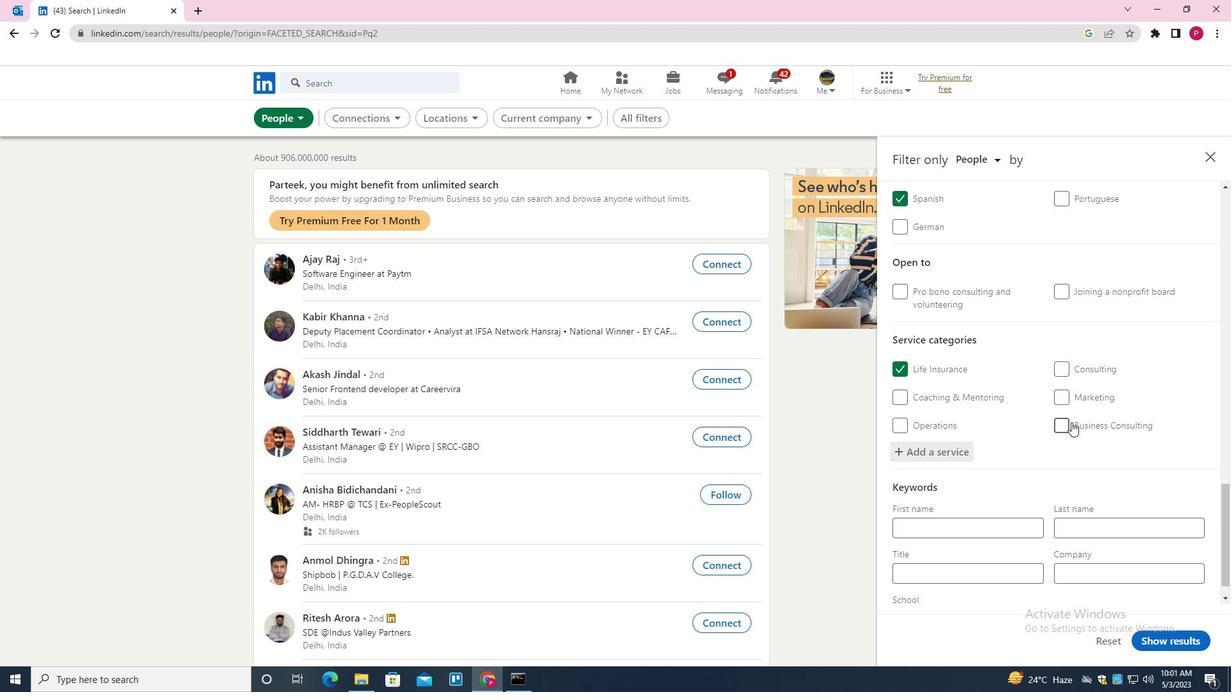
Action: Mouse moved to (1055, 434)
Screenshot: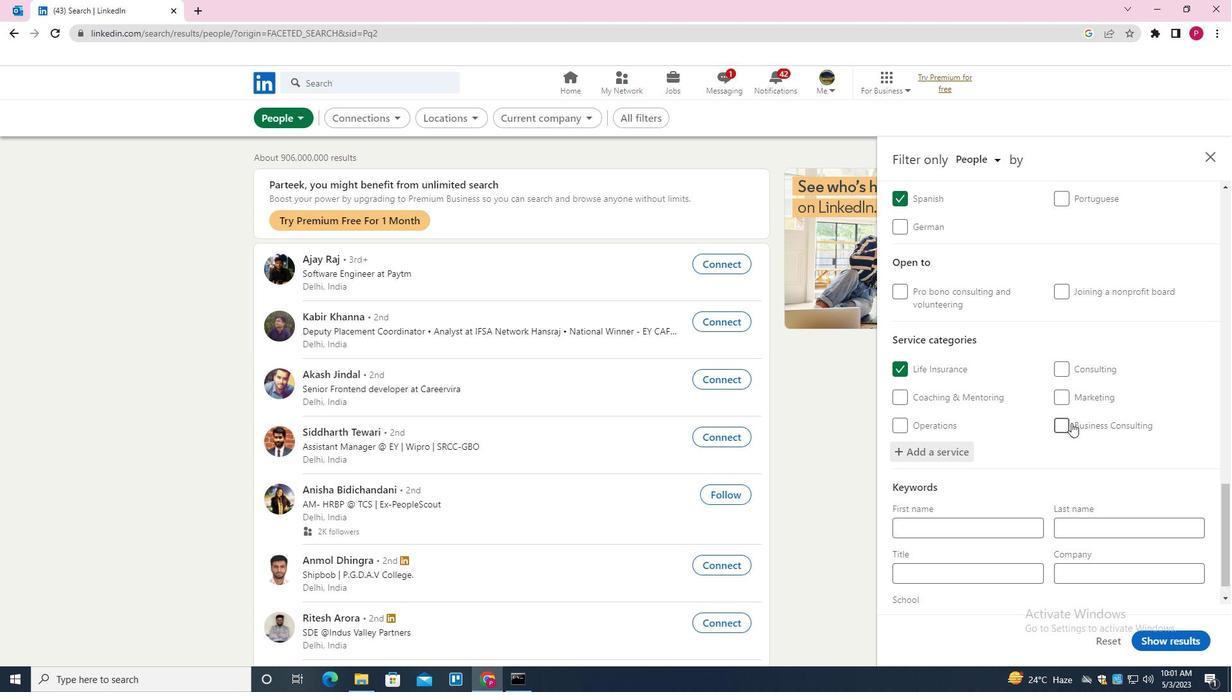 
Action: Mouse scrolled (1055, 433) with delta (0, 0)
Screenshot: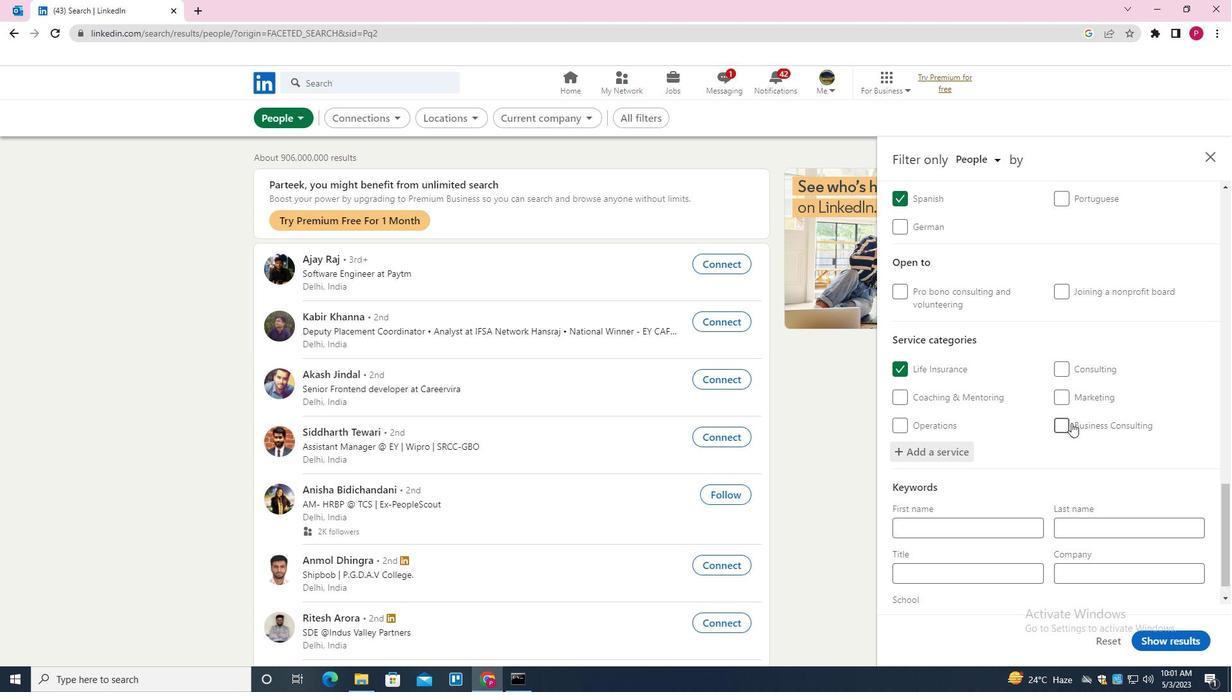
Action: Mouse moved to (1002, 542)
Screenshot: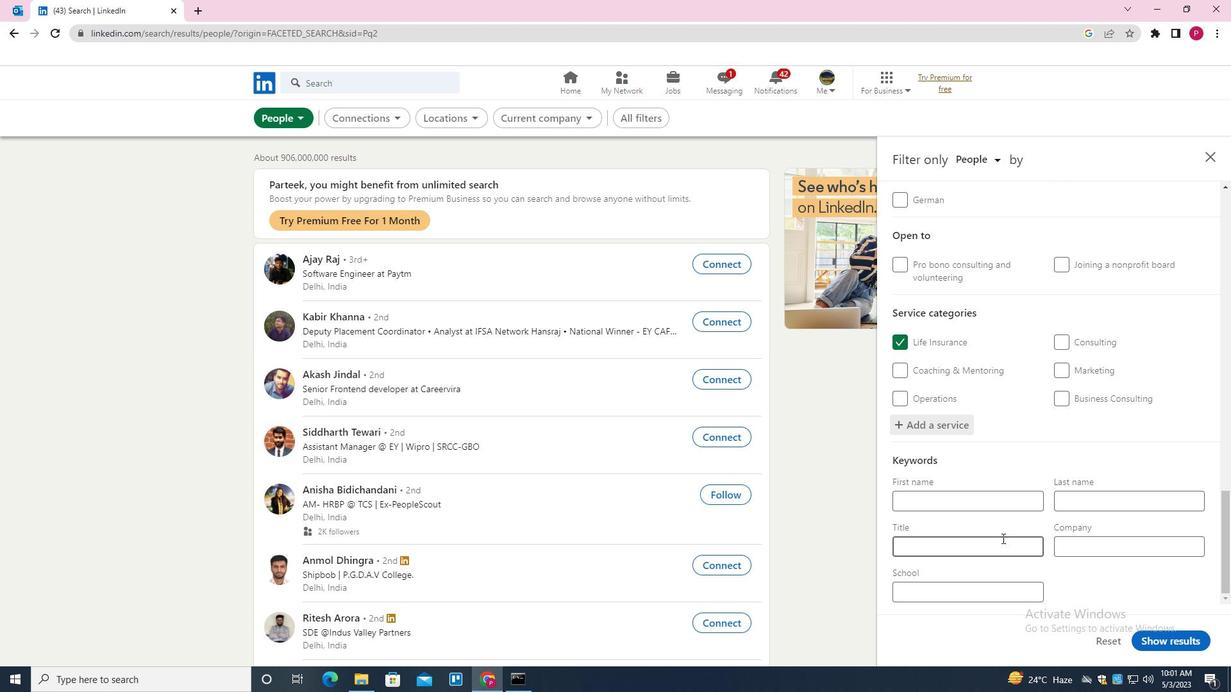 
Action: Mouse pressed left at (1002, 542)
Screenshot: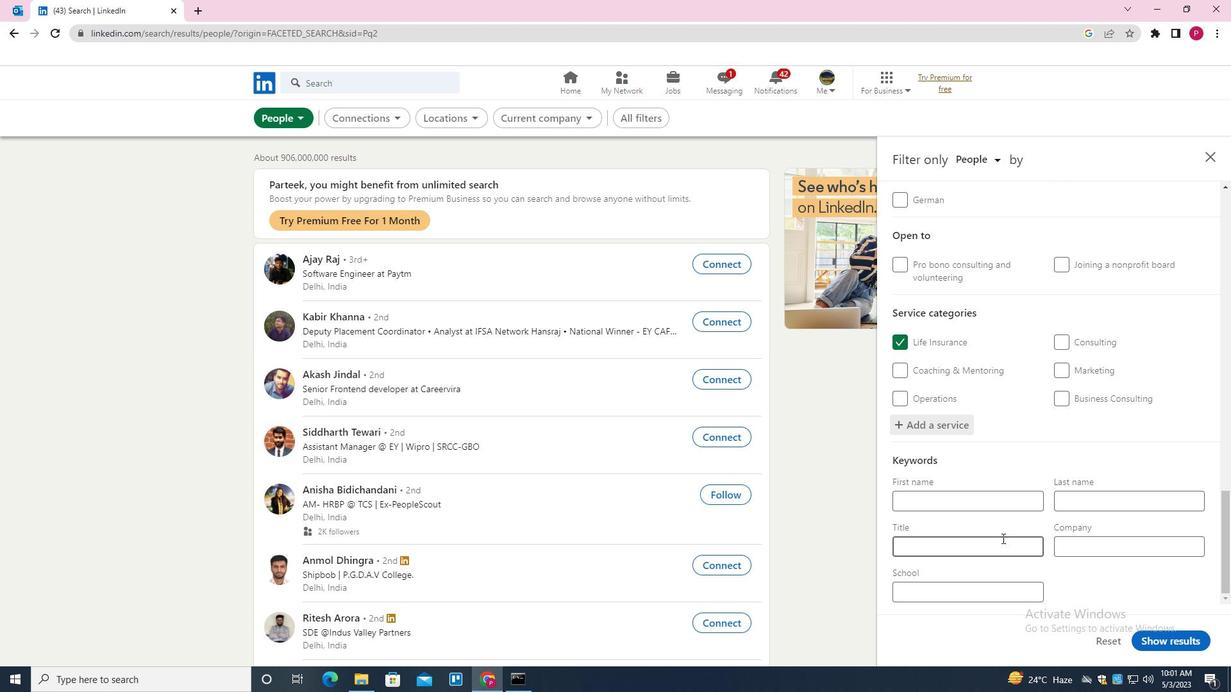 
Action: Mouse moved to (1002, 543)
Screenshot: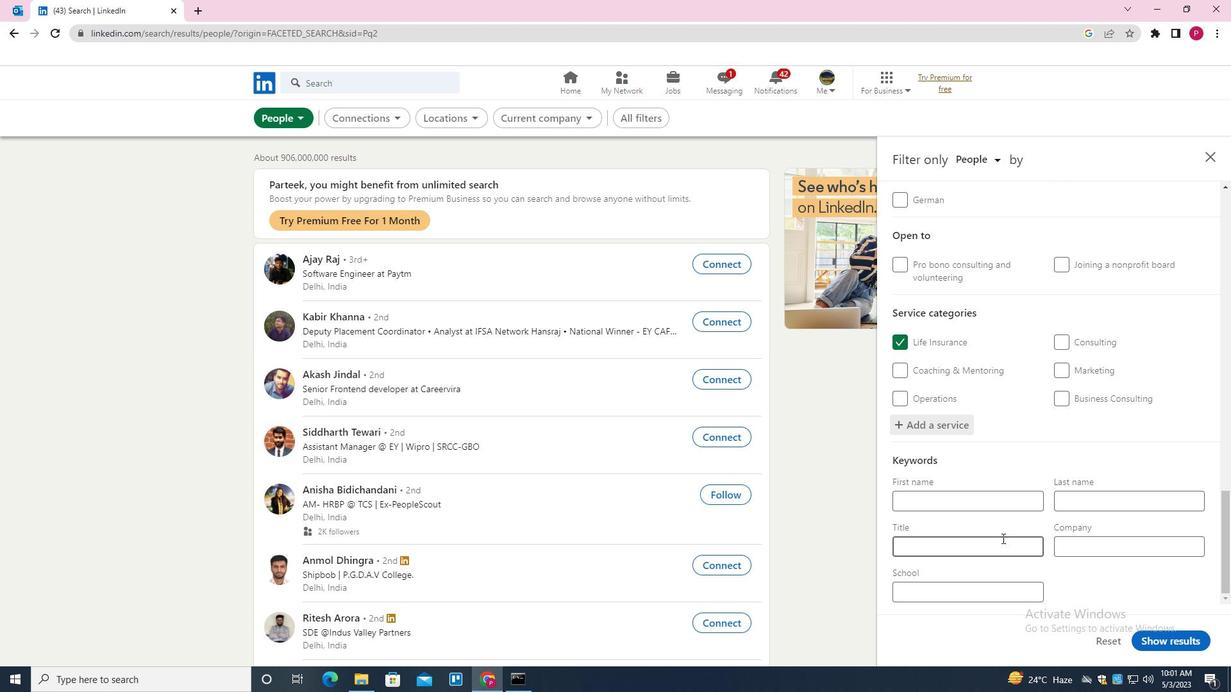 
Action: Key pressed <Key.shift>CASINO<Key.space><Key.shift><Key.shift>F<Key.backspace>HOST
Screenshot: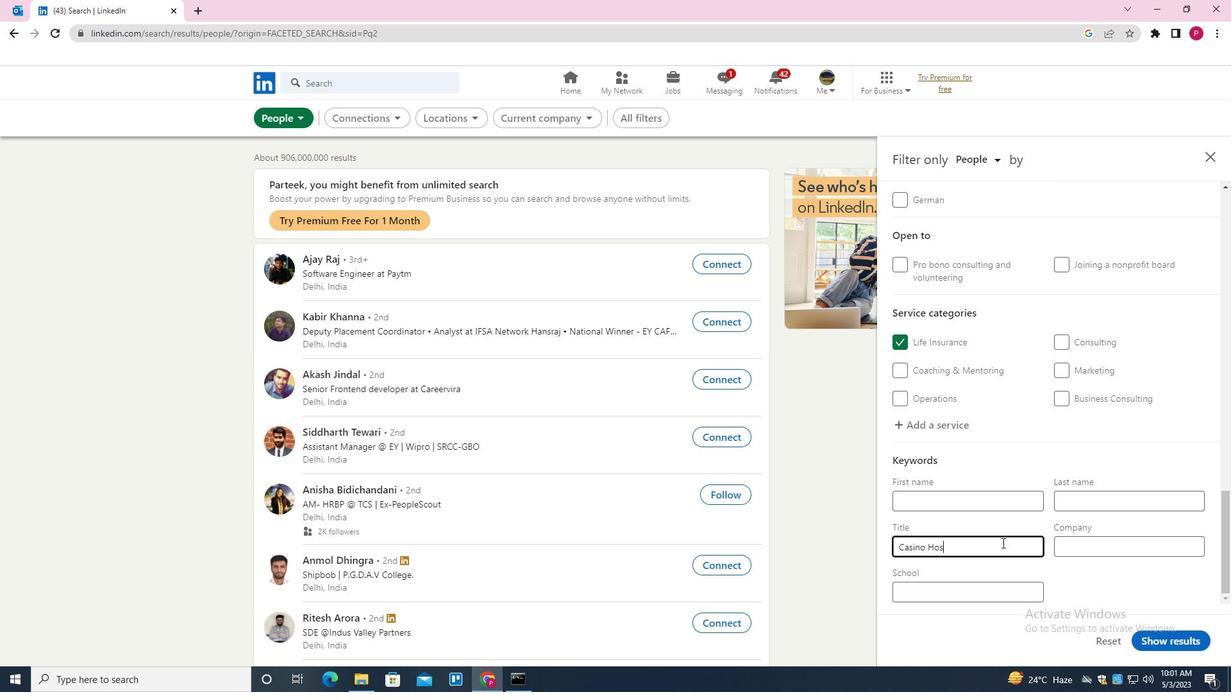 
Action: Mouse moved to (1172, 640)
Screenshot: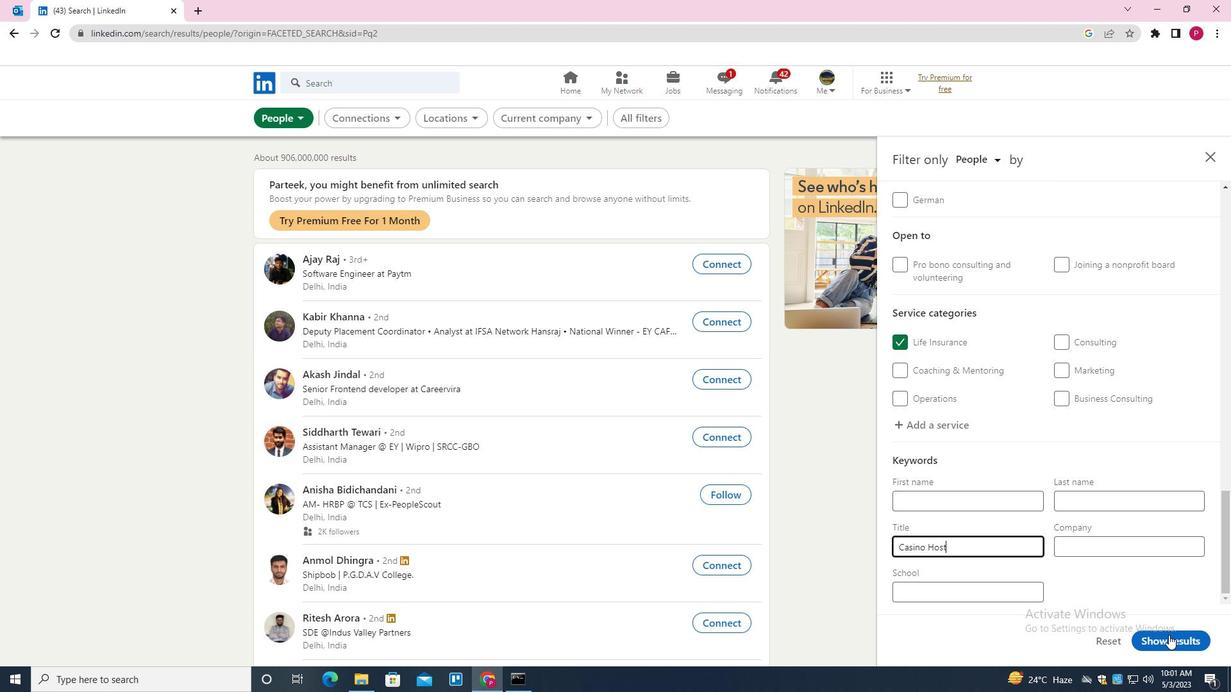 
Action: Mouse pressed left at (1172, 640)
Screenshot: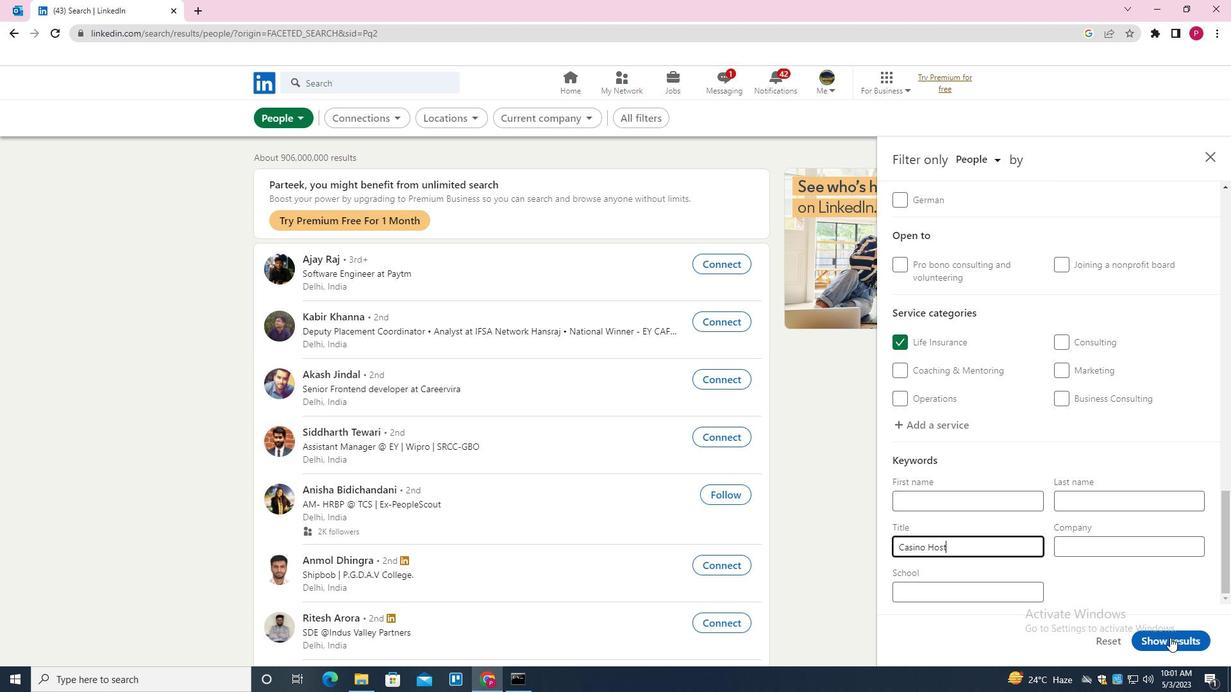 
Action: Mouse moved to (620, 319)
Screenshot: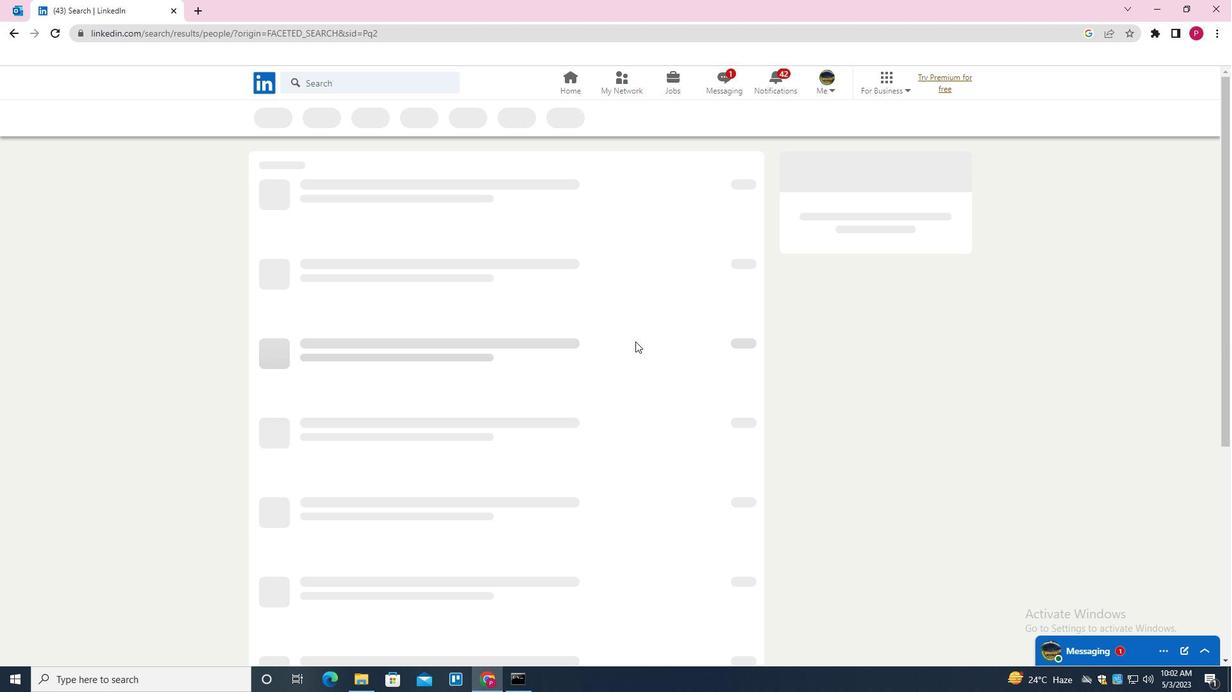 
